 Task: Look for opportunities in accounting and finance.
Action: Mouse moved to (163, 279)
Screenshot: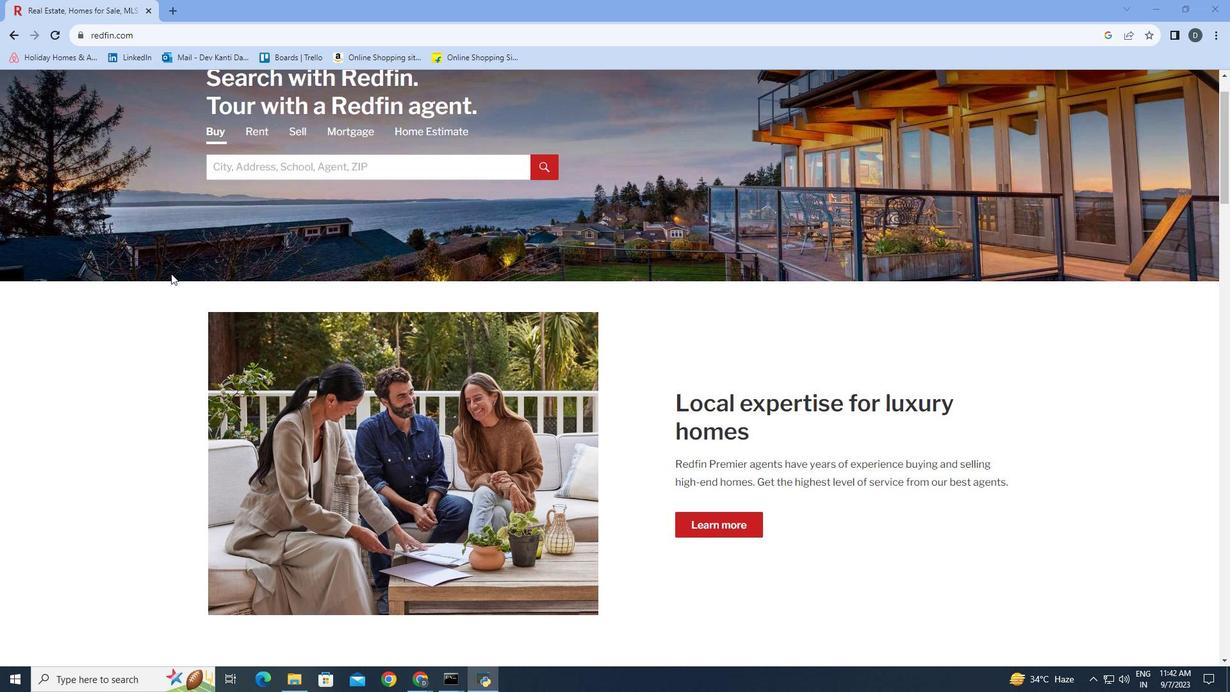 
Action: Mouse scrolled (163, 278) with delta (0, 0)
Screenshot: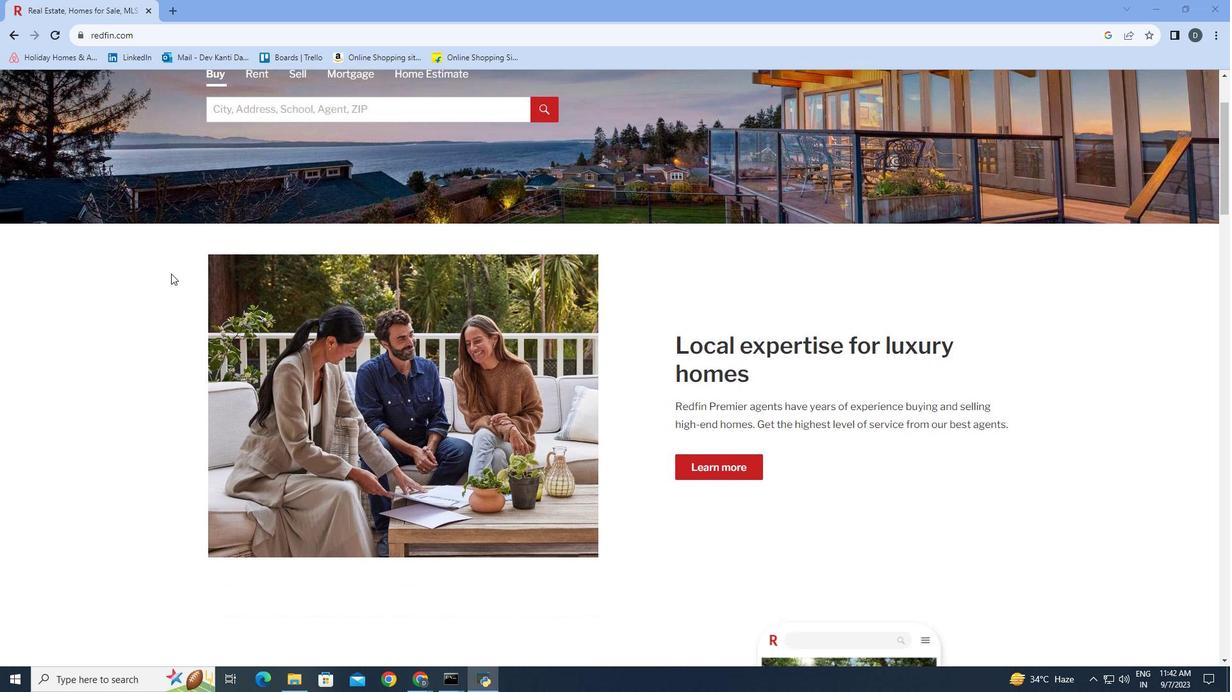 
Action: Mouse moved to (167, 280)
Screenshot: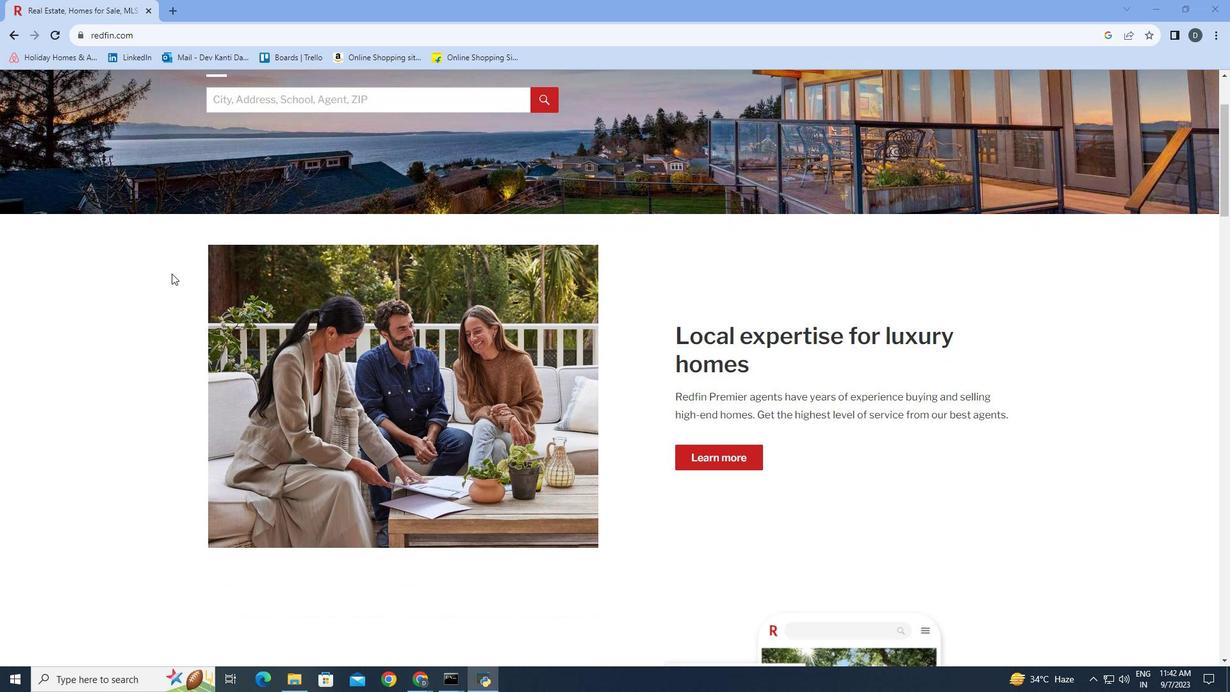 
Action: Mouse scrolled (167, 279) with delta (0, 0)
Screenshot: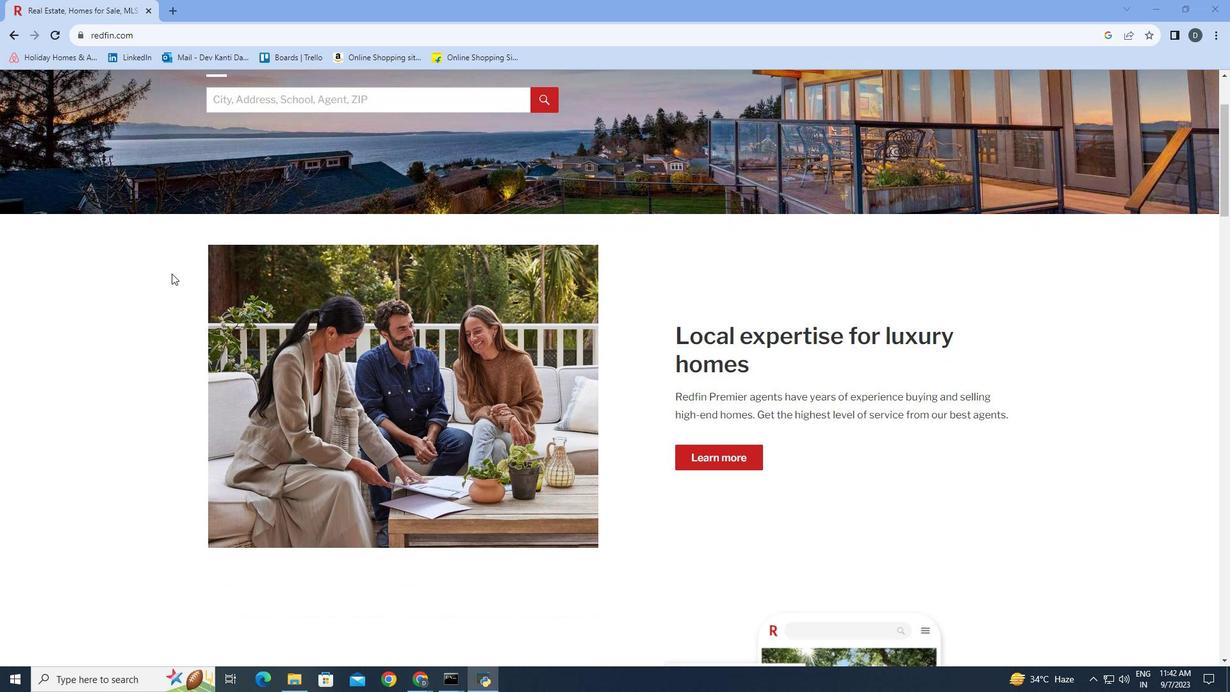 
Action: Mouse moved to (187, 274)
Screenshot: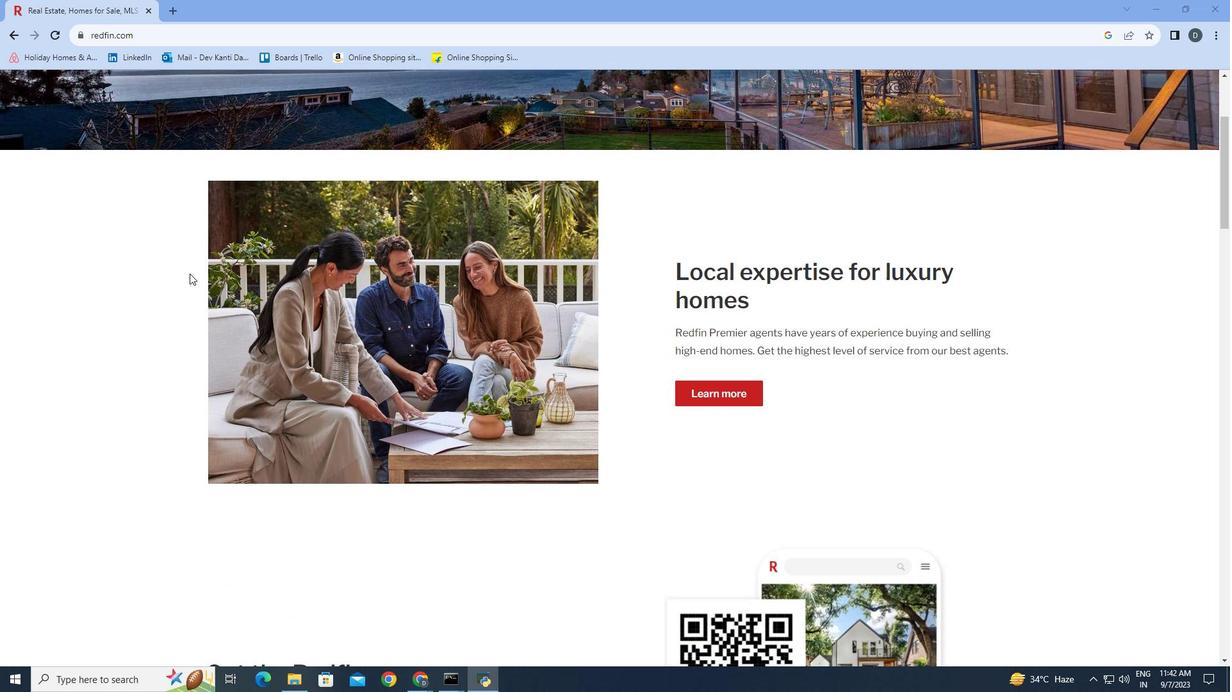 
Action: Mouse scrolled (187, 273) with delta (0, 0)
Screenshot: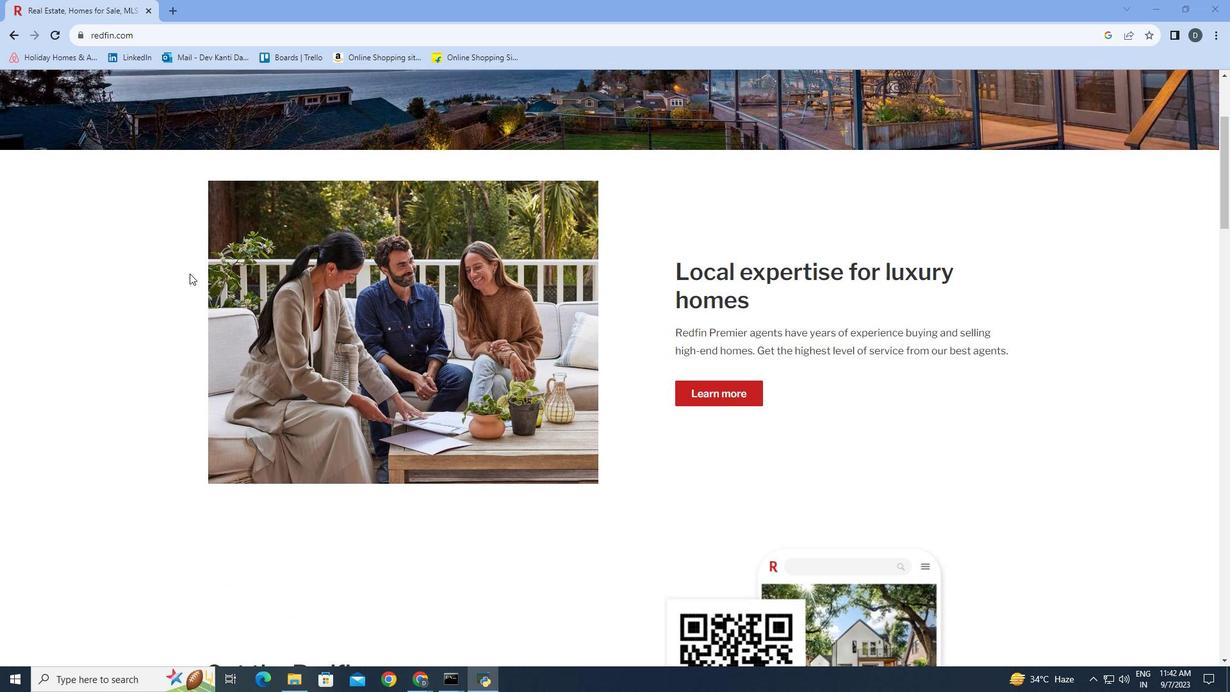 
Action: Mouse moved to (191, 274)
Screenshot: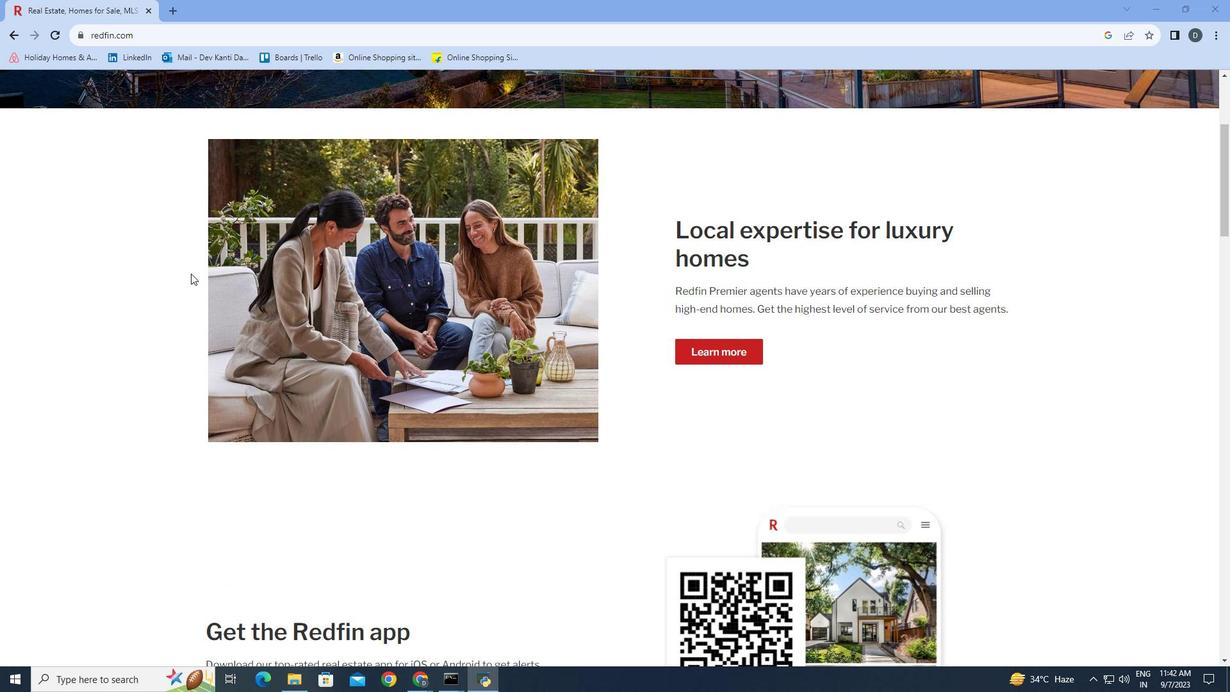 
Action: Mouse scrolled (191, 273) with delta (0, 0)
Screenshot: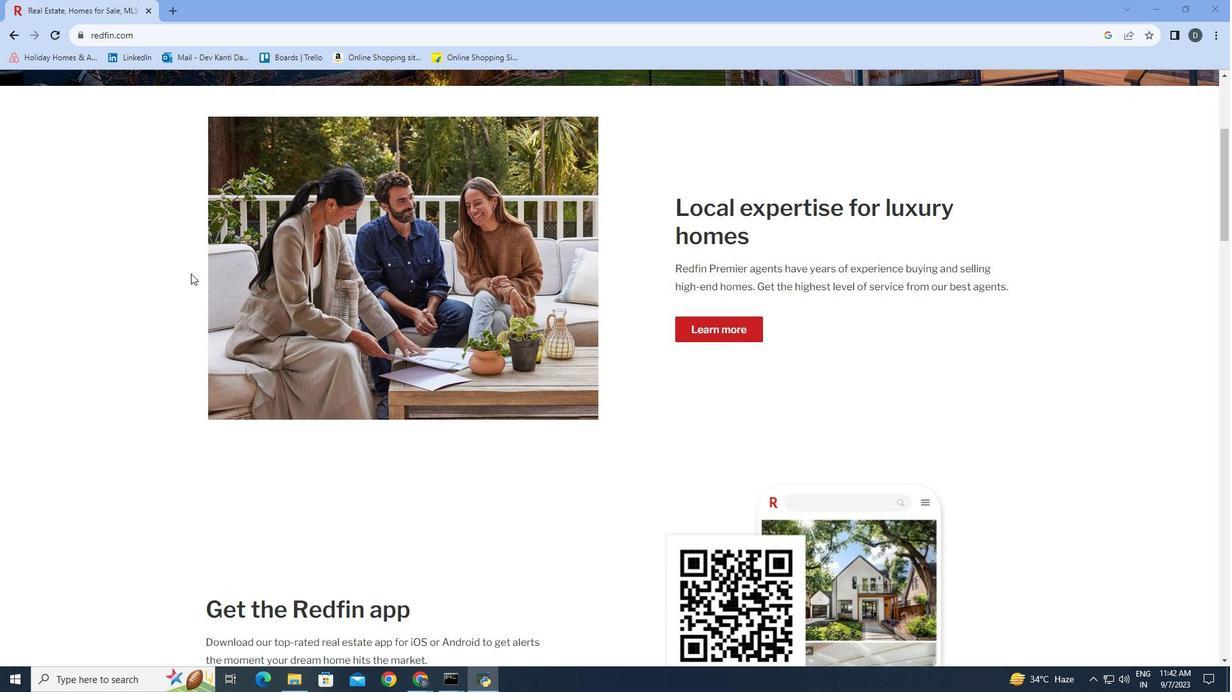 
Action: Mouse scrolled (191, 273) with delta (0, 0)
Screenshot: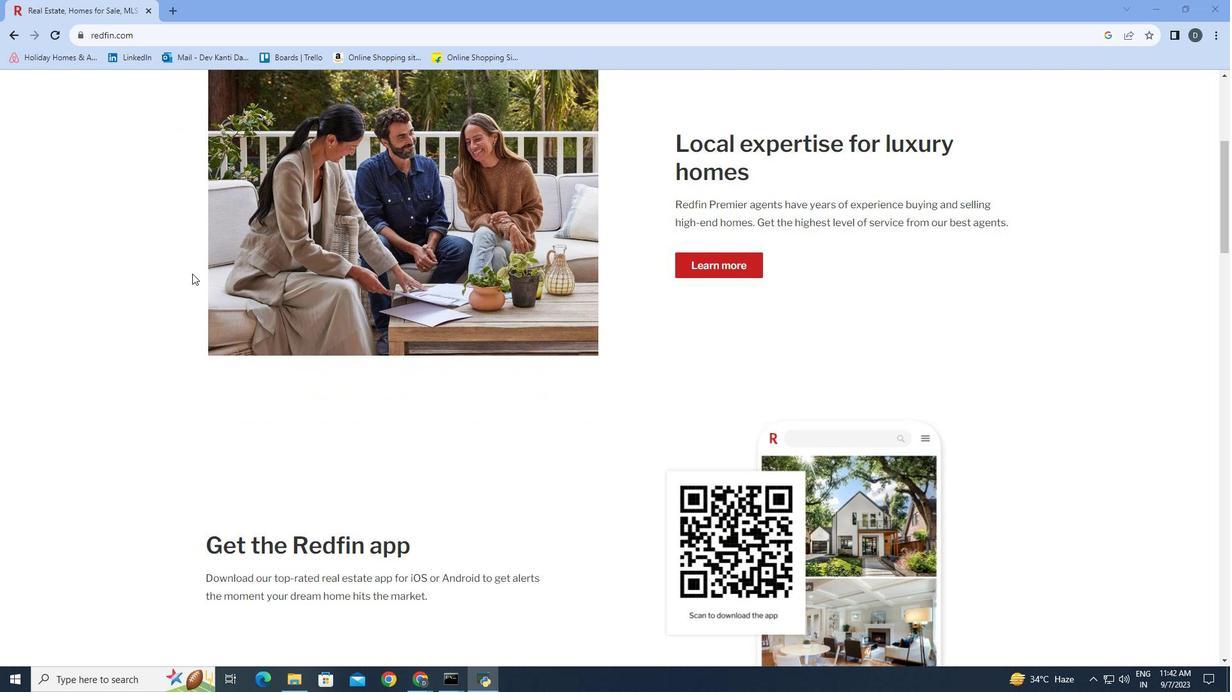 
Action: Mouse moved to (192, 274)
Screenshot: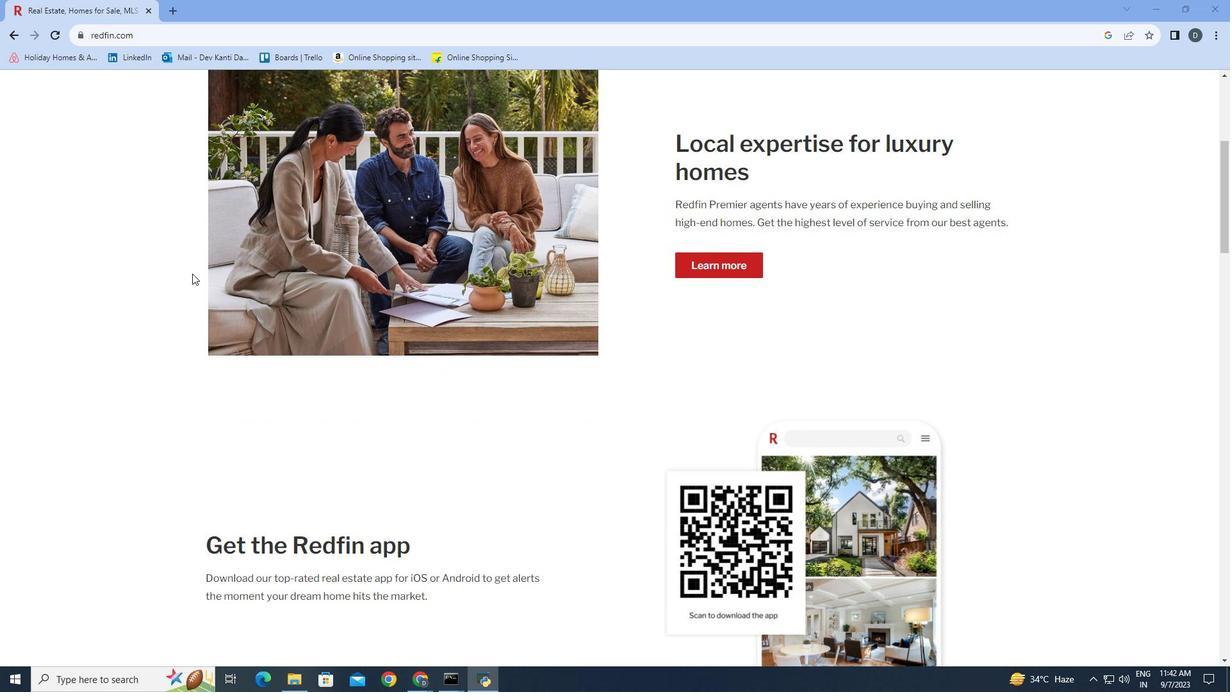 
Action: Mouse scrolled (192, 273) with delta (0, 0)
Screenshot: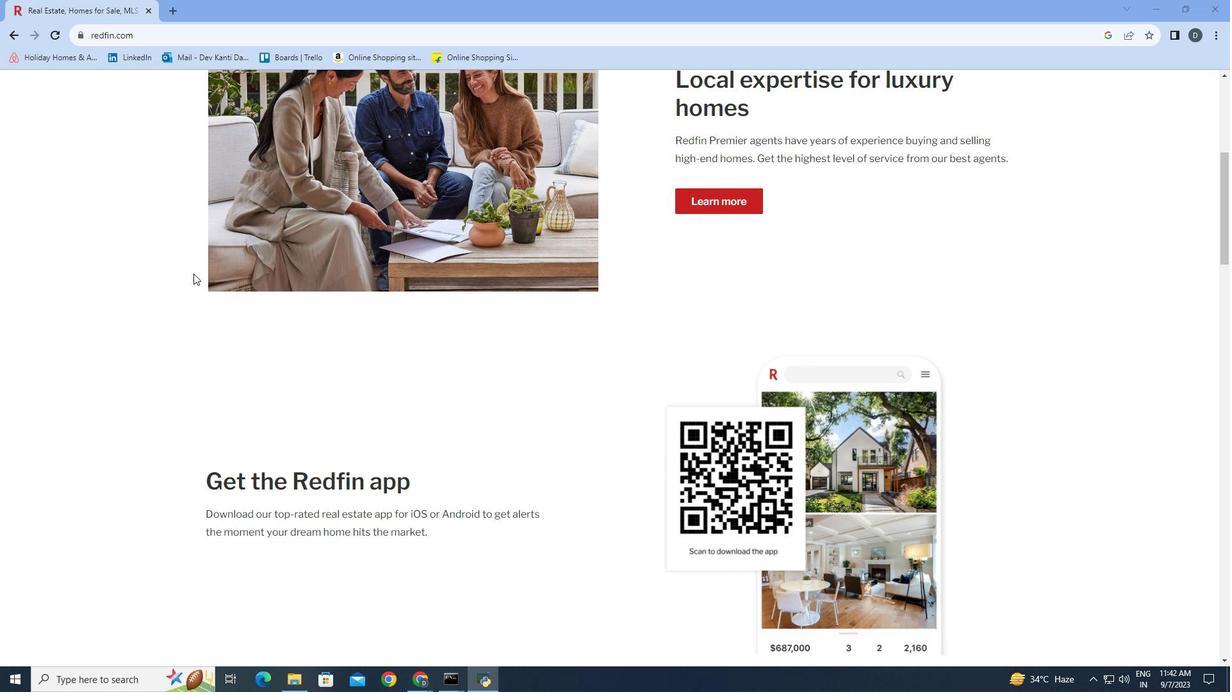 
Action: Mouse moved to (194, 274)
Screenshot: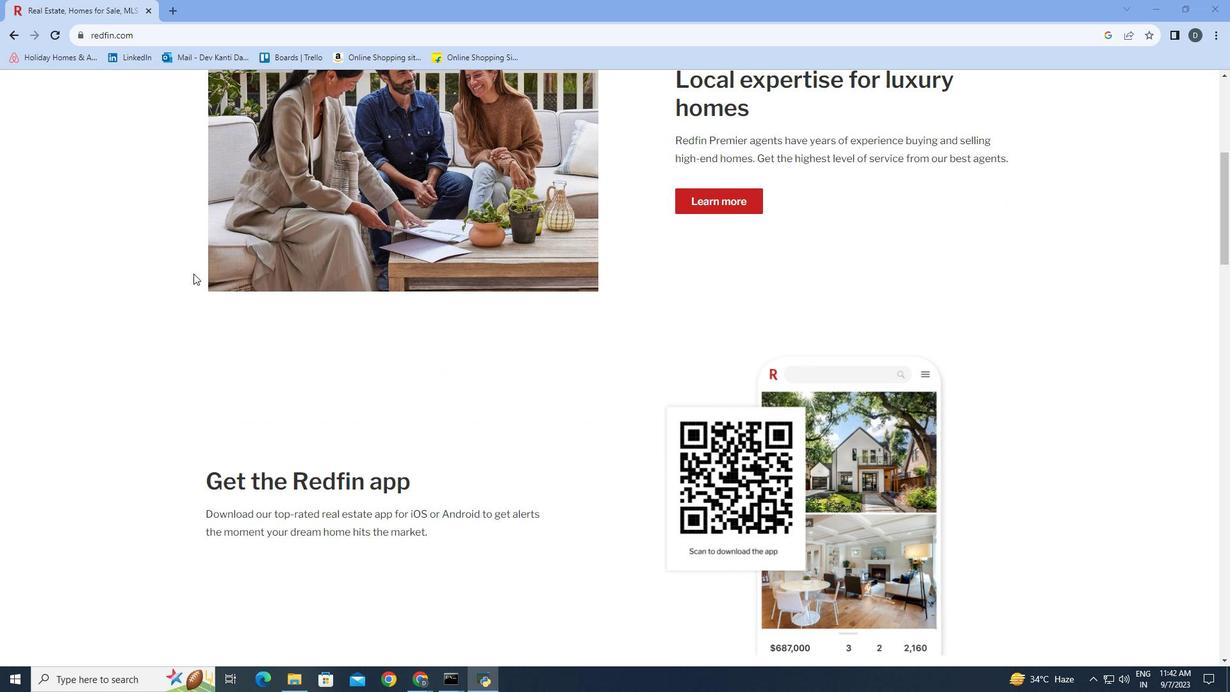 
Action: Mouse scrolled (194, 273) with delta (0, 0)
Screenshot: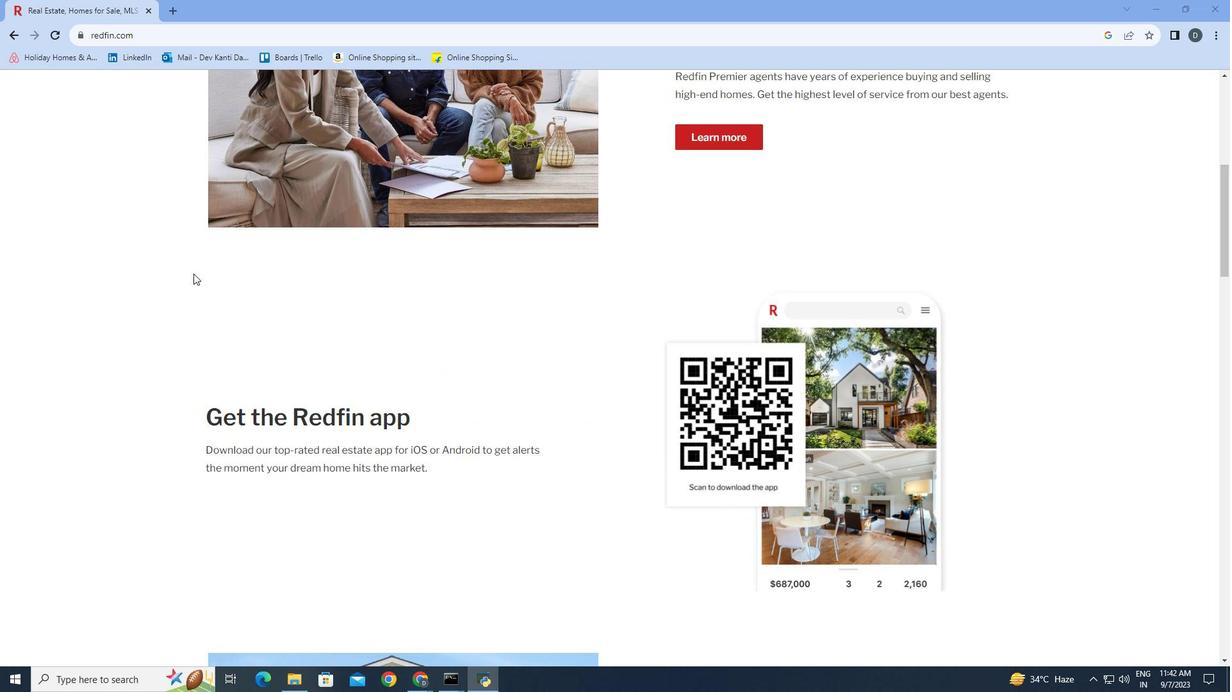 
Action: Mouse scrolled (194, 273) with delta (0, 0)
Screenshot: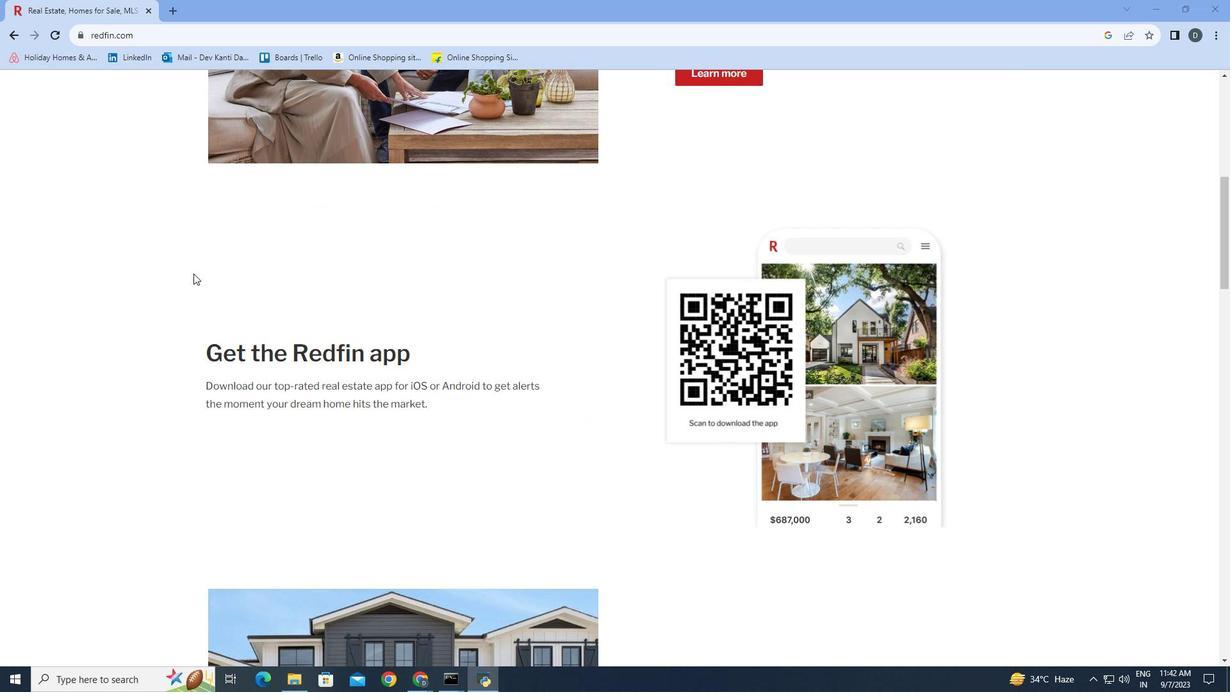 
Action: Mouse scrolled (194, 273) with delta (0, 0)
Screenshot: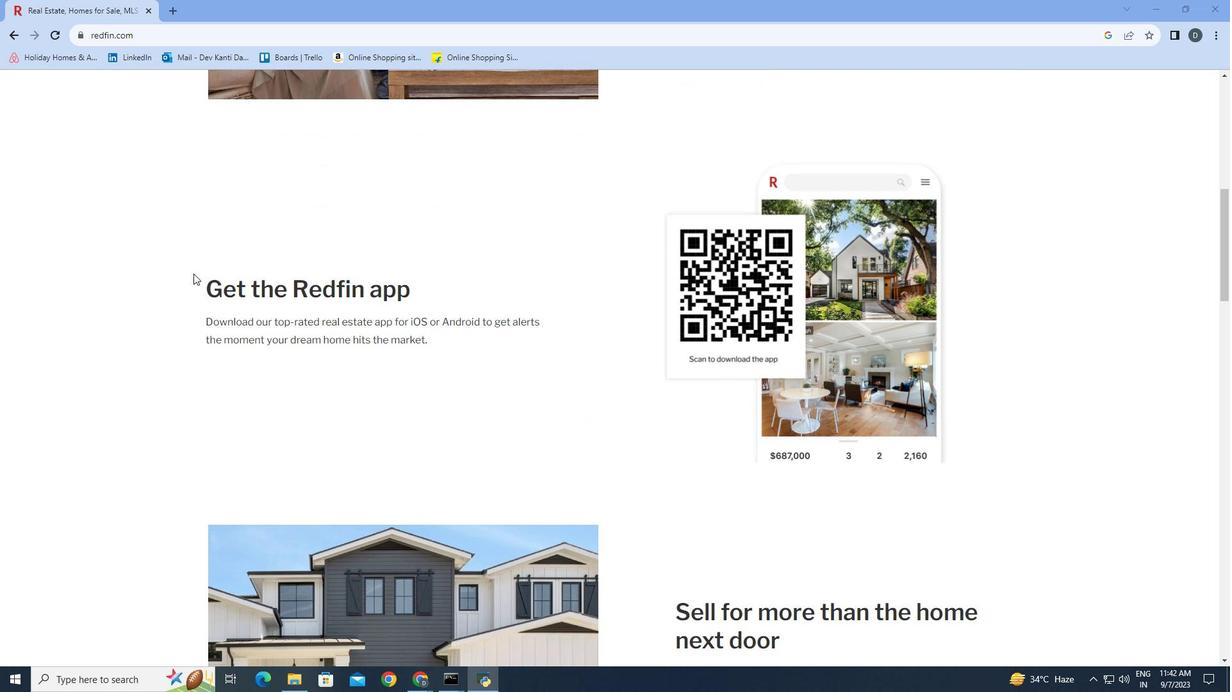 
Action: Mouse scrolled (194, 273) with delta (0, 0)
Screenshot: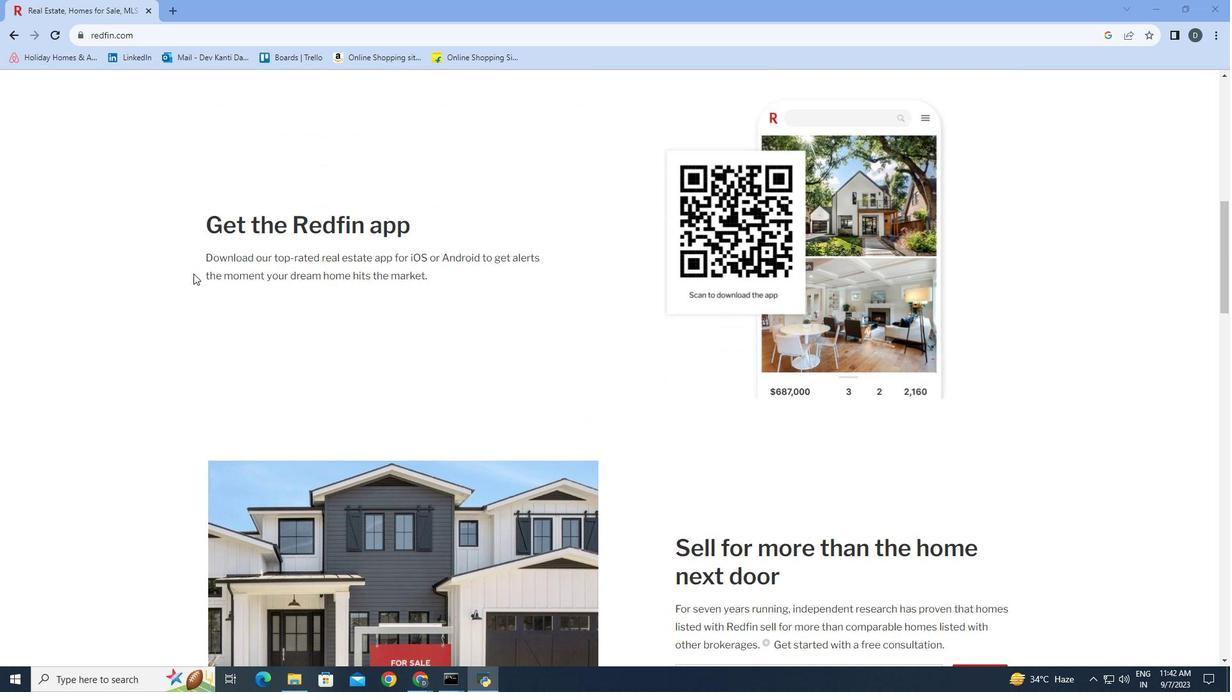 
Action: Mouse scrolled (194, 273) with delta (0, 0)
Screenshot: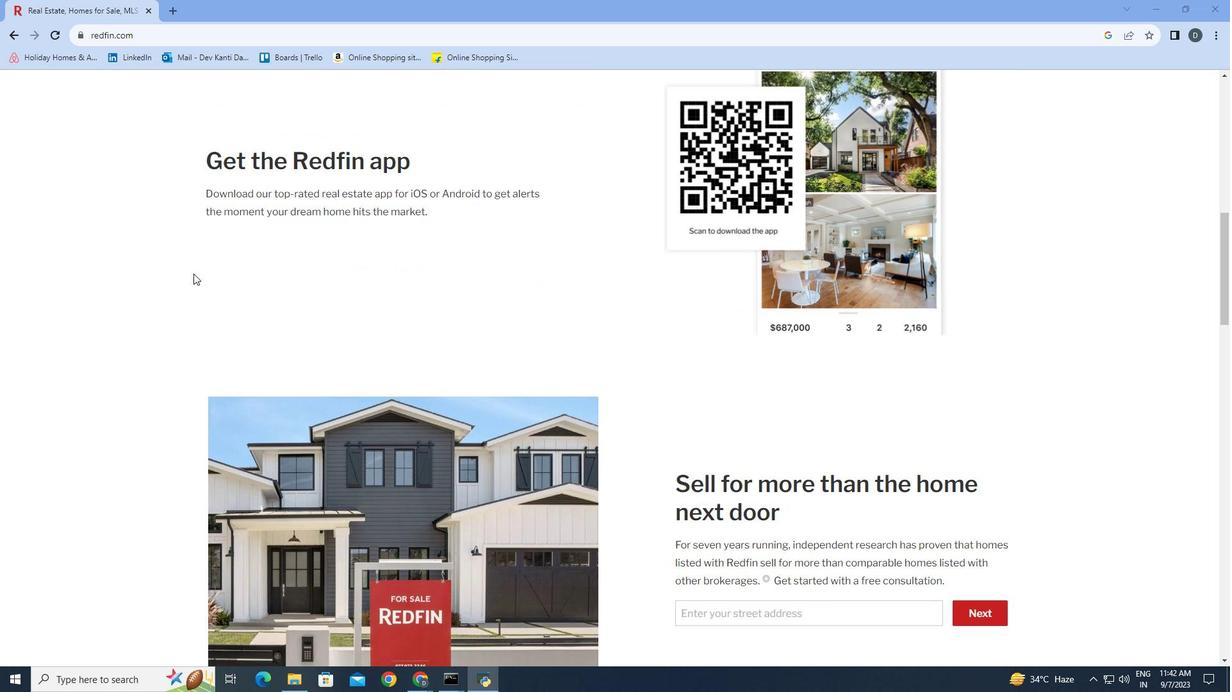 
Action: Mouse scrolled (194, 273) with delta (0, 0)
Screenshot: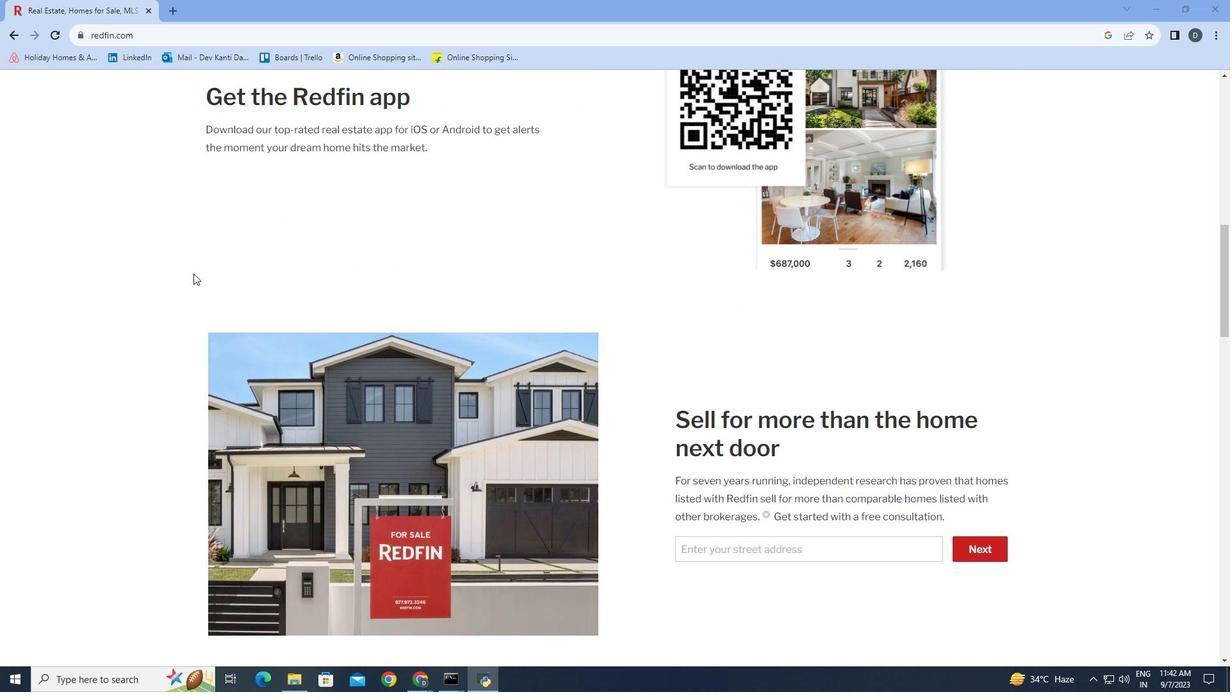 
Action: Mouse scrolled (194, 273) with delta (0, 0)
Screenshot: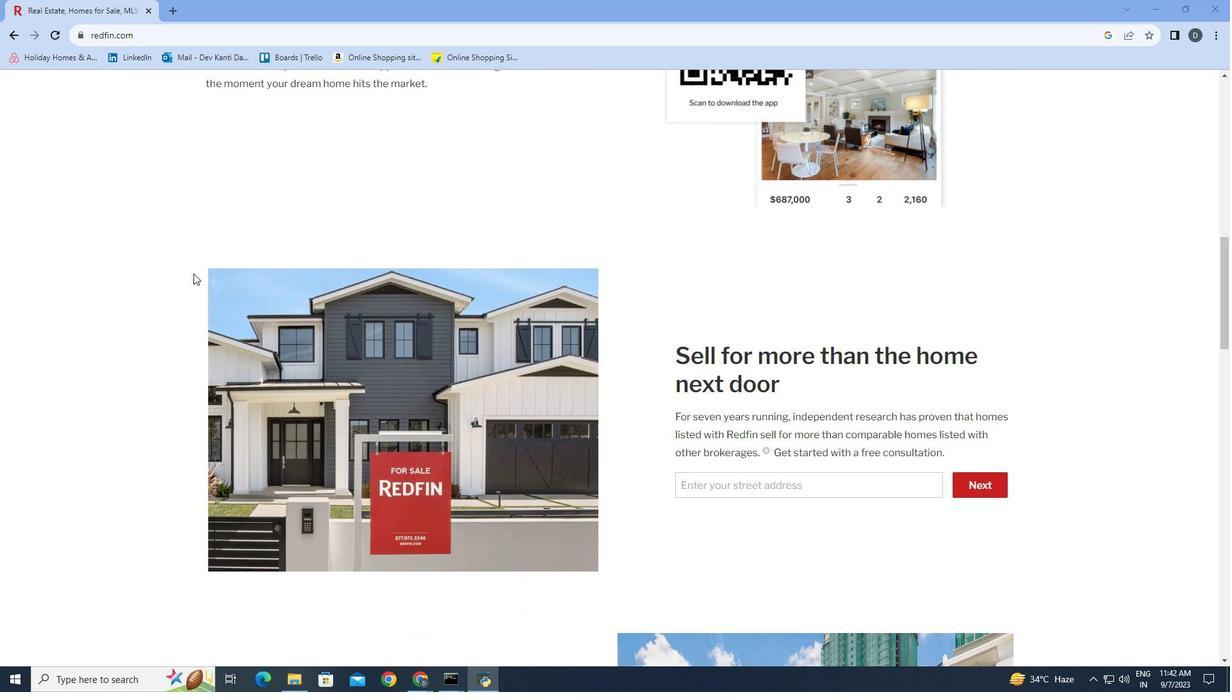 
Action: Mouse scrolled (194, 273) with delta (0, 0)
Screenshot: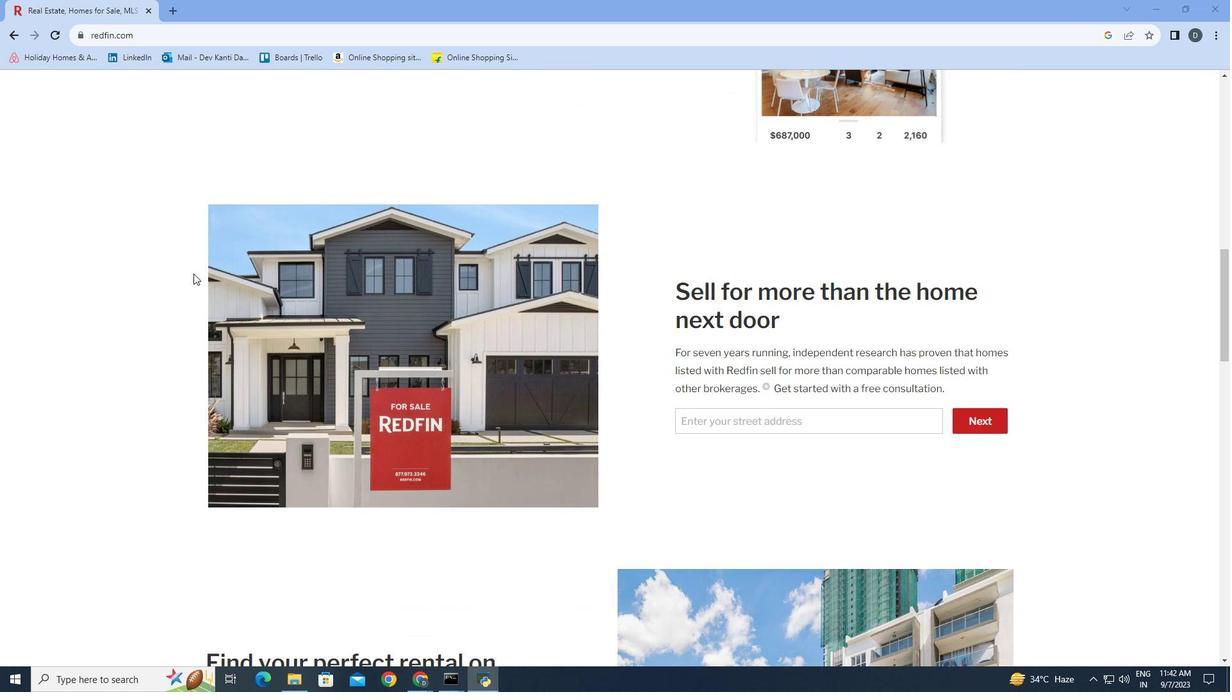 
Action: Mouse scrolled (194, 273) with delta (0, 0)
Screenshot: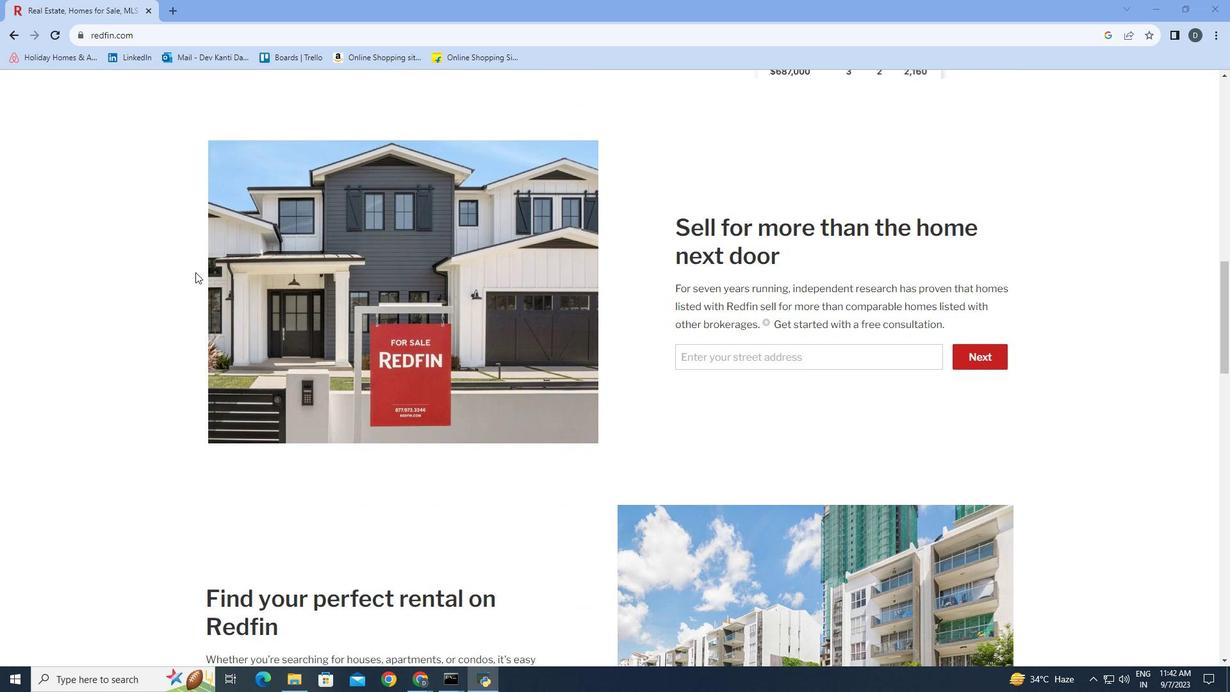 
Action: Mouse moved to (196, 273)
Screenshot: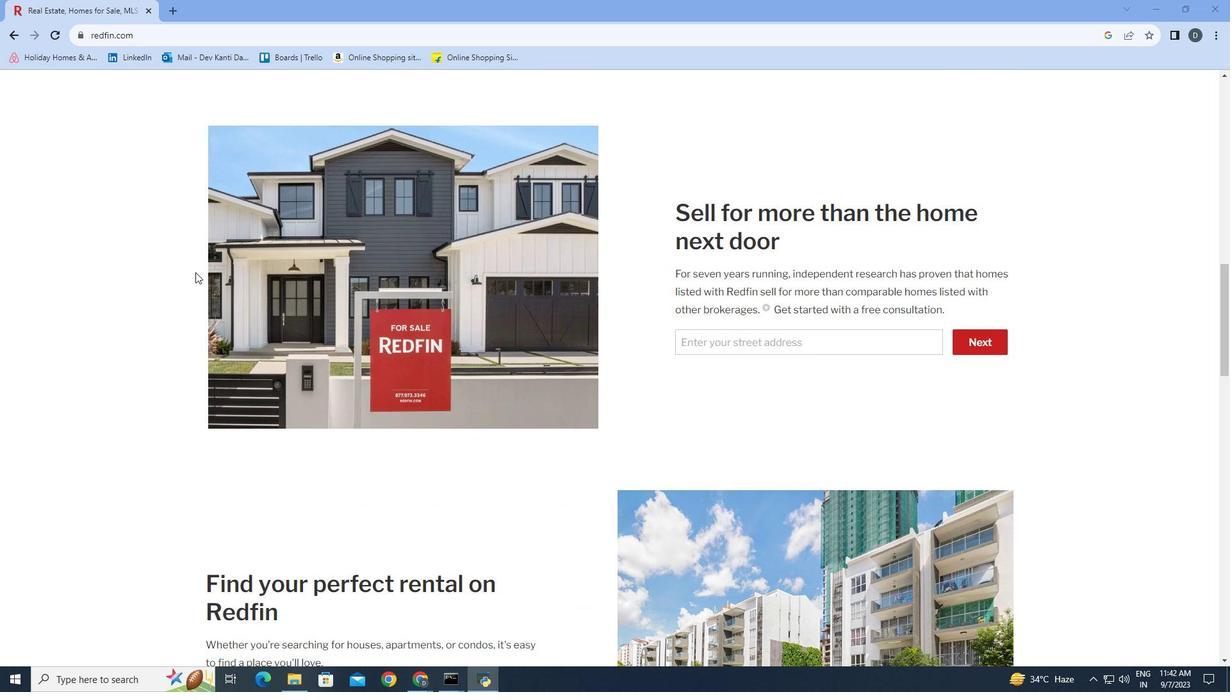 
Action: Mouse scrolled (196, 272) with delta (0, 0)
Screenshot: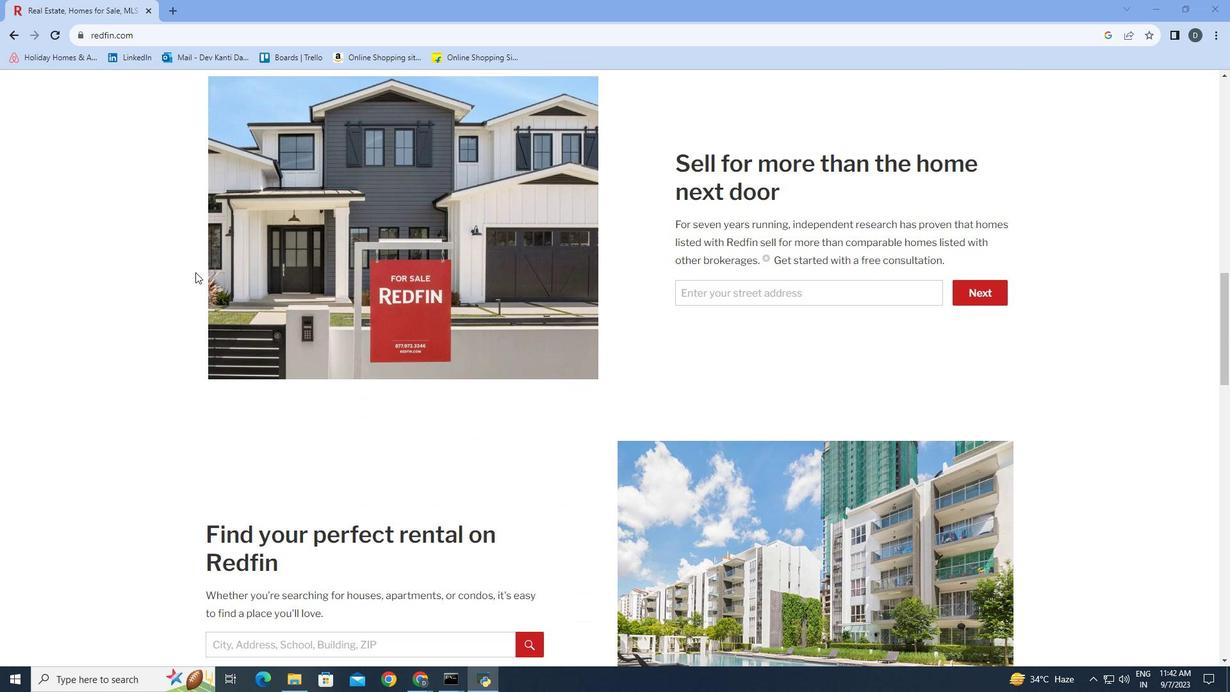 
Action: Mouse scrolled (196, 272) with delta (0, 0)
Screenshot: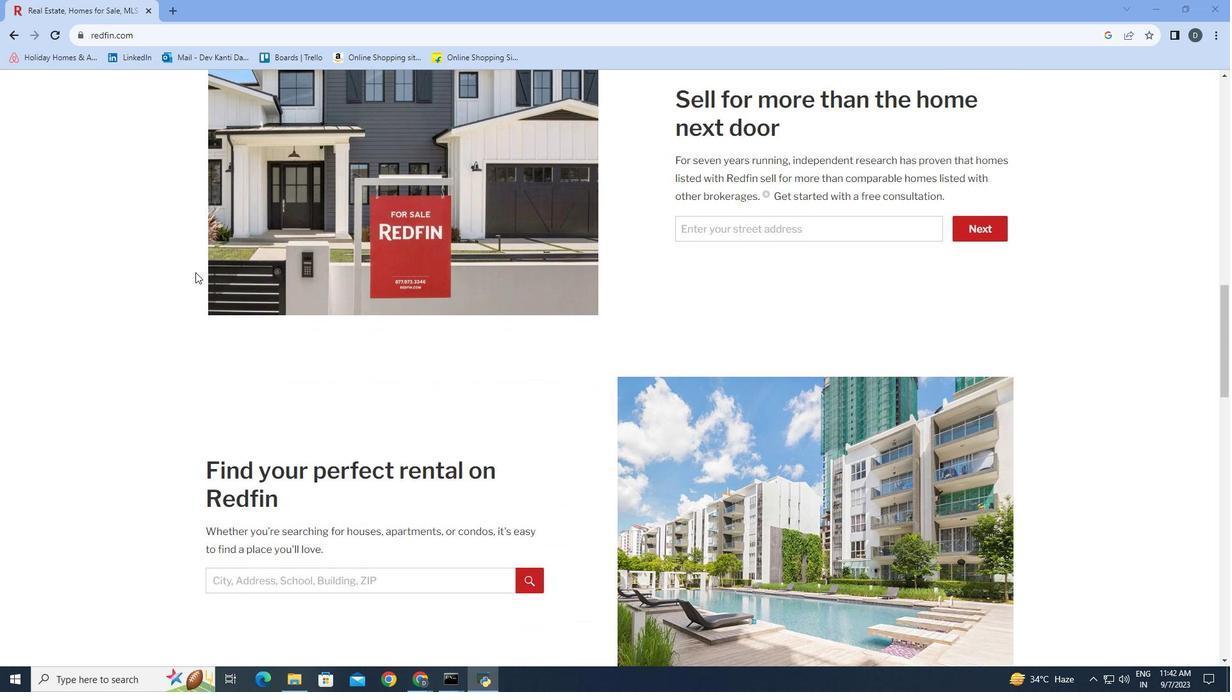 
Action: Mouse scrolled (196, 272) with delta (0, 0)
Screenshot: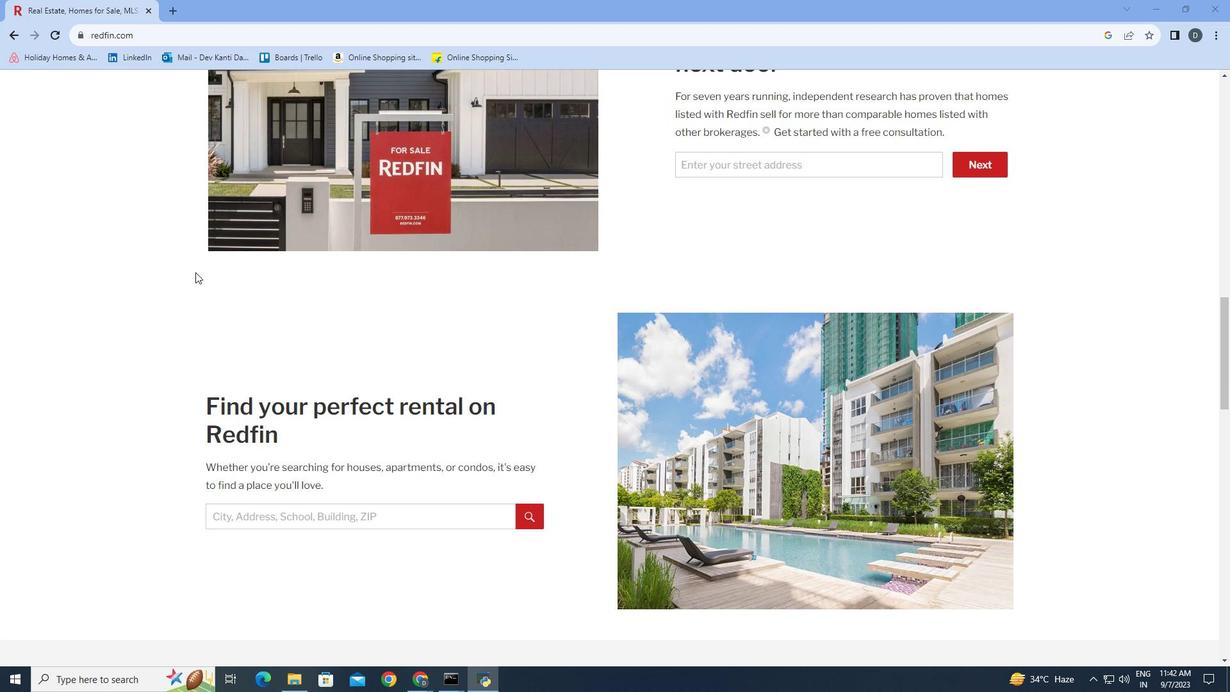 
Action: Mouse scrolled (196, 272) with delta (0, 0)
Screenshot: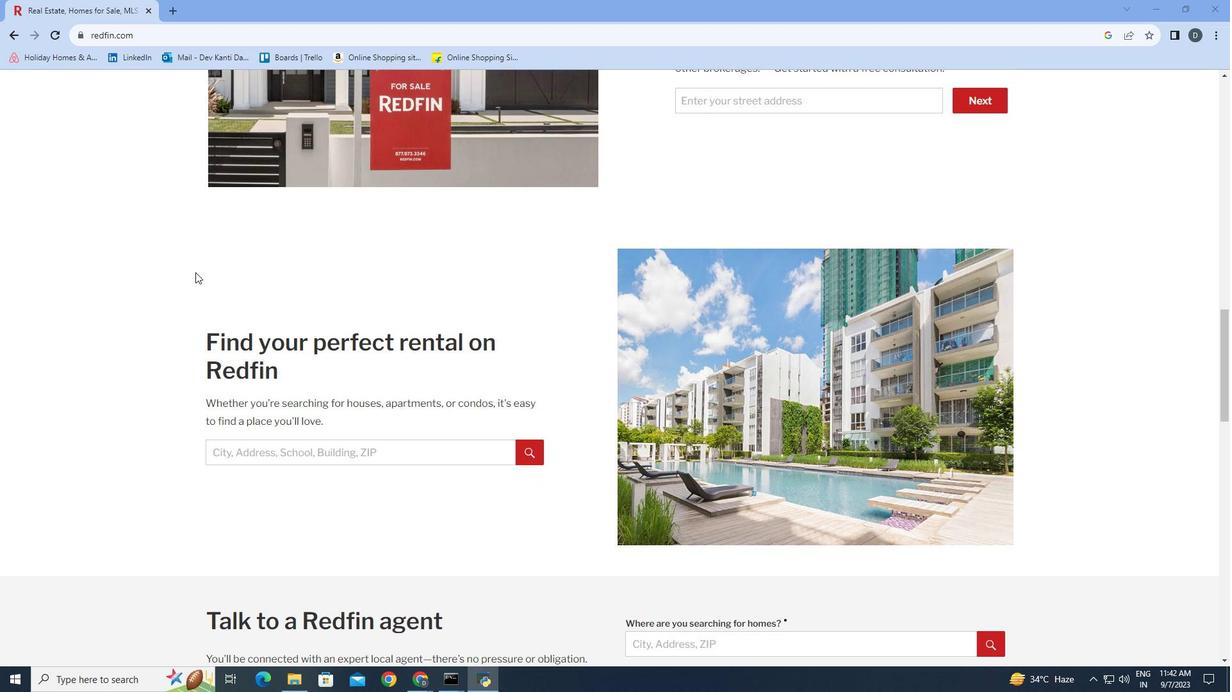 
Action: Mouse scrolled (196, 272) with delta (0, 0)
Screenshot: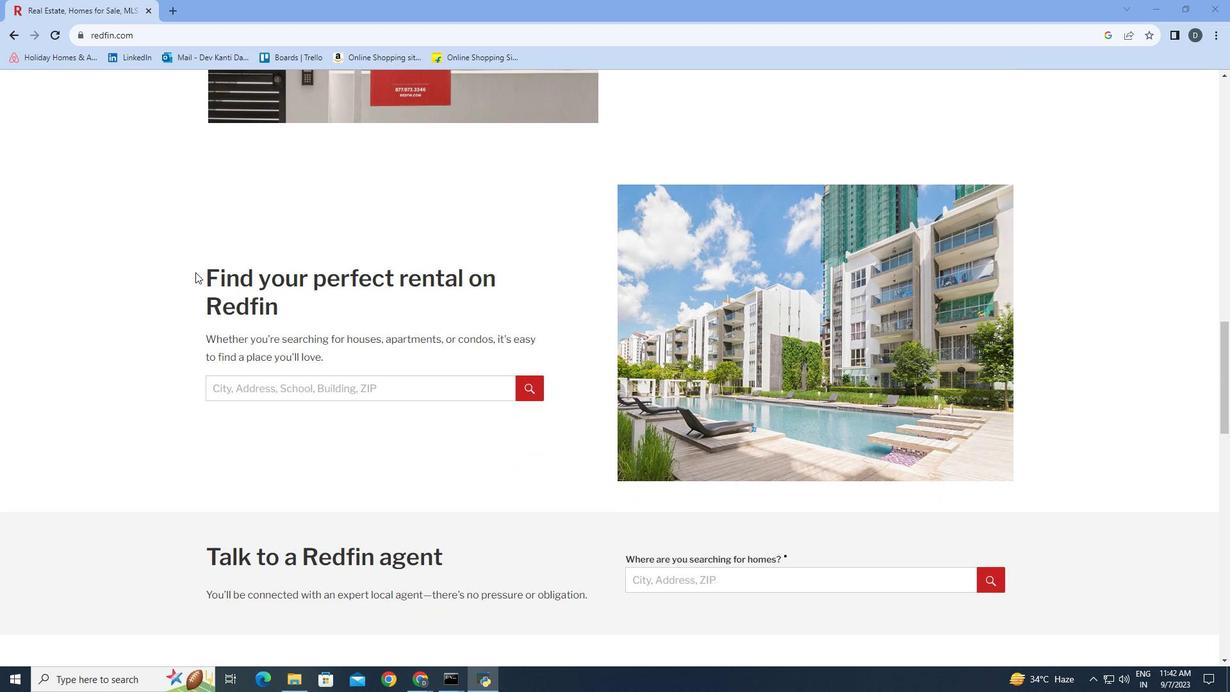 
Action: Mouse moved to (196, 273)
Screenshot: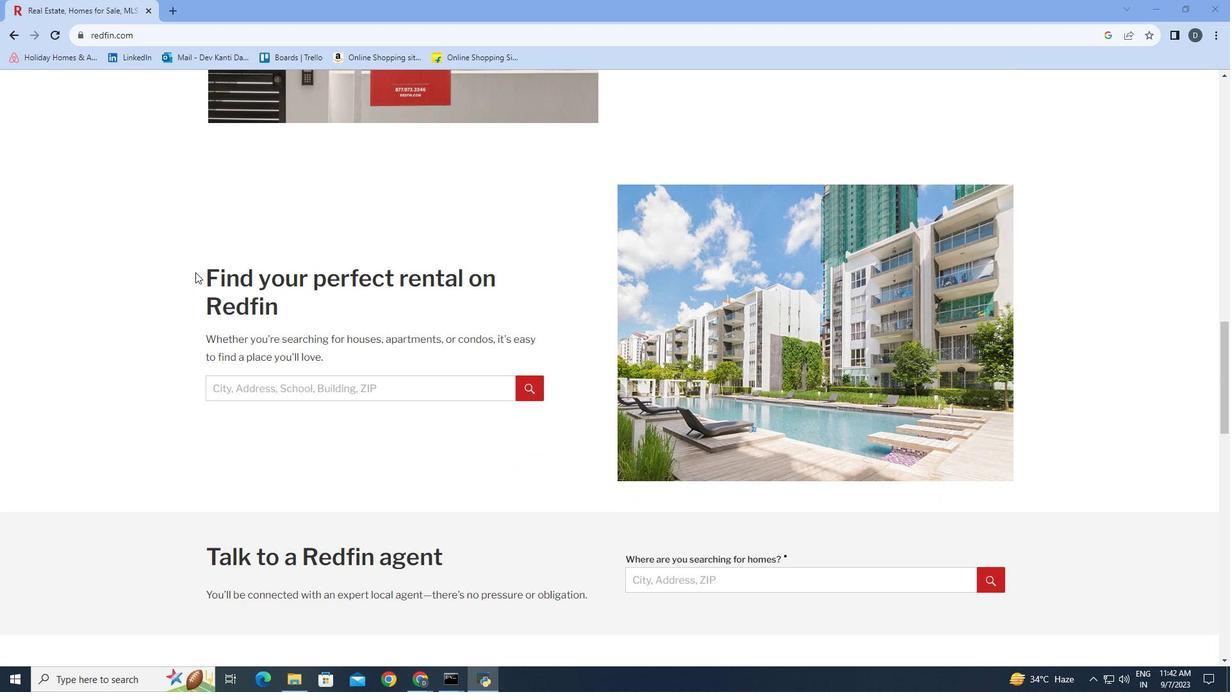 
Action: Mouse scrolled (196, 272) with delta (0, 0)
Screenshot: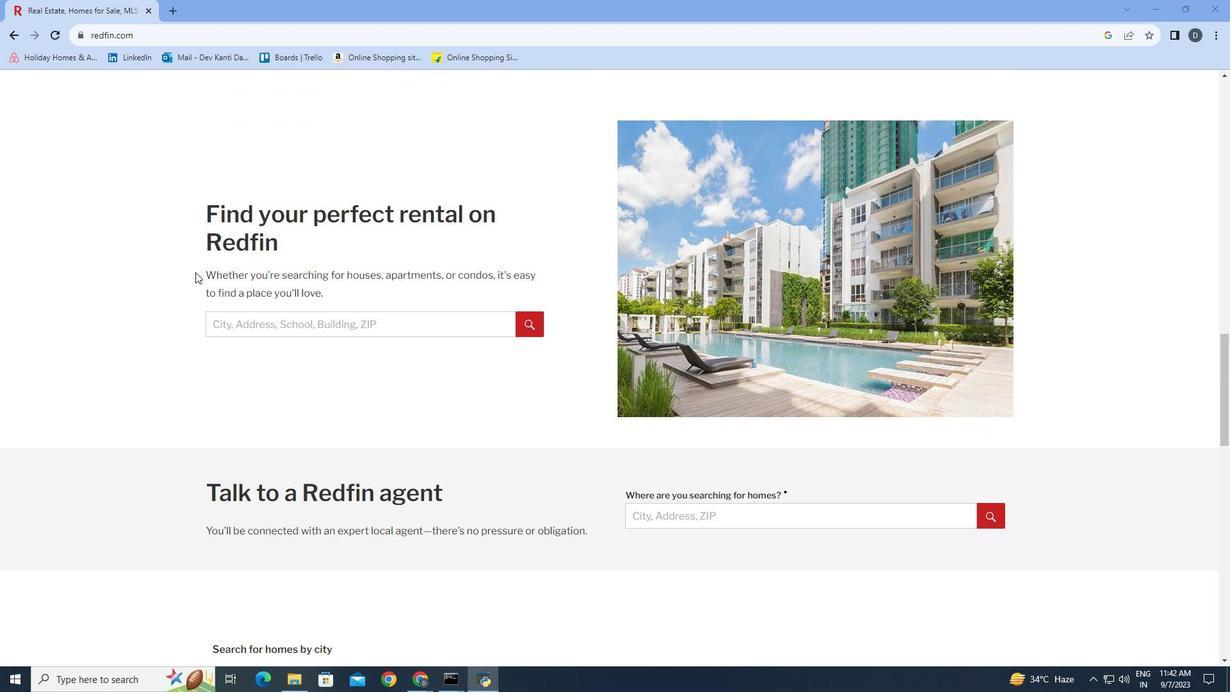 
Action: Mouse scrolled (196, 272) with delta (0, 0)
Screenshot: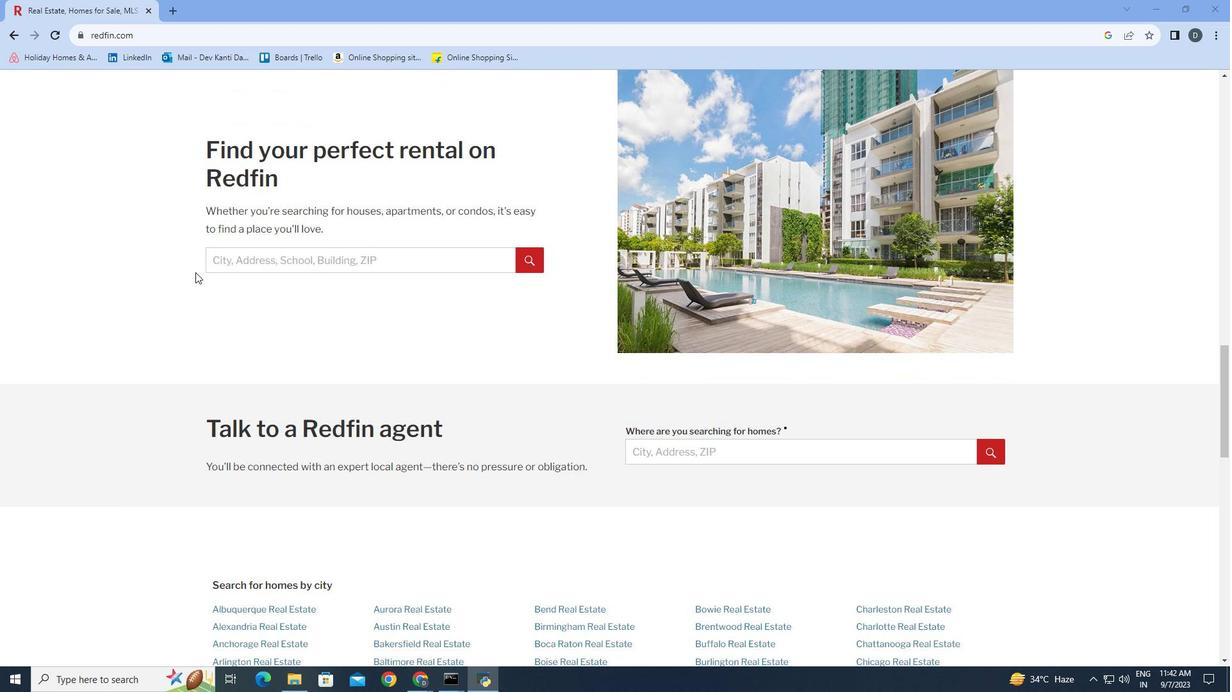 
Action: Mouse scrolled (196, 272) with delta (0, 0)
Screenshot: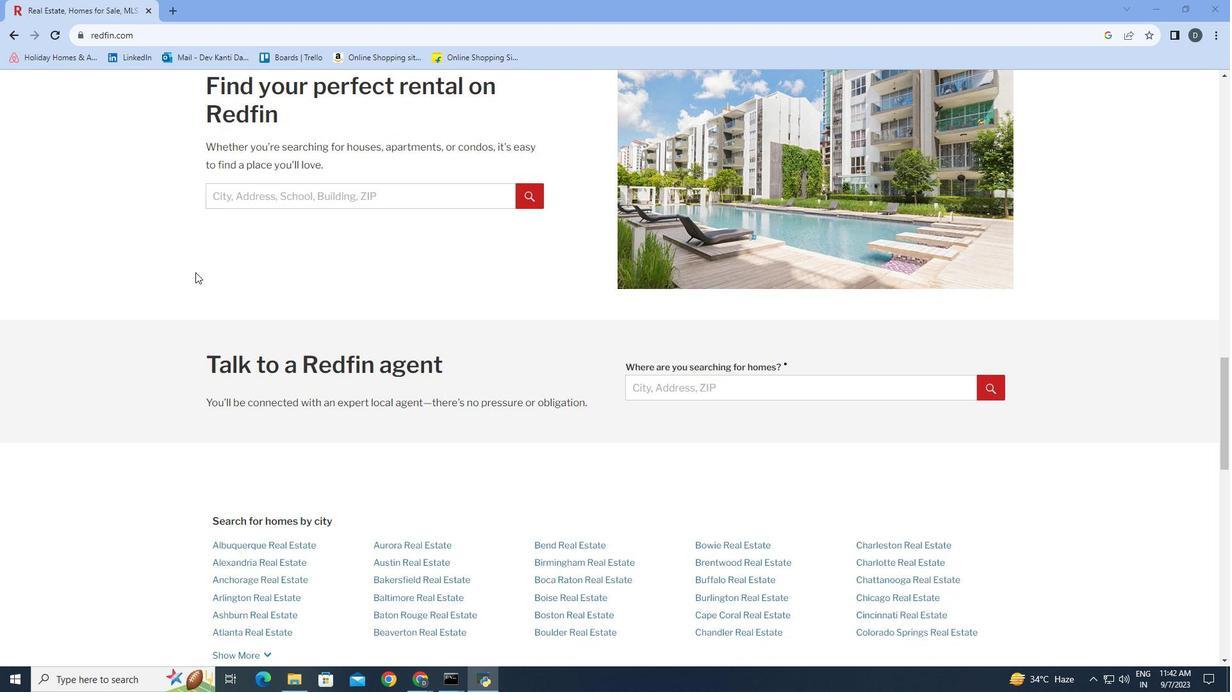 
Action: Mouse scrolled (196, 272) with delta (0, 0)
Screenshot: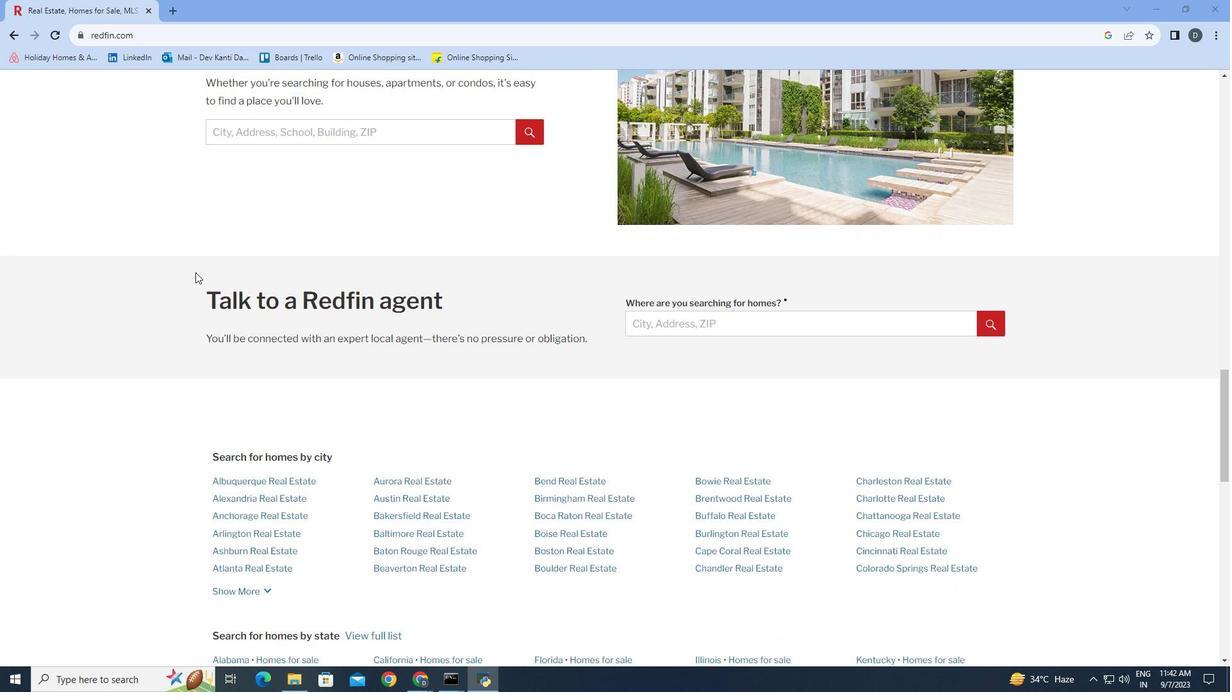 
Action: Mouse scrolled (196, 272) with delta (0, 0)
Screenshot: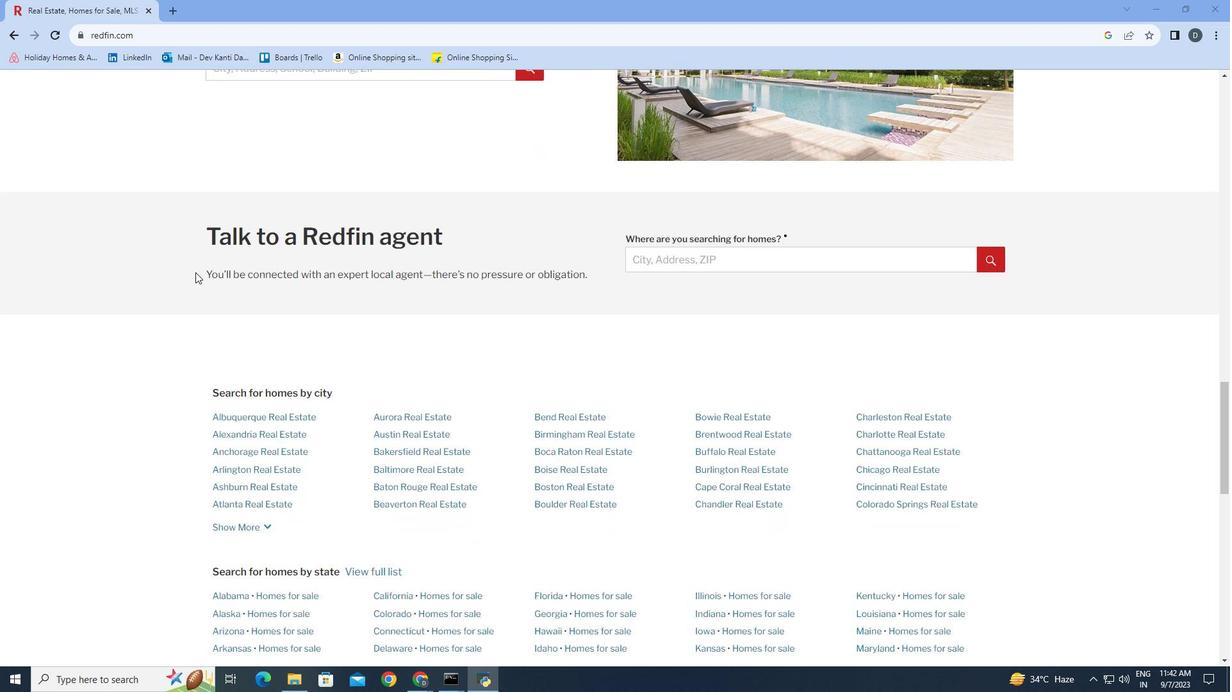 
Action: Mouse scrolled (196, 272) with delta (0, 0)
Screenshot: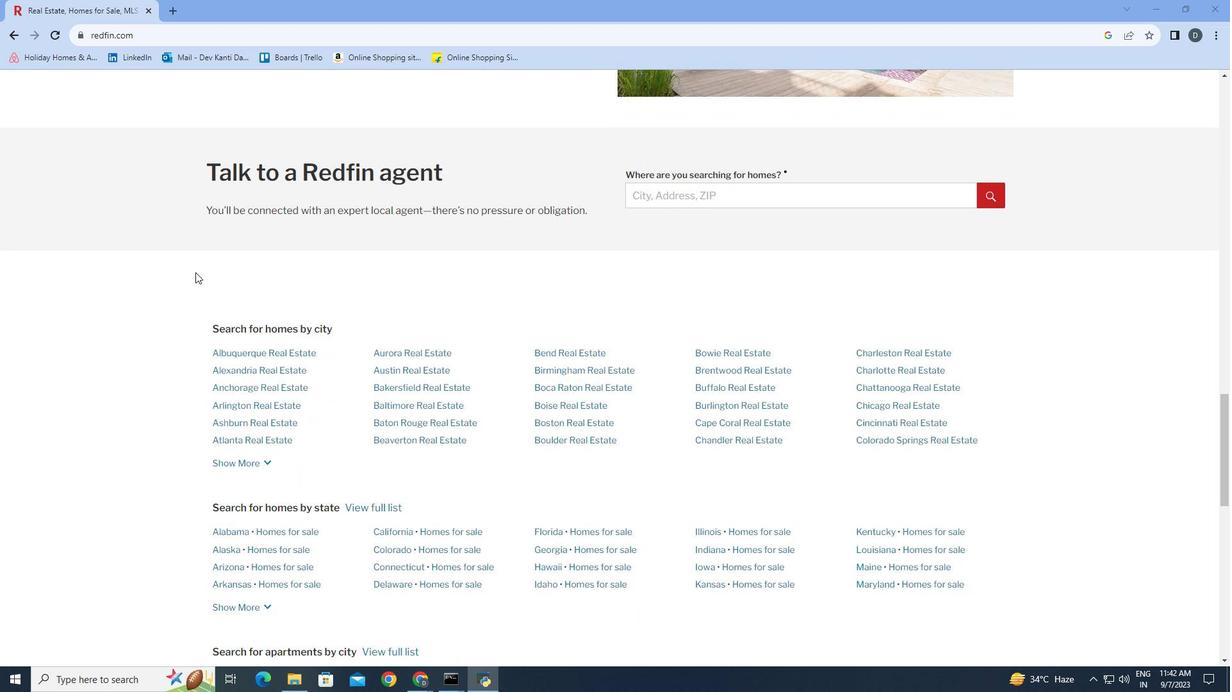 
Action: Mouse scrolled (196, 272) with delta (0, 0)
Screenshot: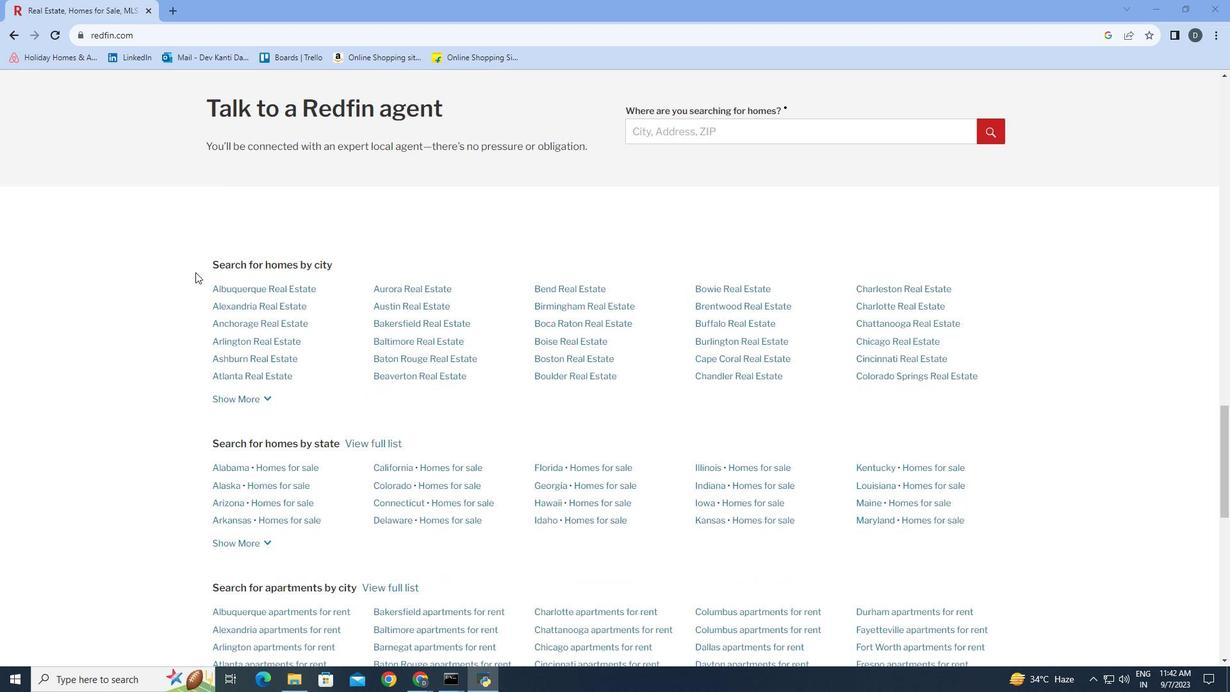 
Action: Mouse scrolled (196, 272) with delta (0, 0)
Screenshot: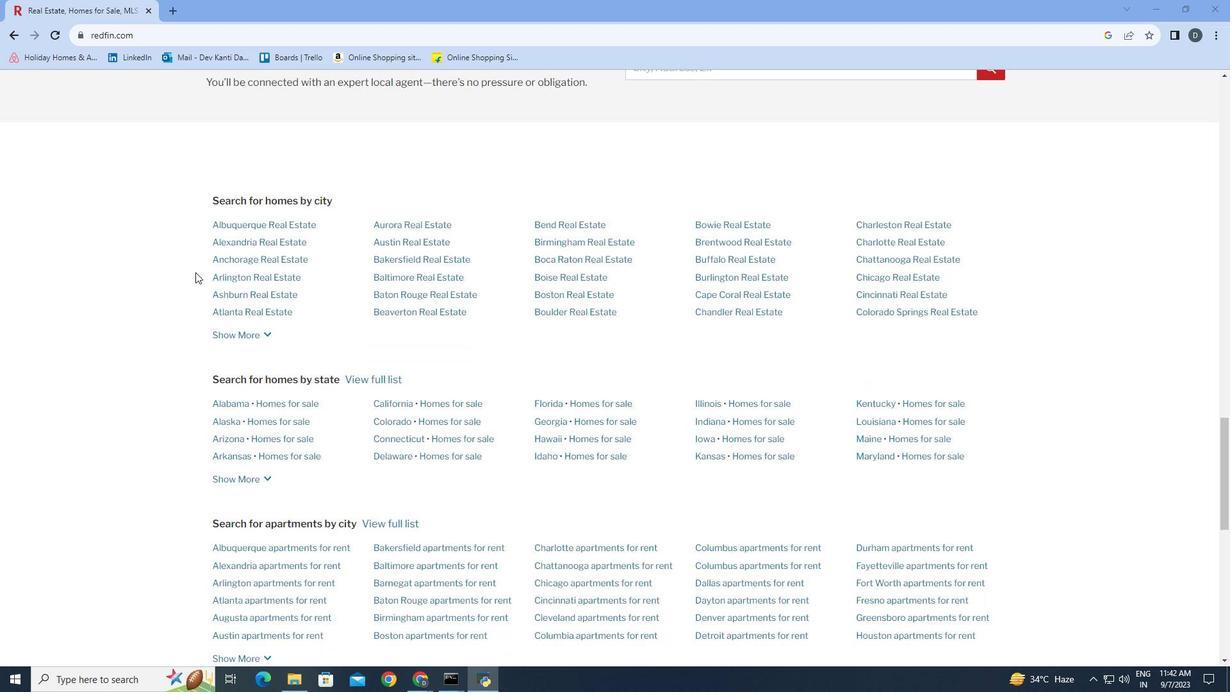 
Action: Mouse scrolled (196, 272) with delta (0, 0)
Screenshot: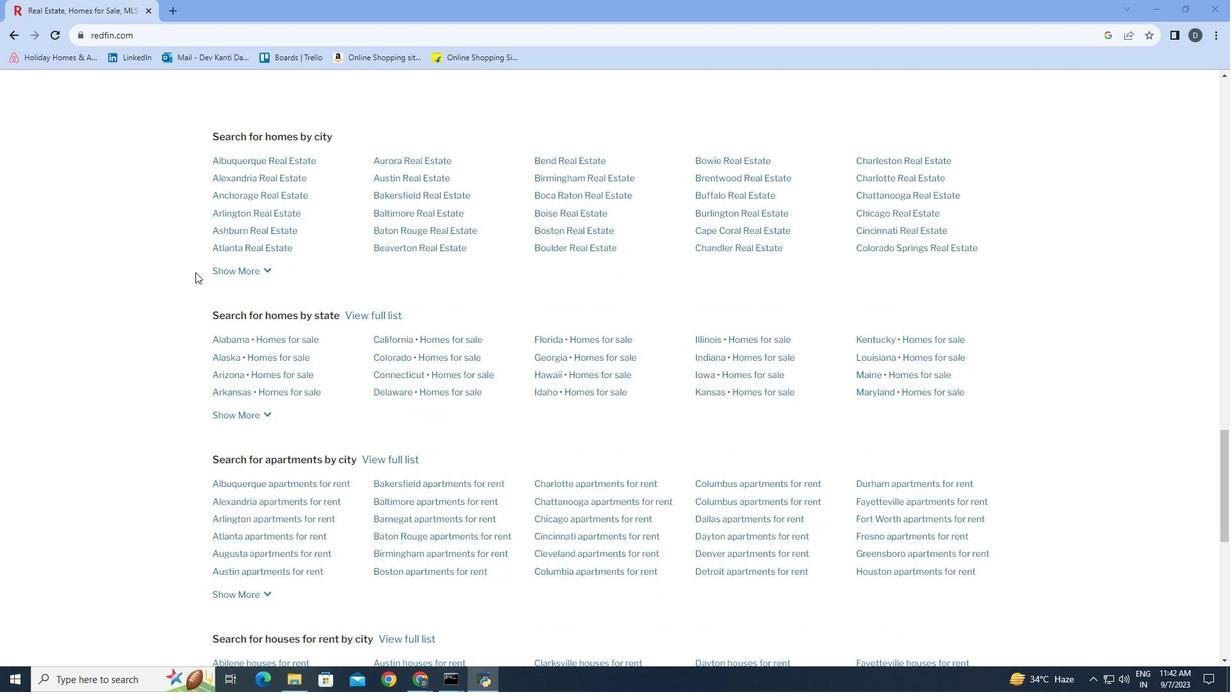 
Action: Mouse scrolled (196, 272) with delta (0, 0)
Screenshot: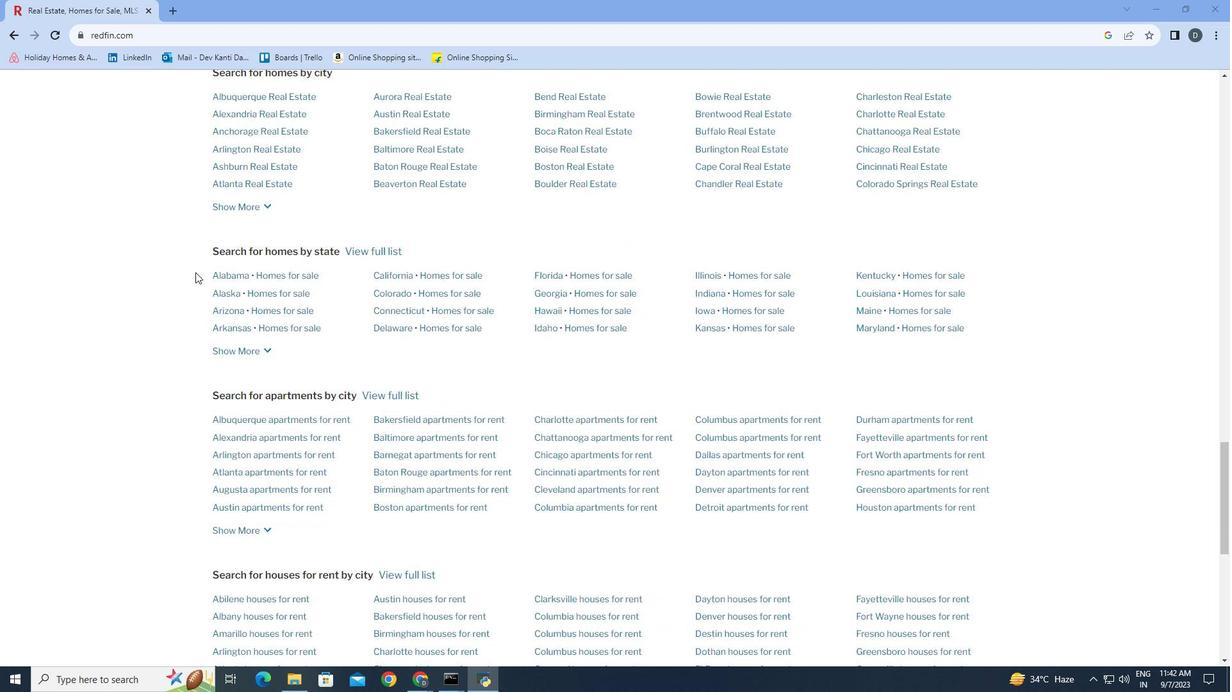 
Action: Mouse scrolled (196, 272) with delta (0, 0)
Screenshot: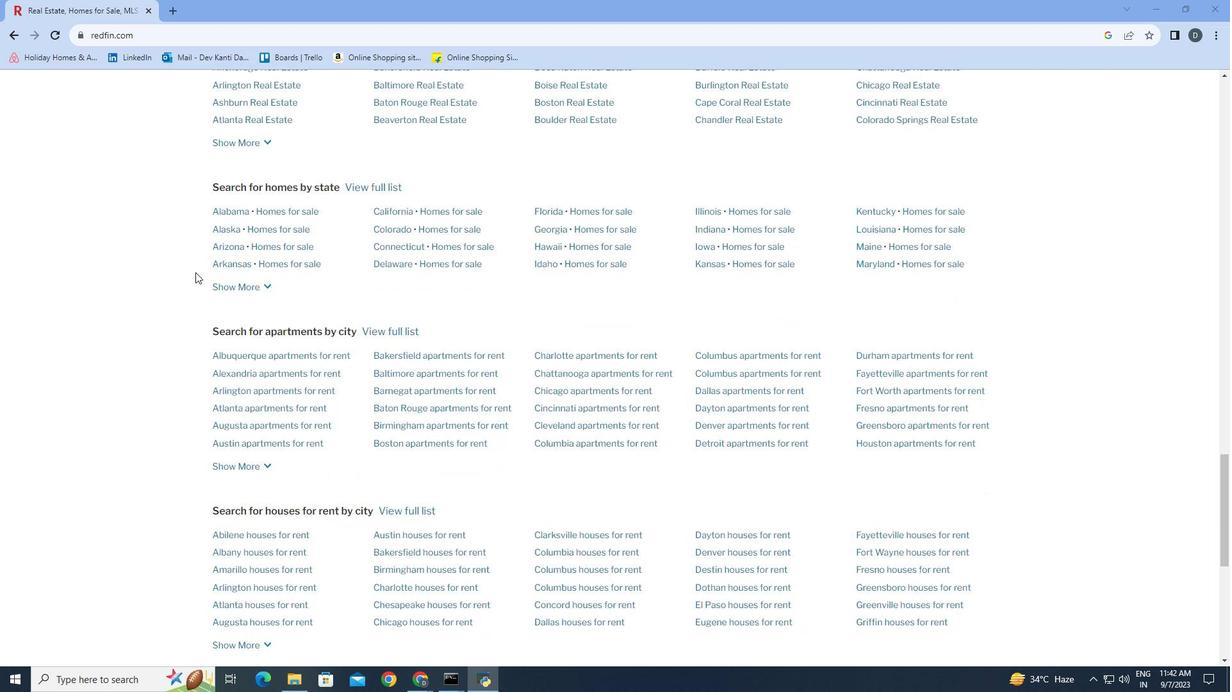 
Action: Mouse scrolled (196, 272) with delta (0, 0)
Screenshot: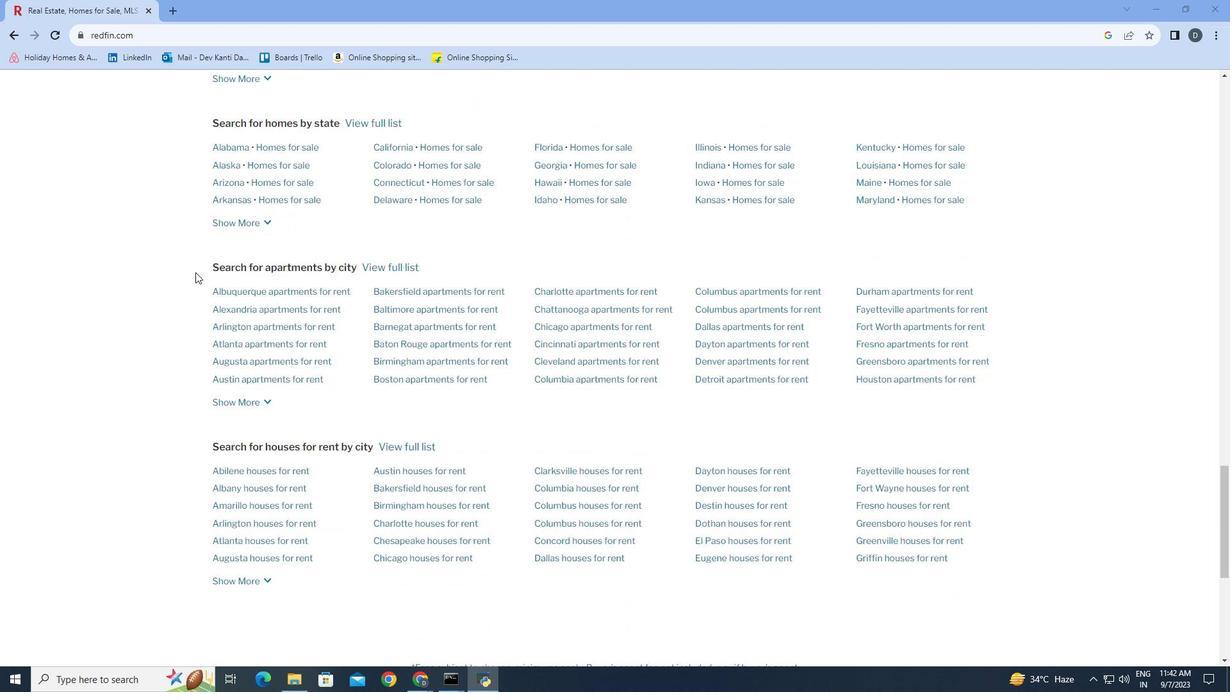 
Action: Mouse scrolled (196, 272) with delta (0, 0)
Screenshot: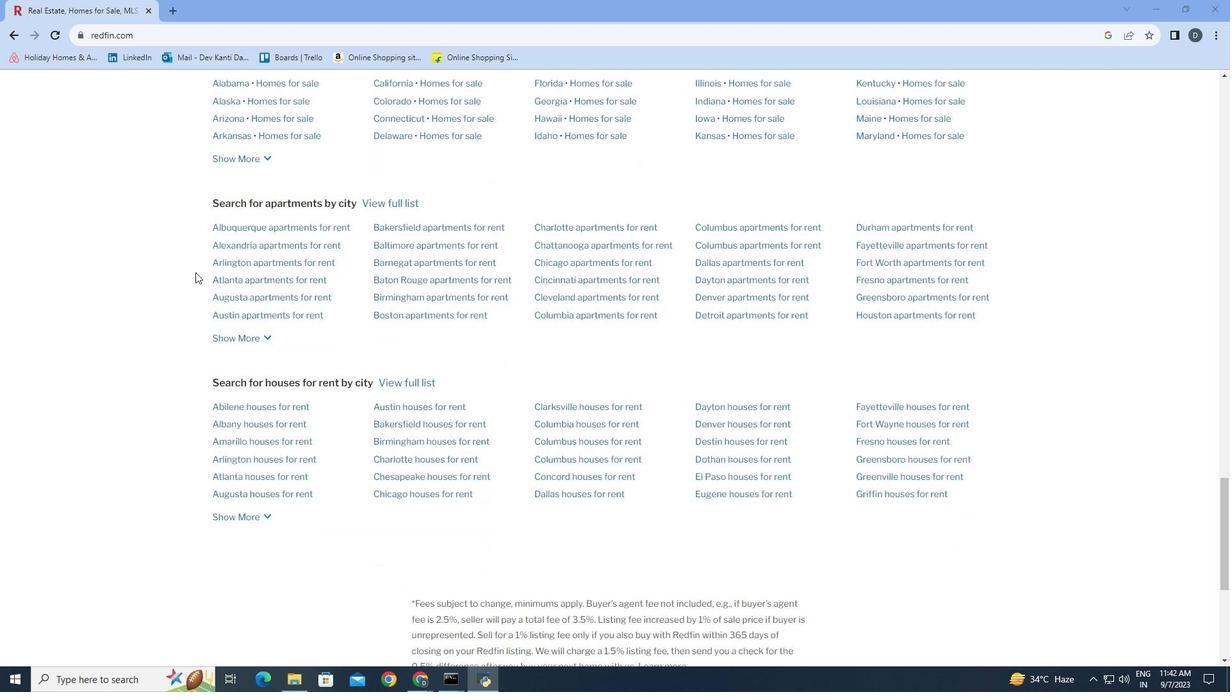 
Action: Mouse scrolled (196, 272) with delta (0, 0)
Screenshot: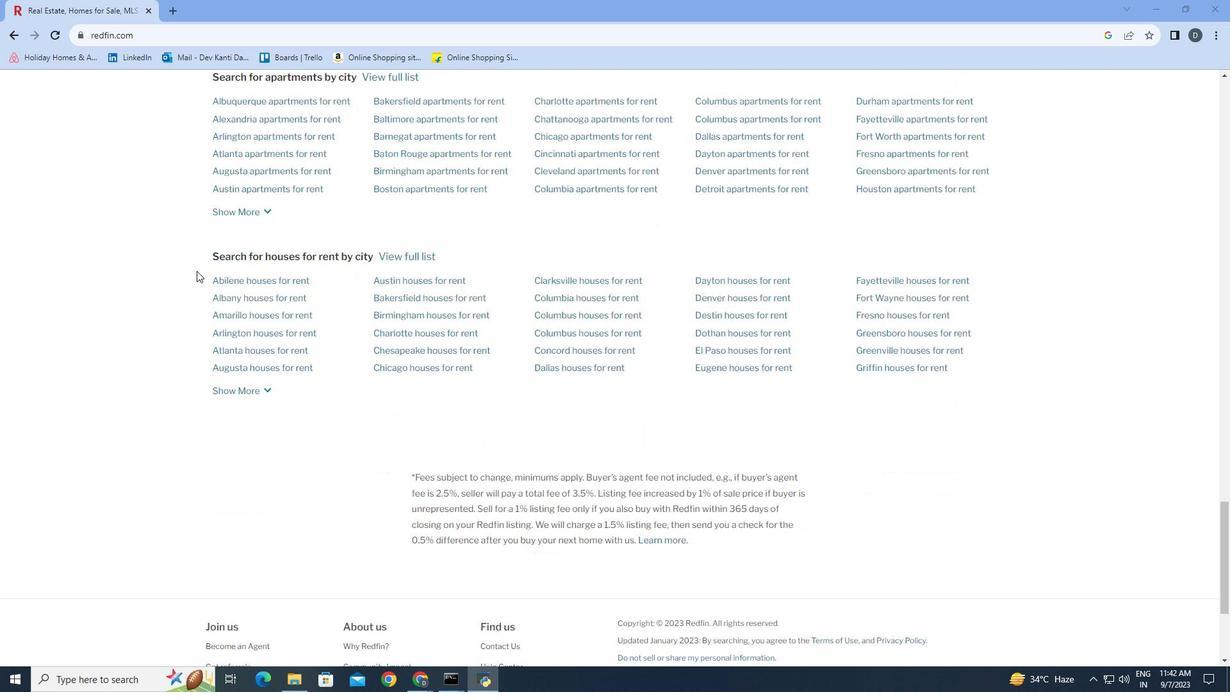 
Action: Mouse scrolled (196, 272) with delta (0, 0)
Screenshot: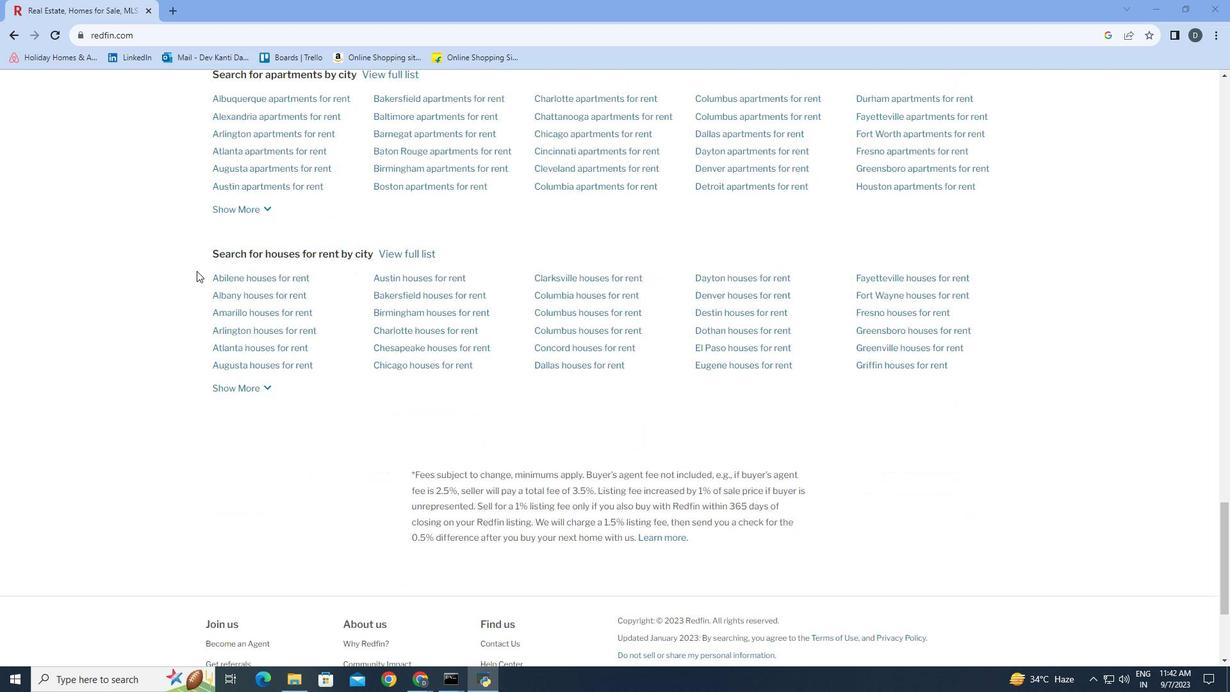 
Action: Mouse moved to (197, 271)
Screenshot: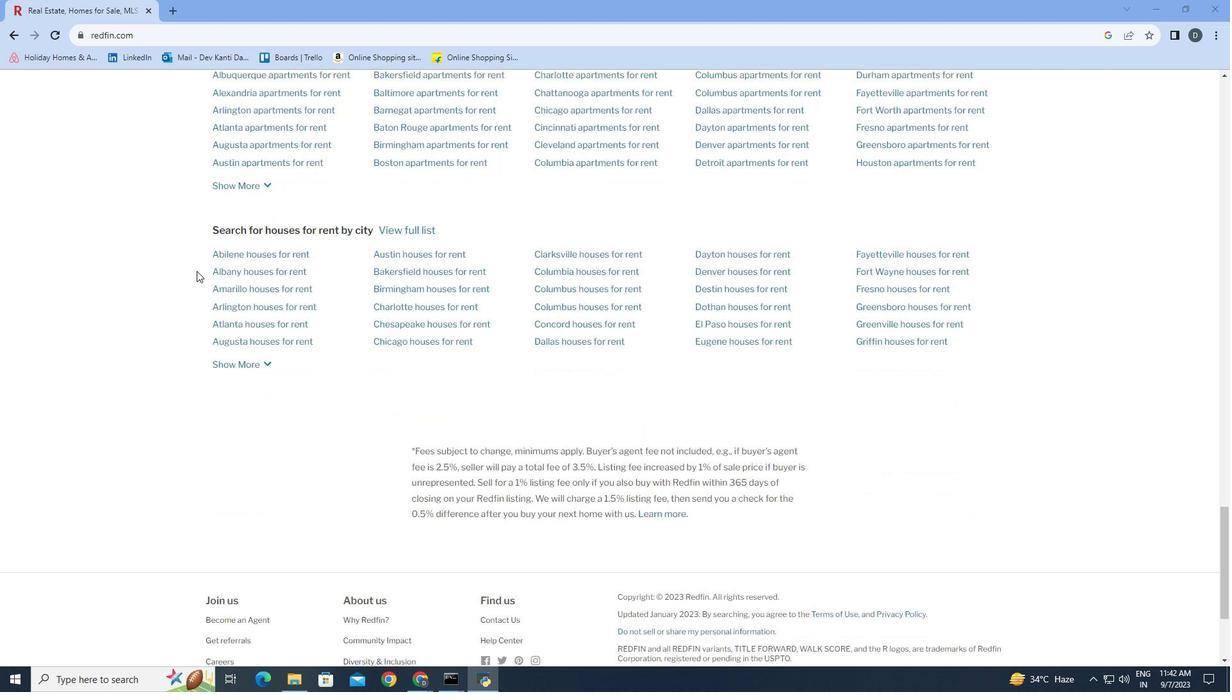 
Action: Mouse scrolled (197, 271) with delta (0, 0)
Screenshot: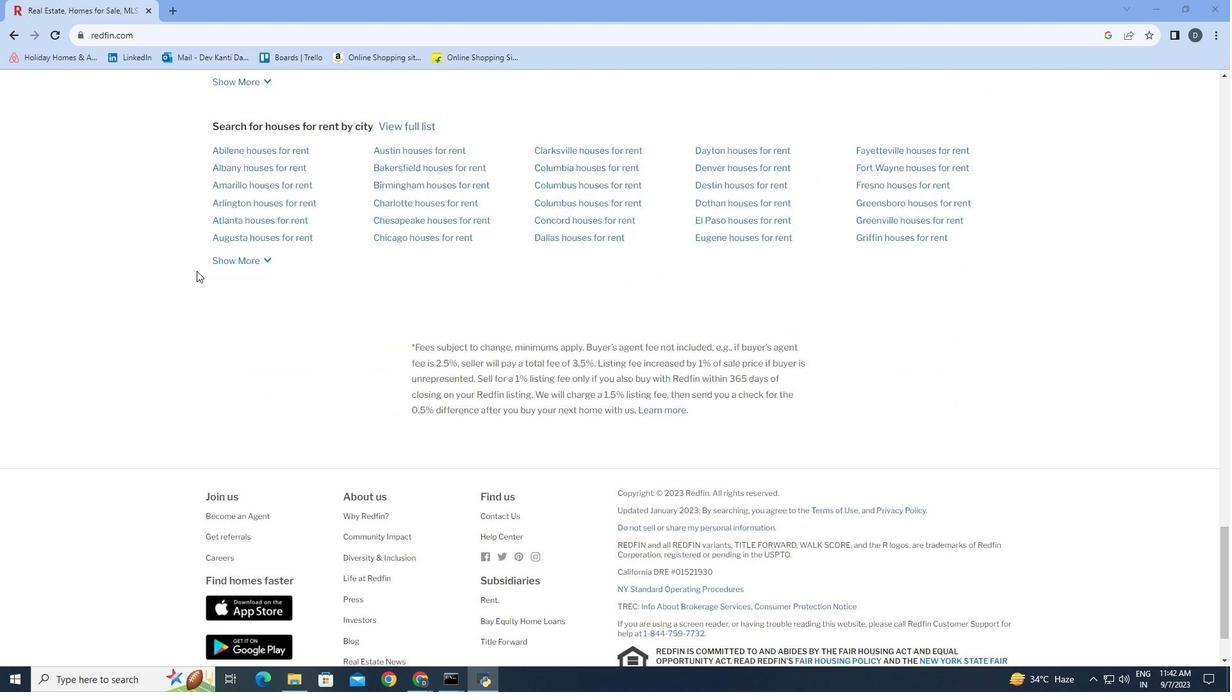 
Action: Mouse scrolled (197, 271) with delta (0, 0)
Screenshot: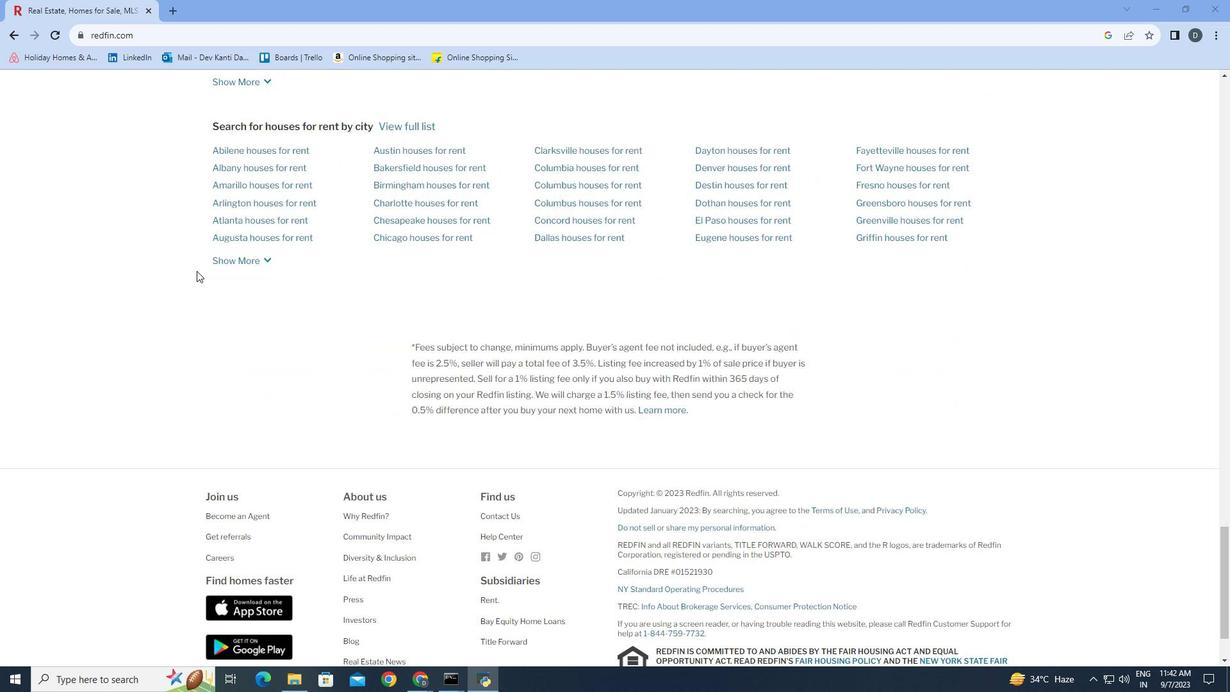 
Action: Mouse scrolled (197, 271) with delta (0, 0)
Screenshot: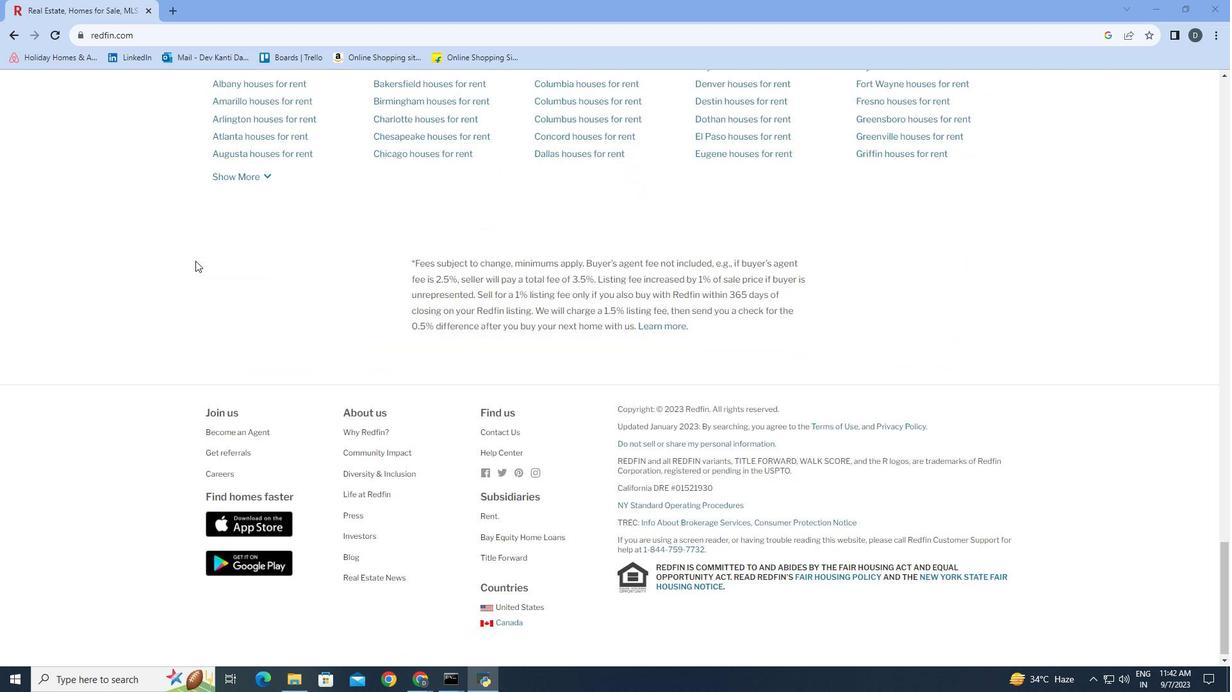 
Action: Mouse scrolled (197, 271) with delta (0, 0)
Screenshot: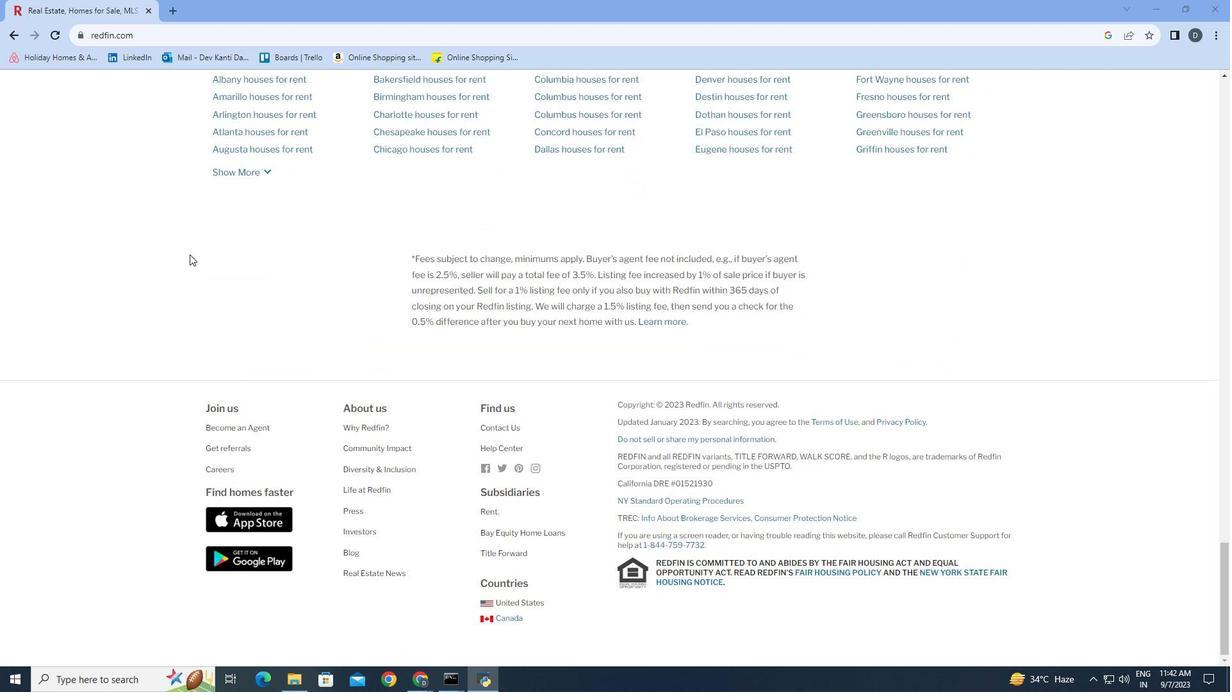 
Action: Mouse moved to (212, 471)
Screenshot: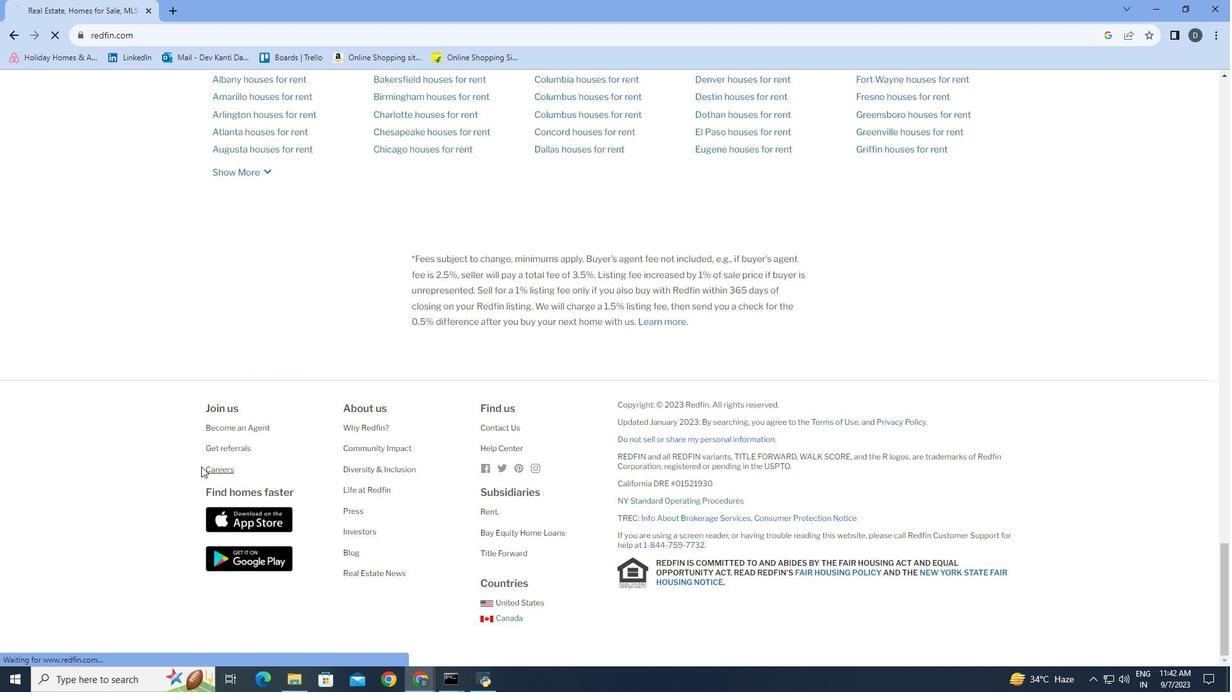 
Action: Mouse pressed left at (212, 471)
Screenshot: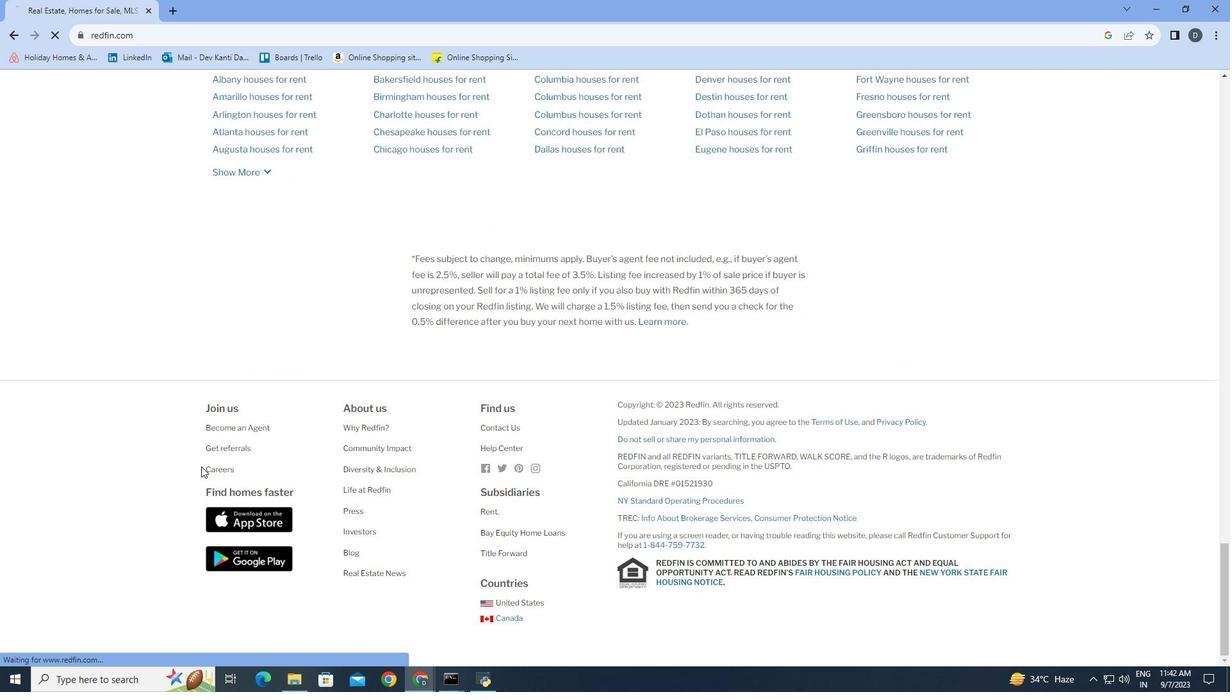 
Action: Mouse moved to (583, 372)
Screenshot: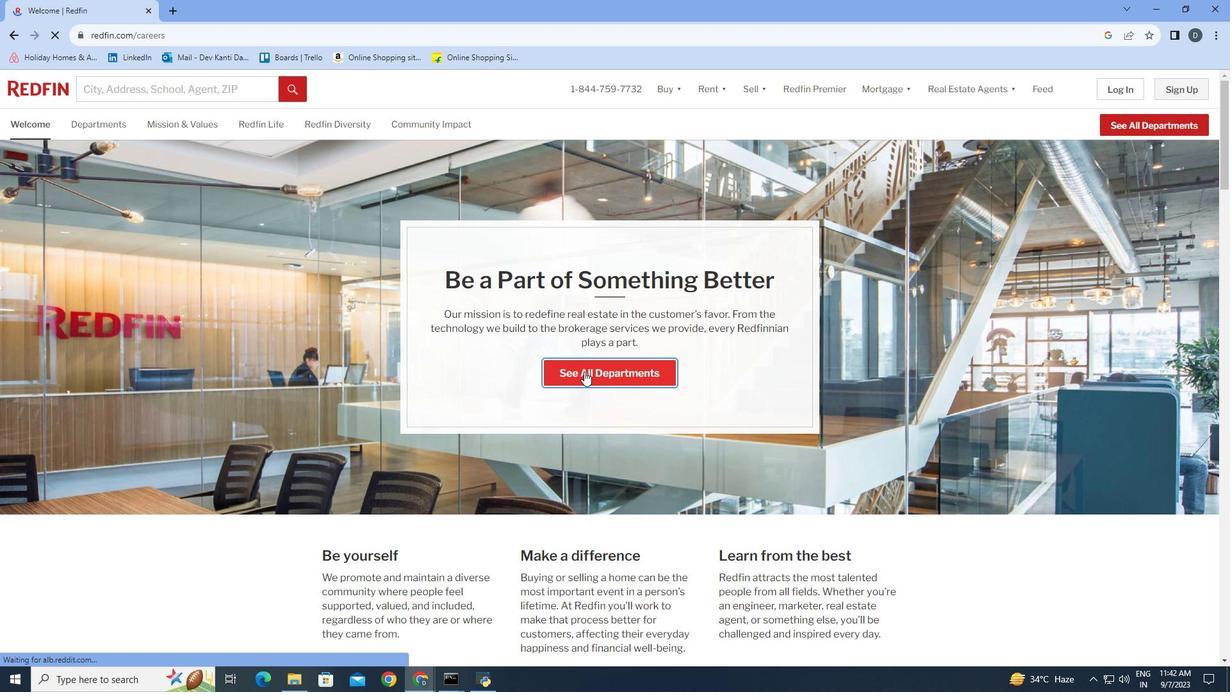 
Action: Mouse pressed left at (583, 372)
Screenshot: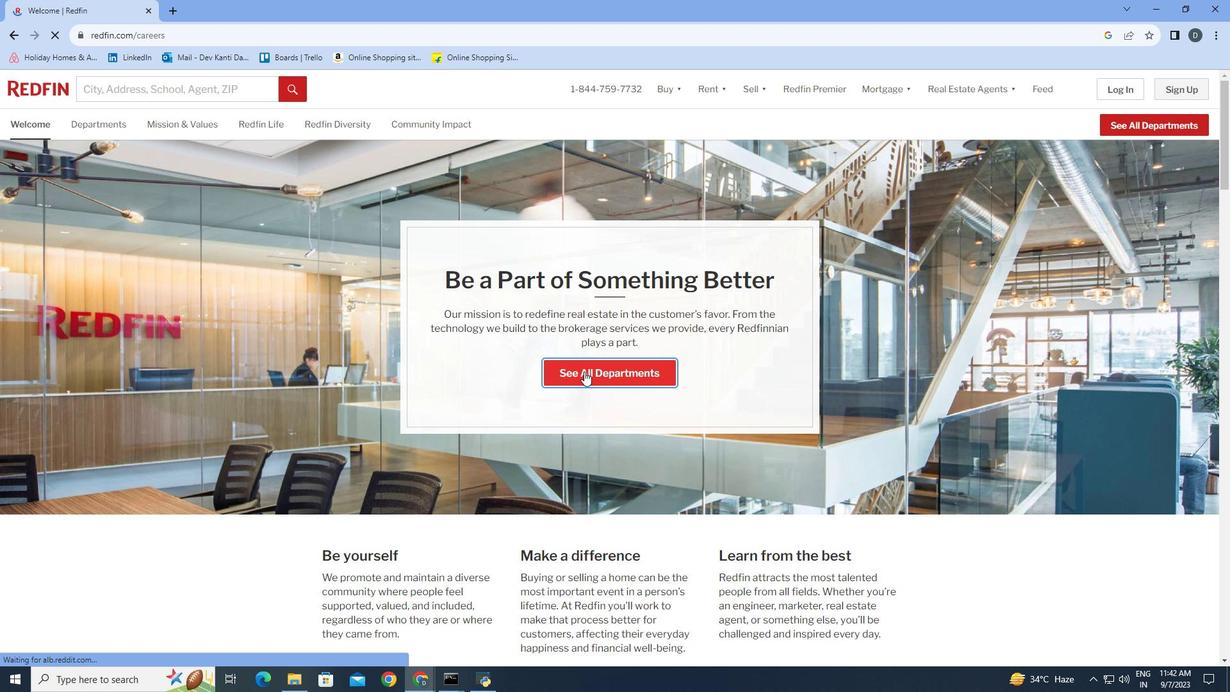 
Action: Mouse moved to (974, 355)
Screenshot: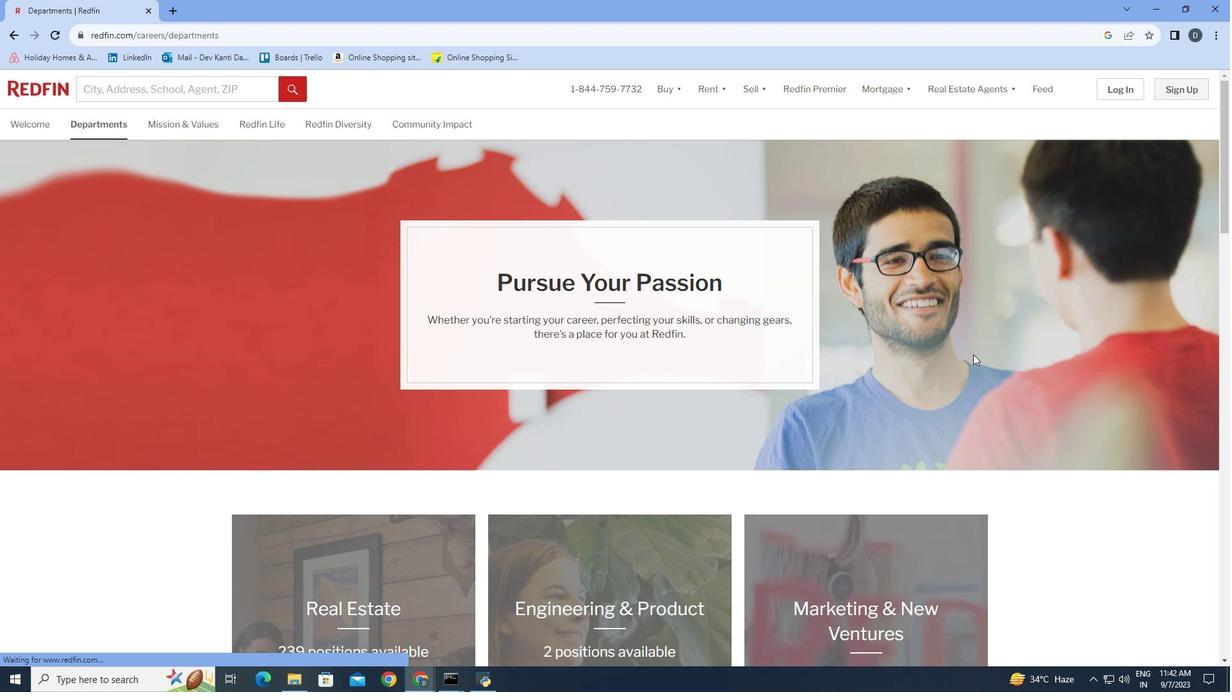 
Action: Mouse scrolled (974, 354) with delta (0, 0)
Screenshot: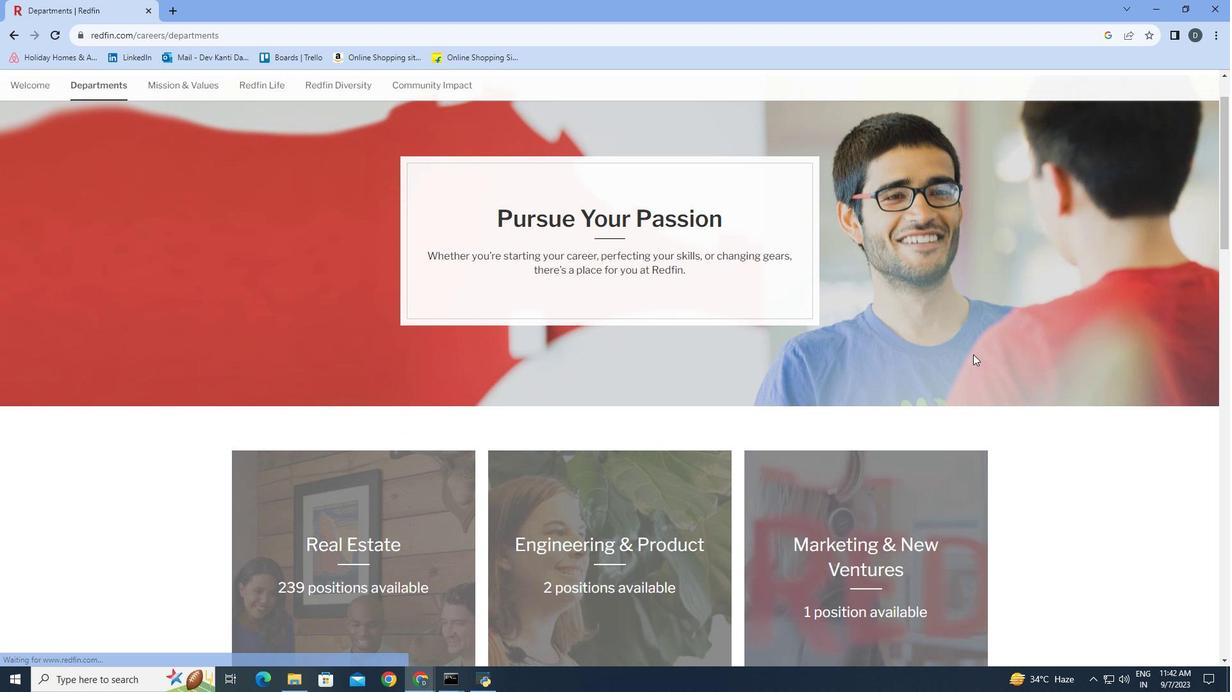
Action: Mouse moved to (974, 355)
Screenshot: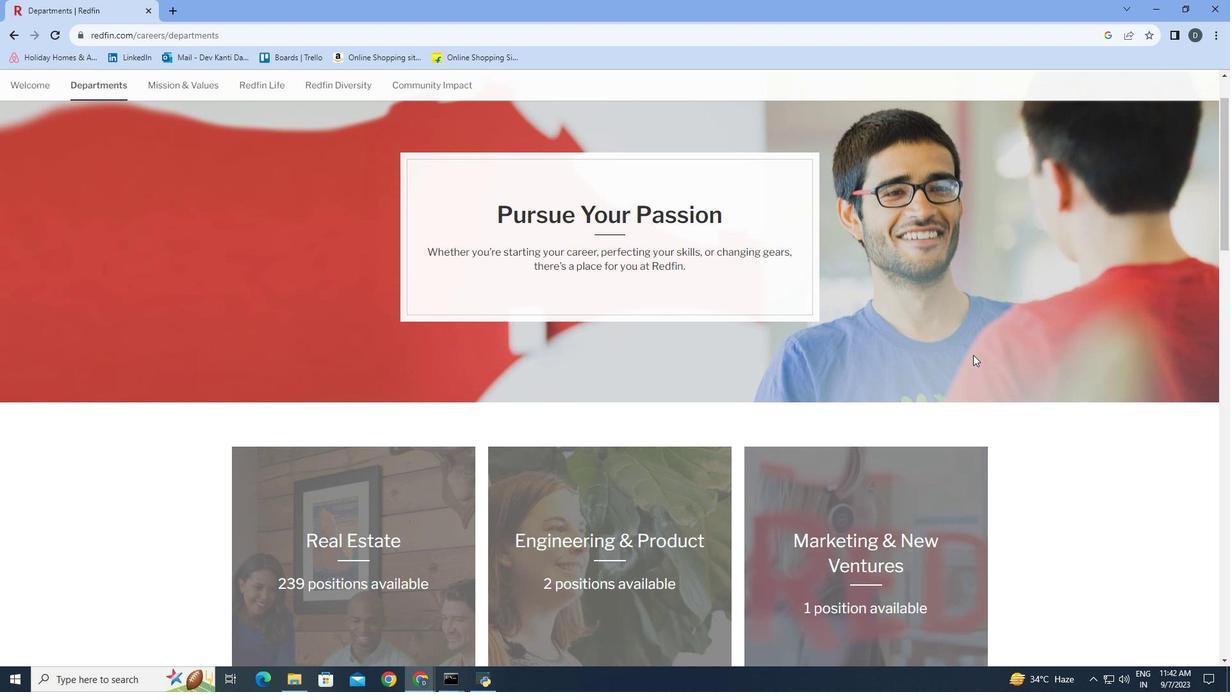 
Action: Mouse scrolled (974, 354) with delta (0, 0)
Screenshot: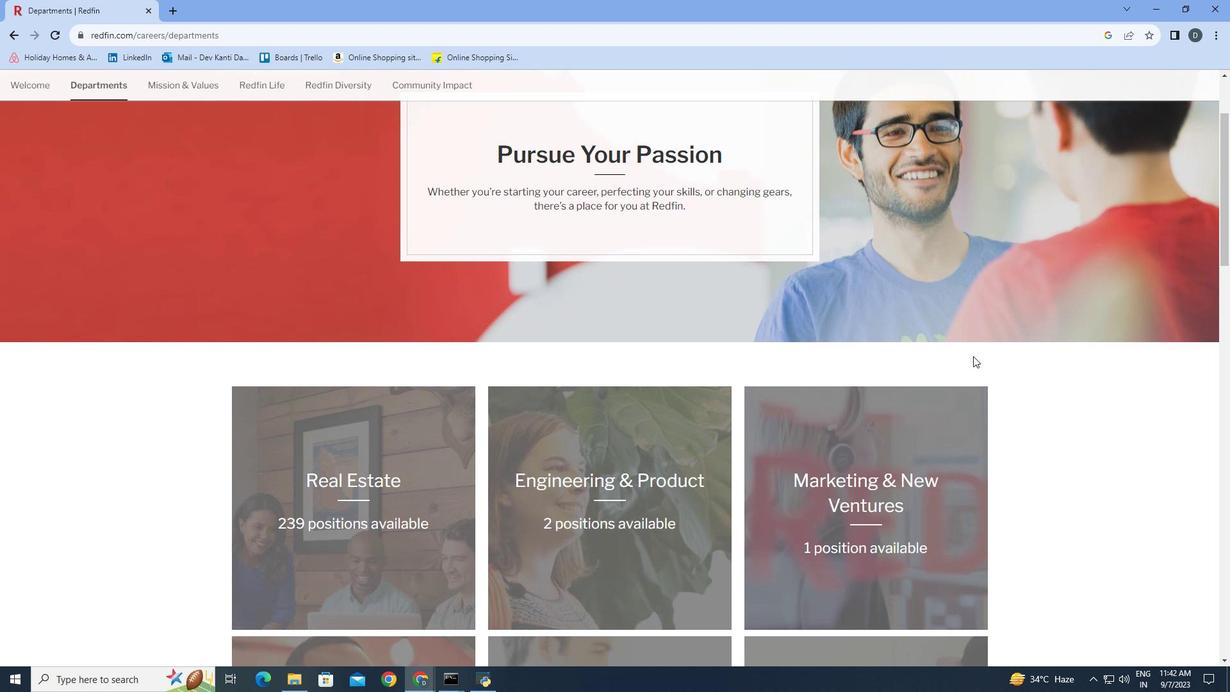 
Action: Mouse moved to (974, 357)
Screenshot: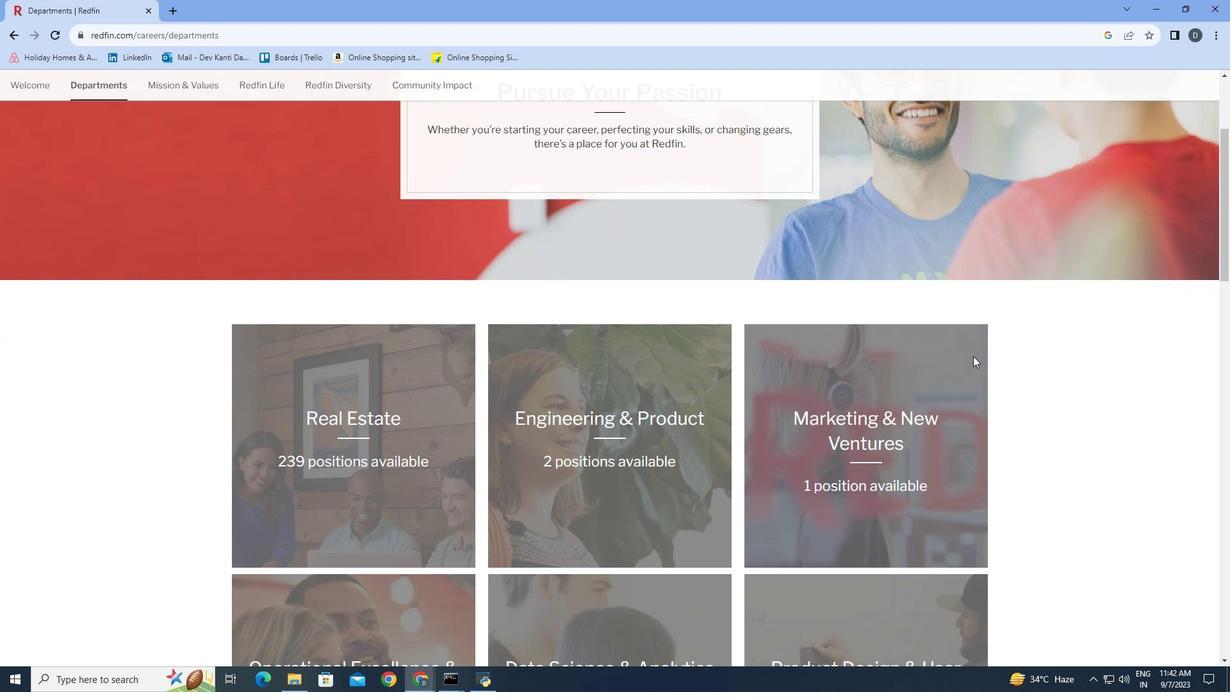 
Action: Mouse scrolled (974, 356) with delta (0, 0)
Screenshot: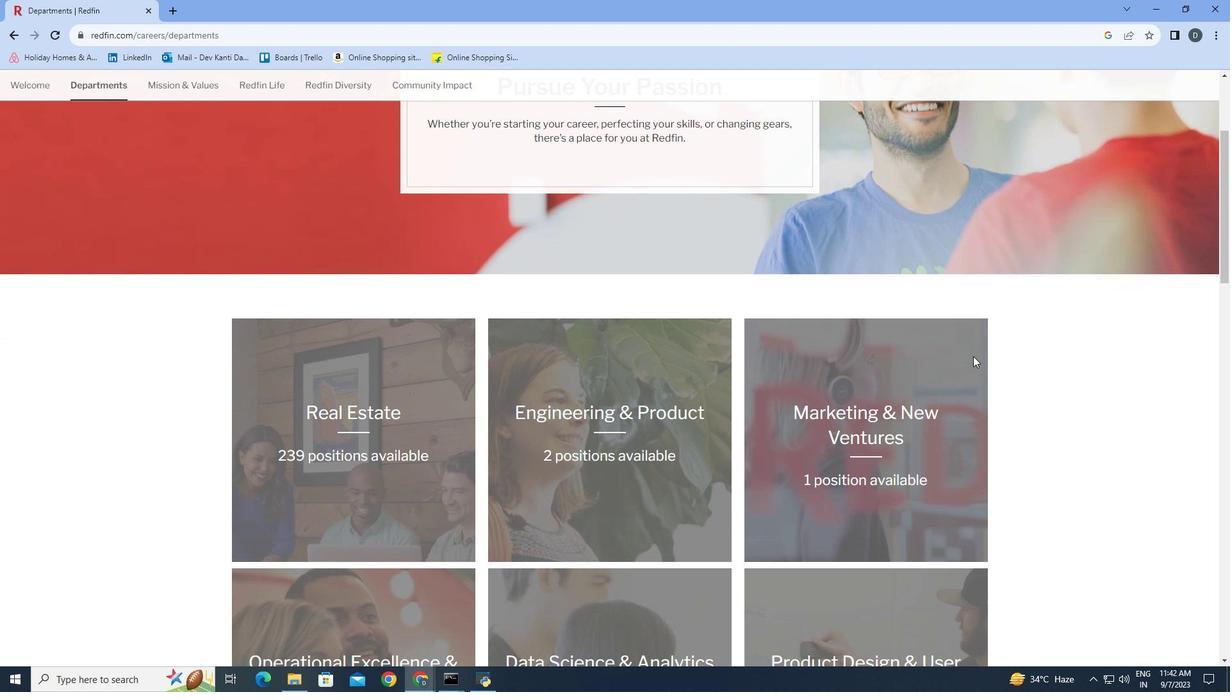 
Action: Mouse scrolled (974, 356) with delta (0, 0)
Screenshot: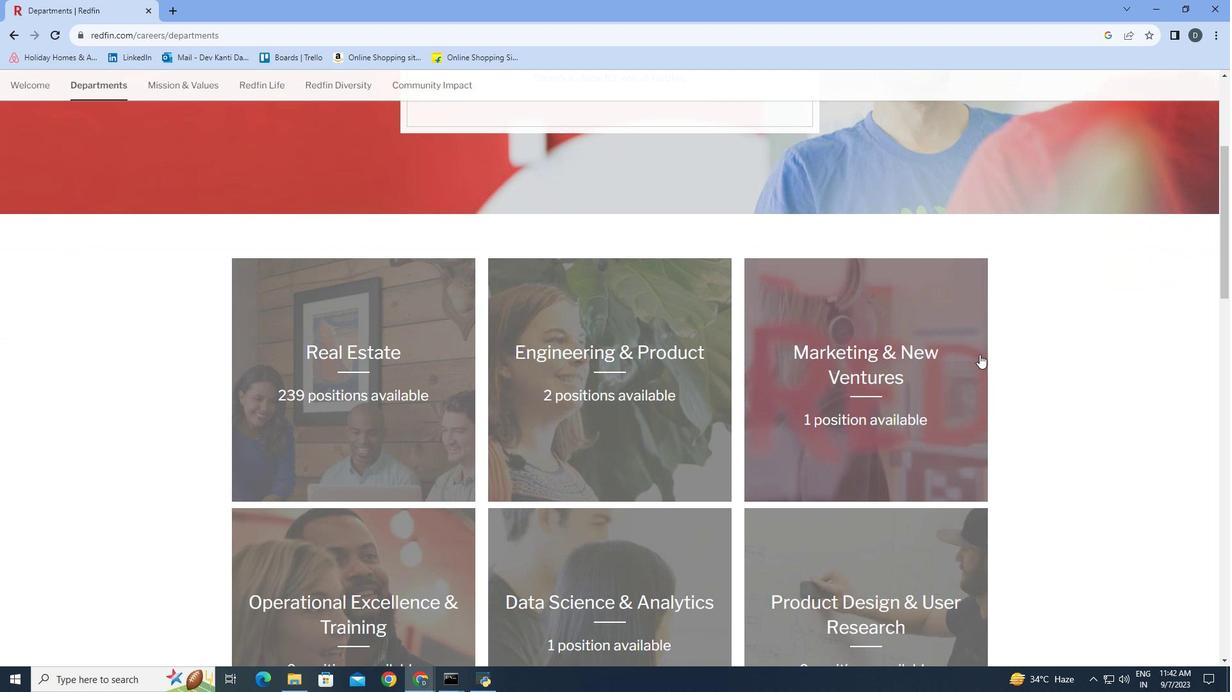 
Action: Mouse moved to (1023, 349)
Screenshot: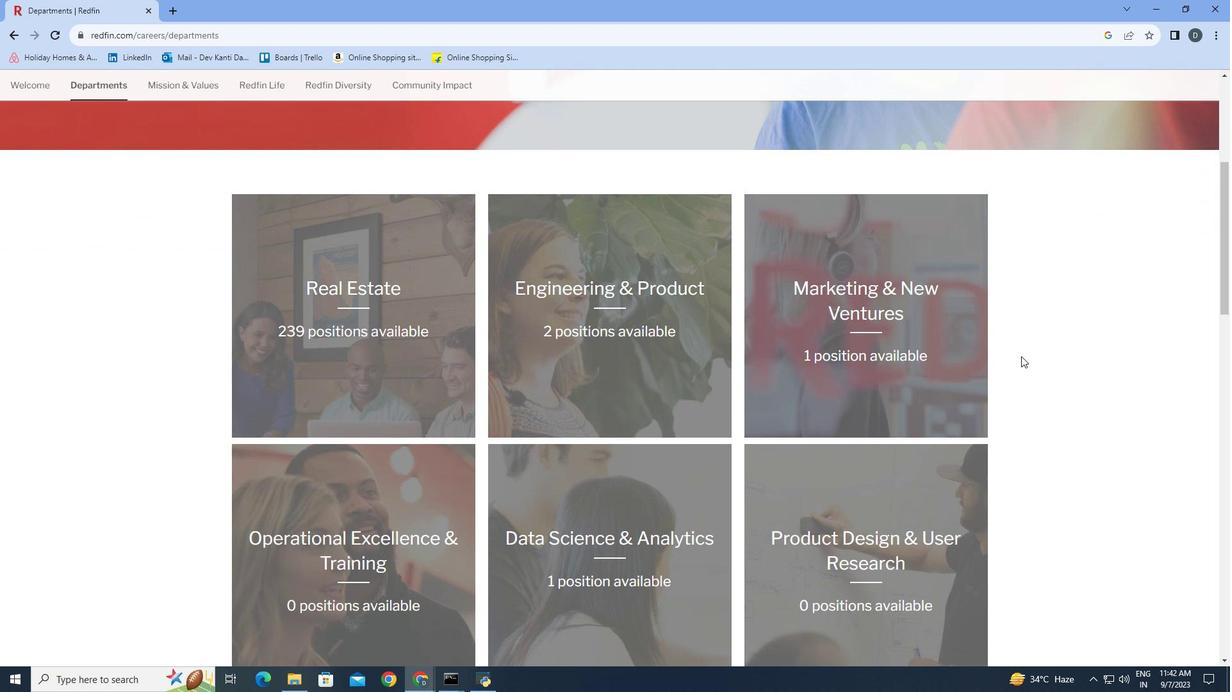 
Action: Mouse scrolled (1023, 348) with delta (0, 0)
Screenshot: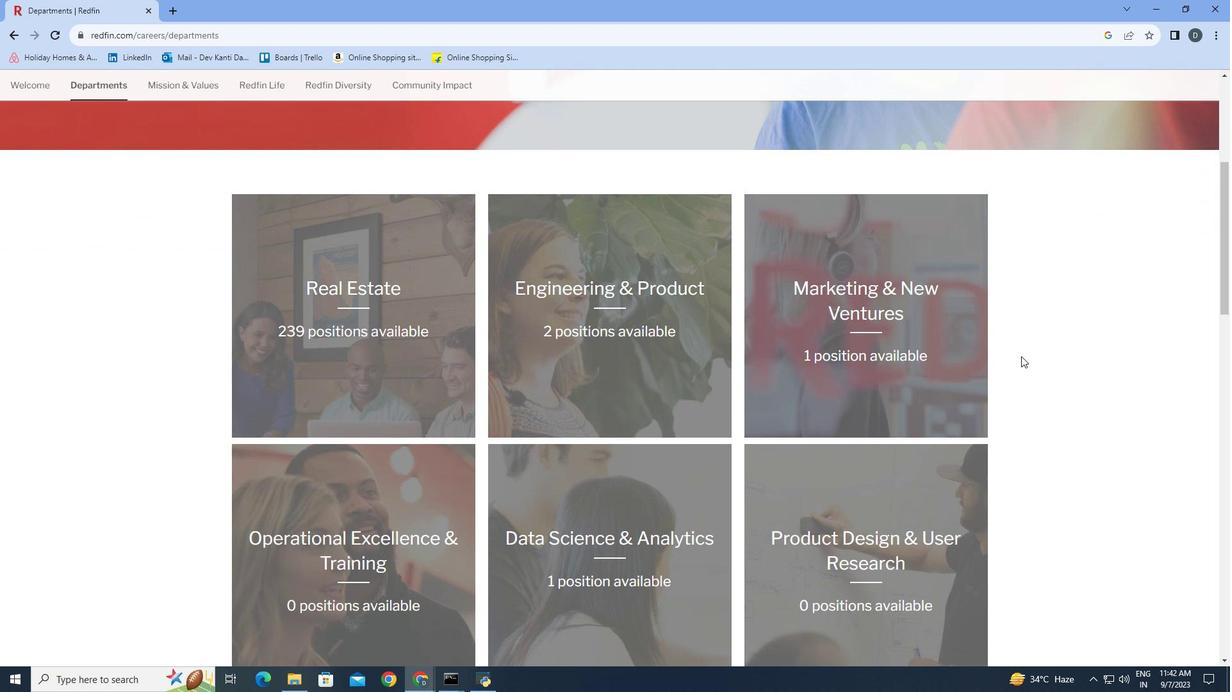 
Action: Mouse moved to (1018, 366)
Screenshot: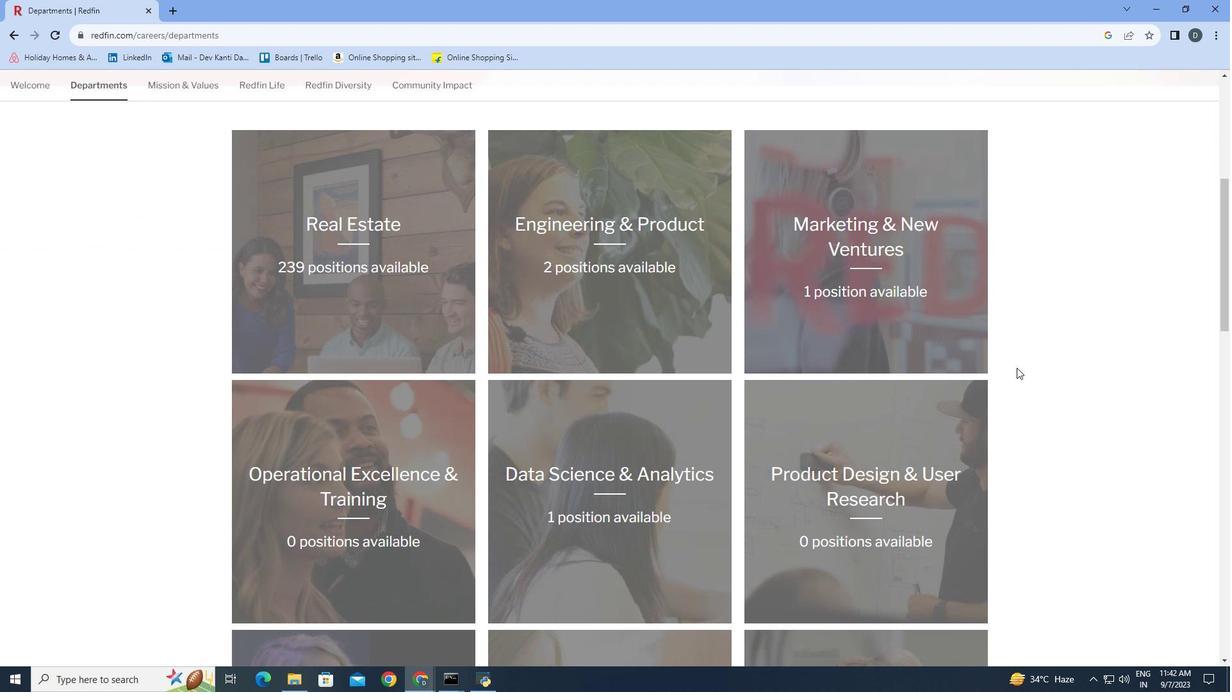 
Action: Mouse scrolled (1018, 365) with delta (0, 0)
Screenshot: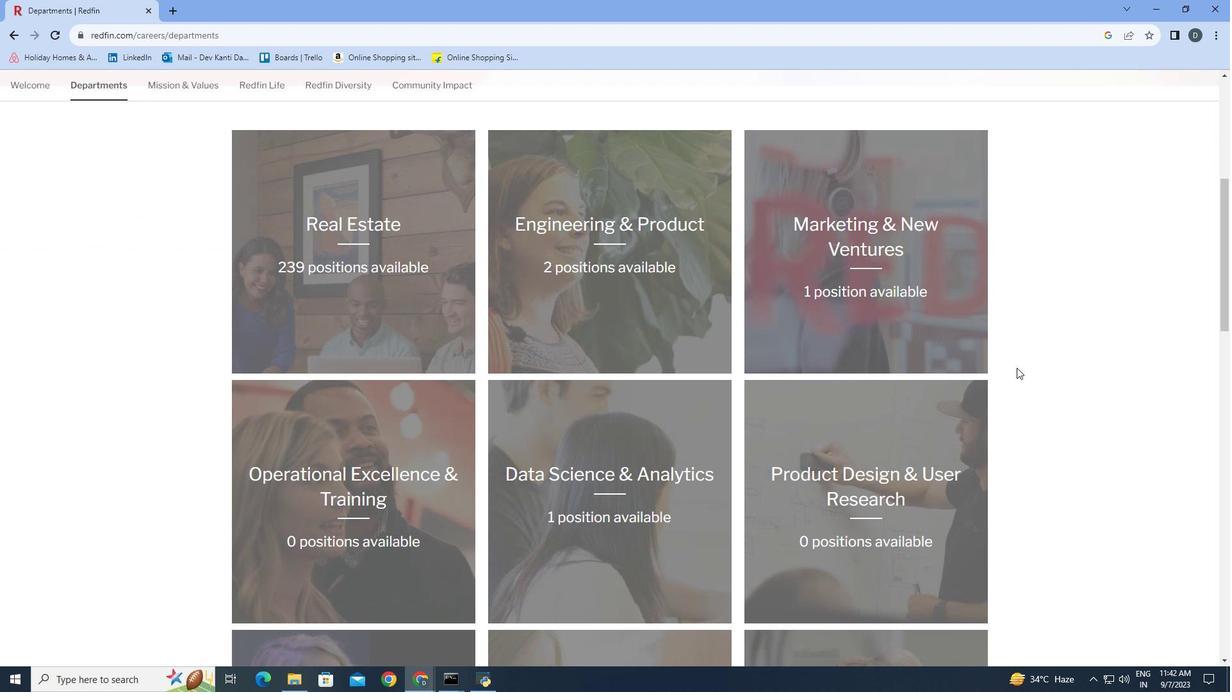 
Action: Mouse moved to (1016, 370)
Screenshot: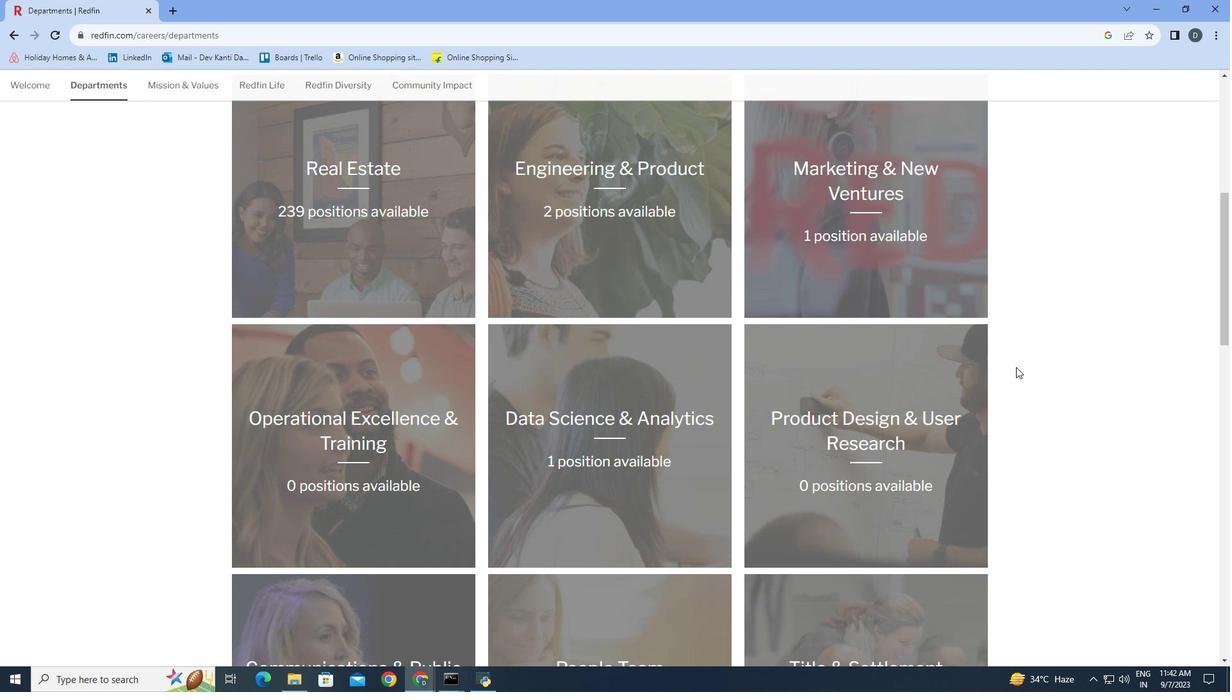 
Action: Mouse scrolled (1016, 369) with delta (0, 0)
Screenshot: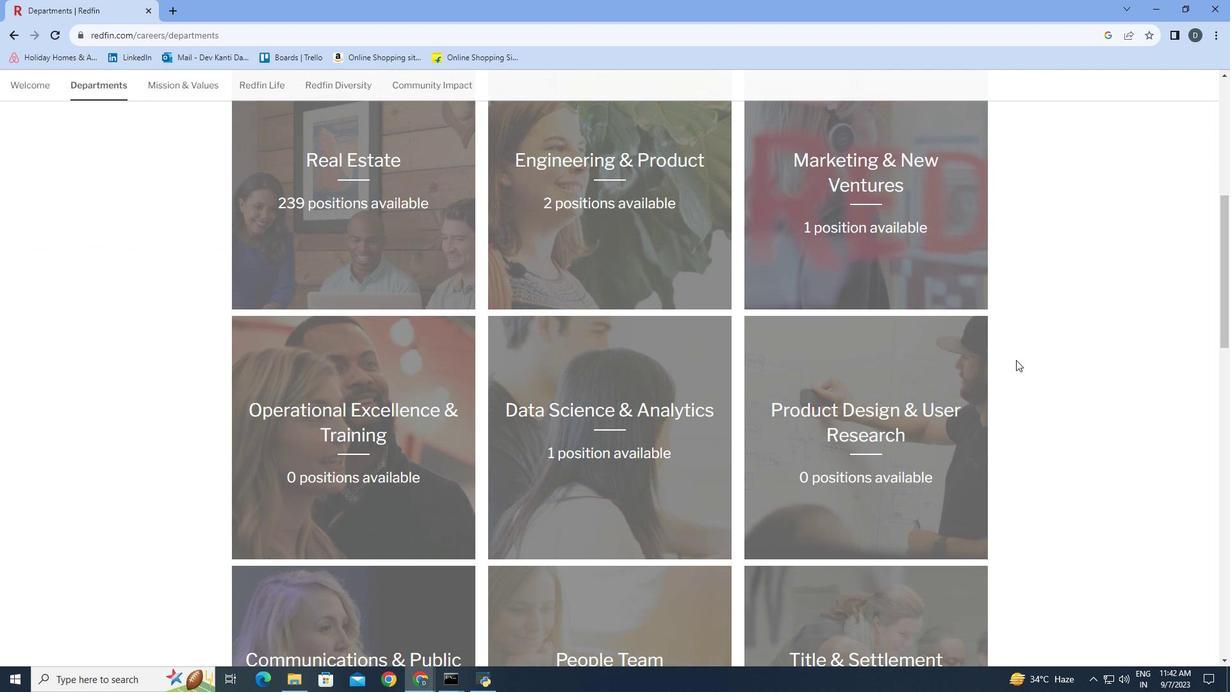 
Action: Mouse moved to (1028, 319)
Screenshot: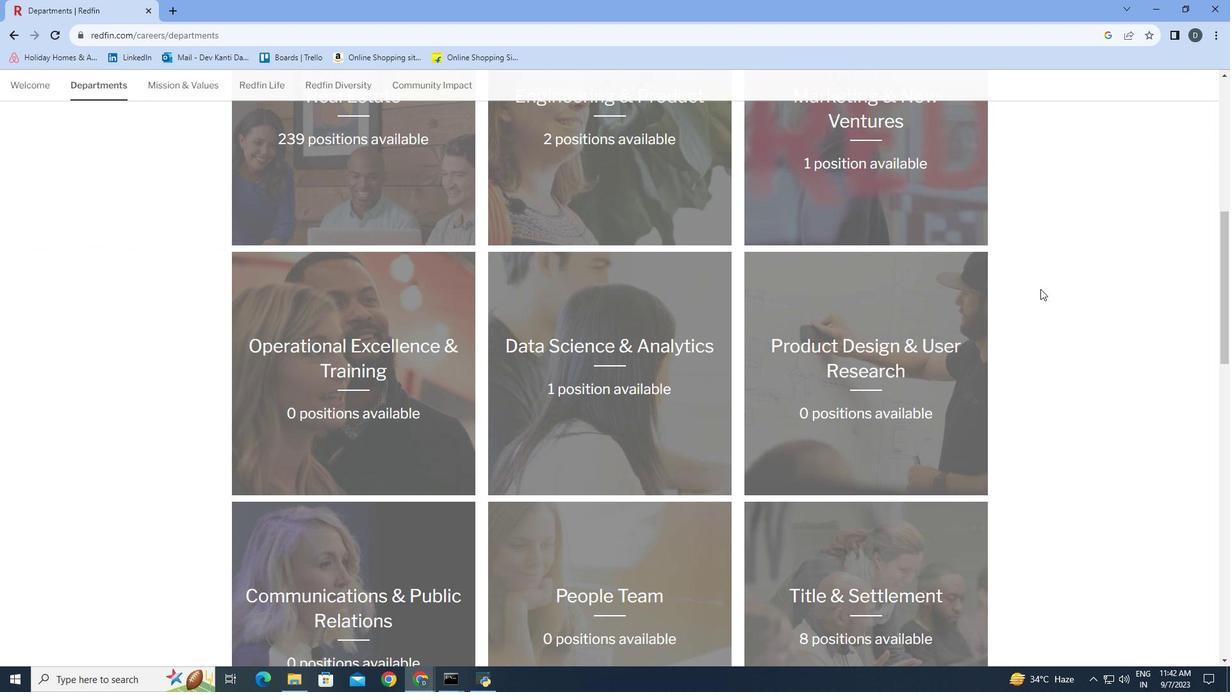 
Action: Mouse scrolled (1028, 318) with delta (0, 0)
Screenshot: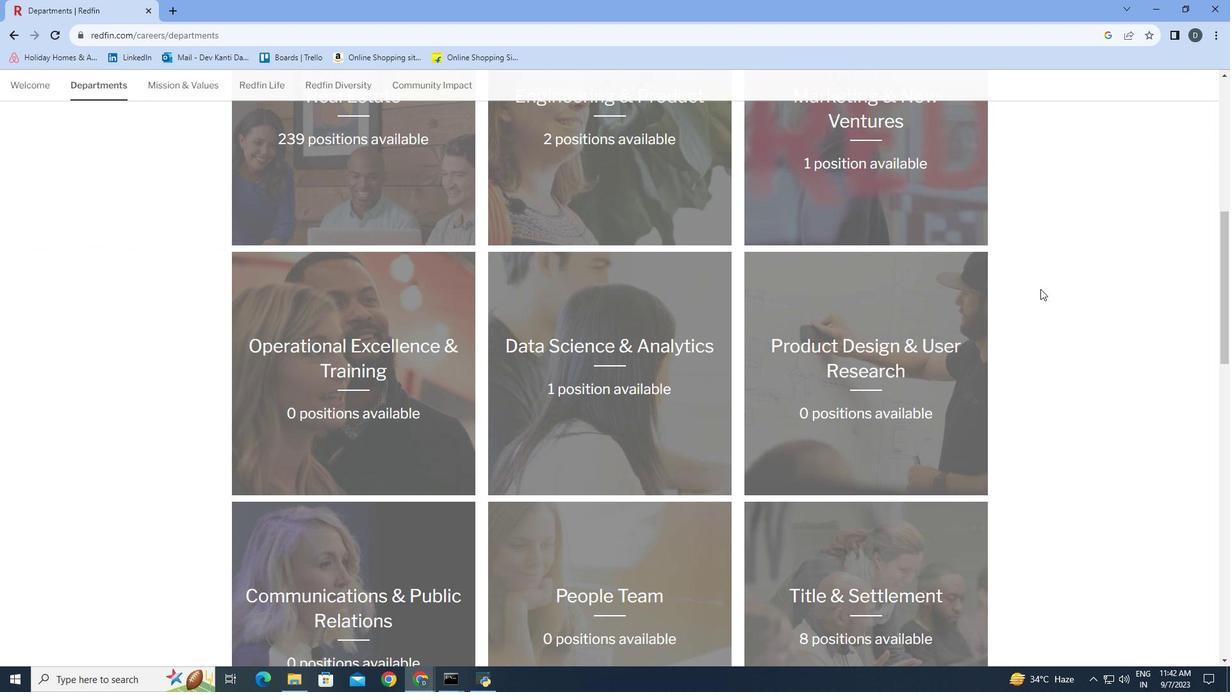 
Action: Mouse moved to (1041, 289)
Screenshot: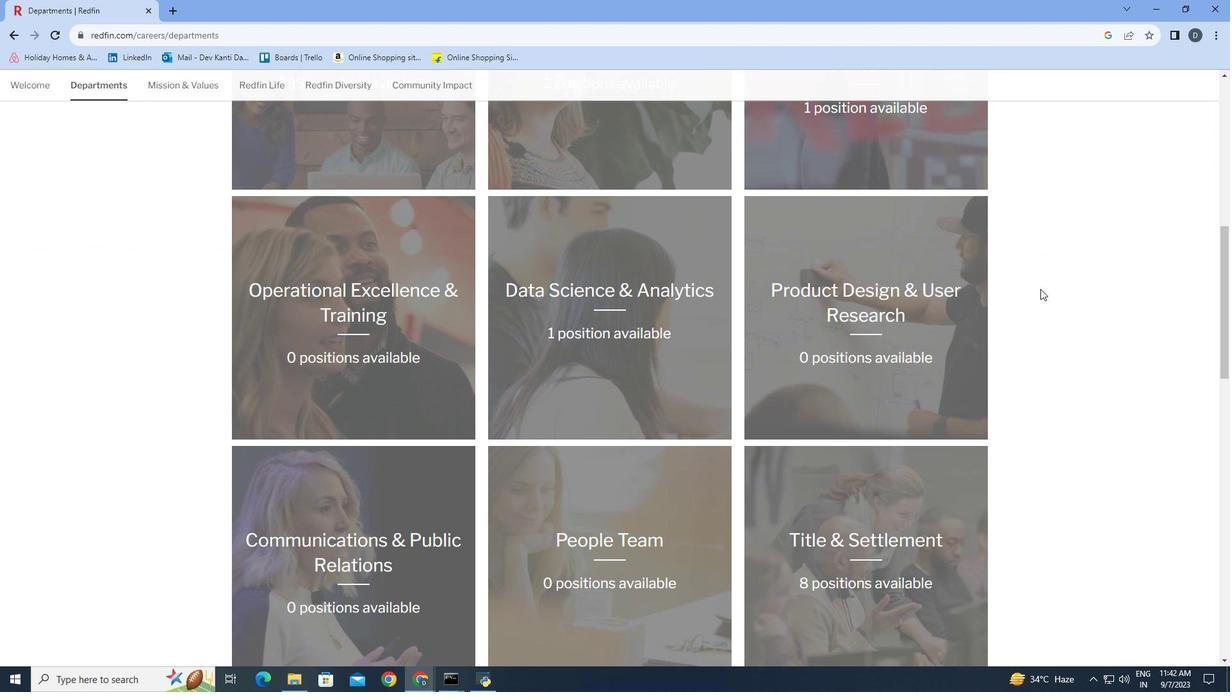 
Action: Mouse scrolled (1041, 289) with delta (0, 0)
Screenshot: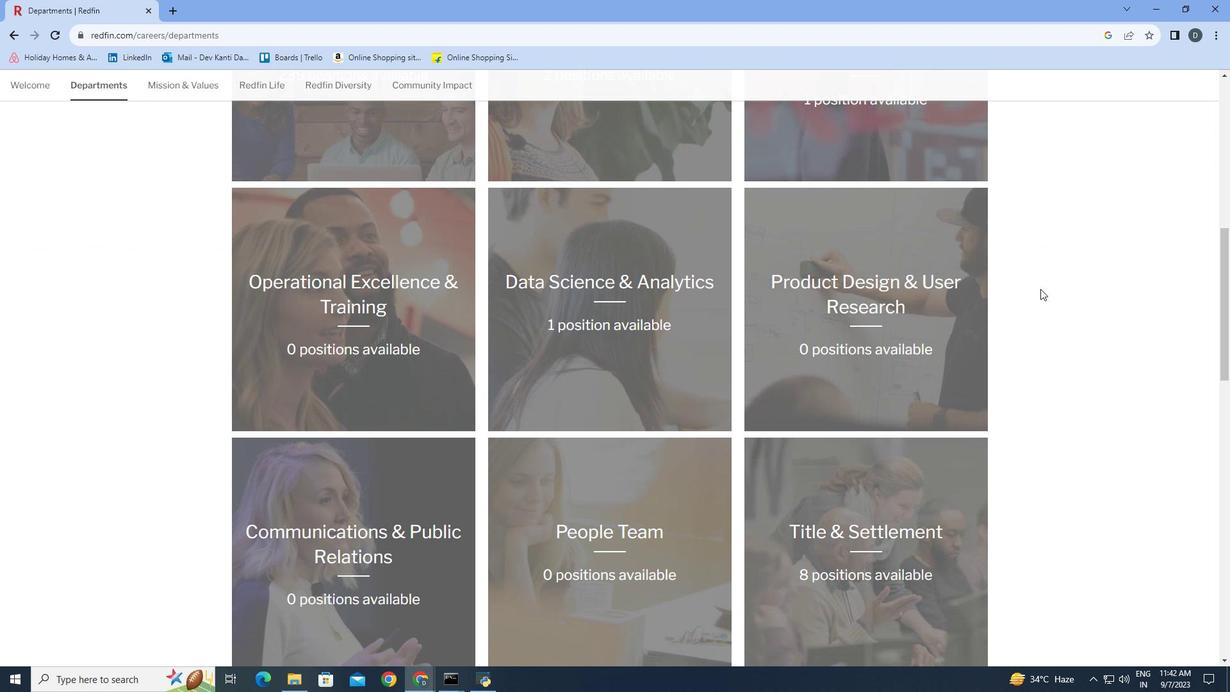
Action: Mouse scrolled (1041, 289) with delta (0, 0)
Screenshot: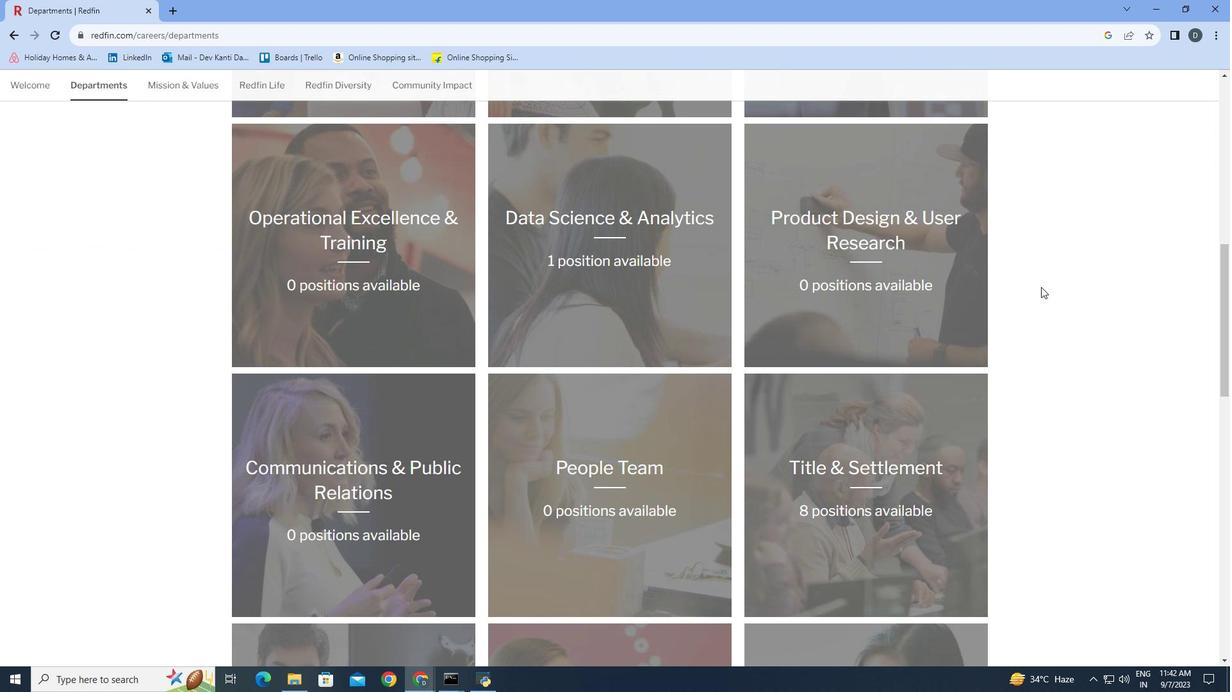 
Action: Mouse moved to (1042, 287)
Screenshot: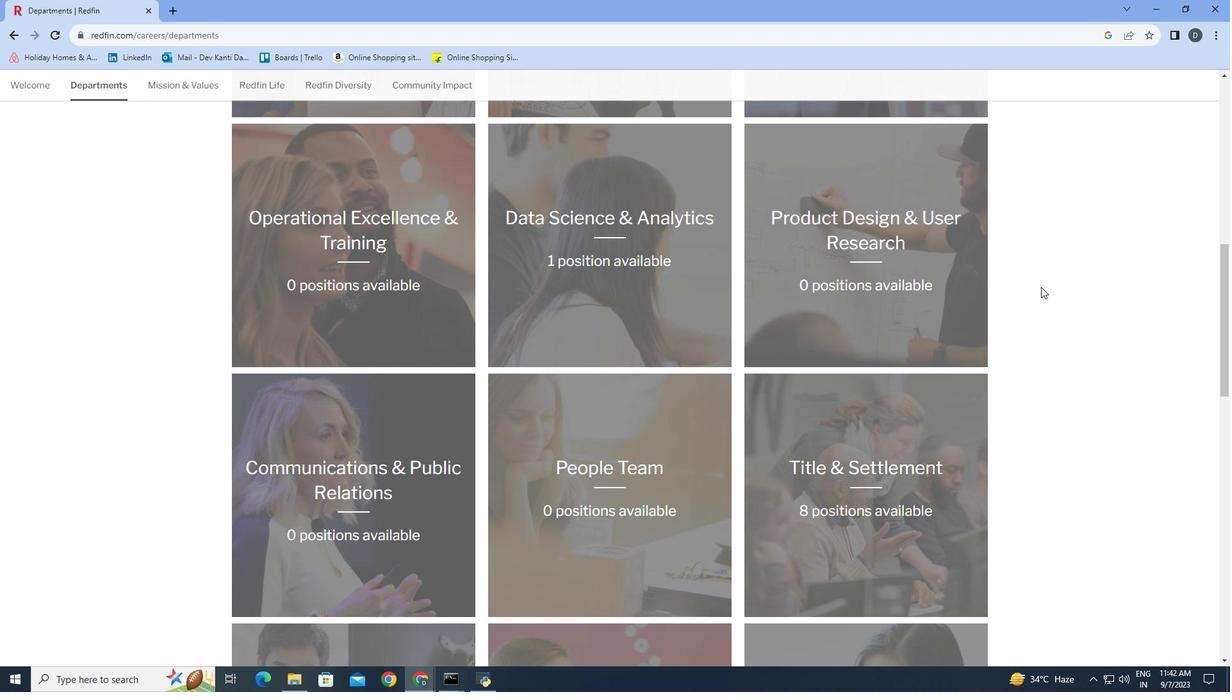 
Action: Mouse scrolled (1042, 287) with delta (0, 0)
Screenshot: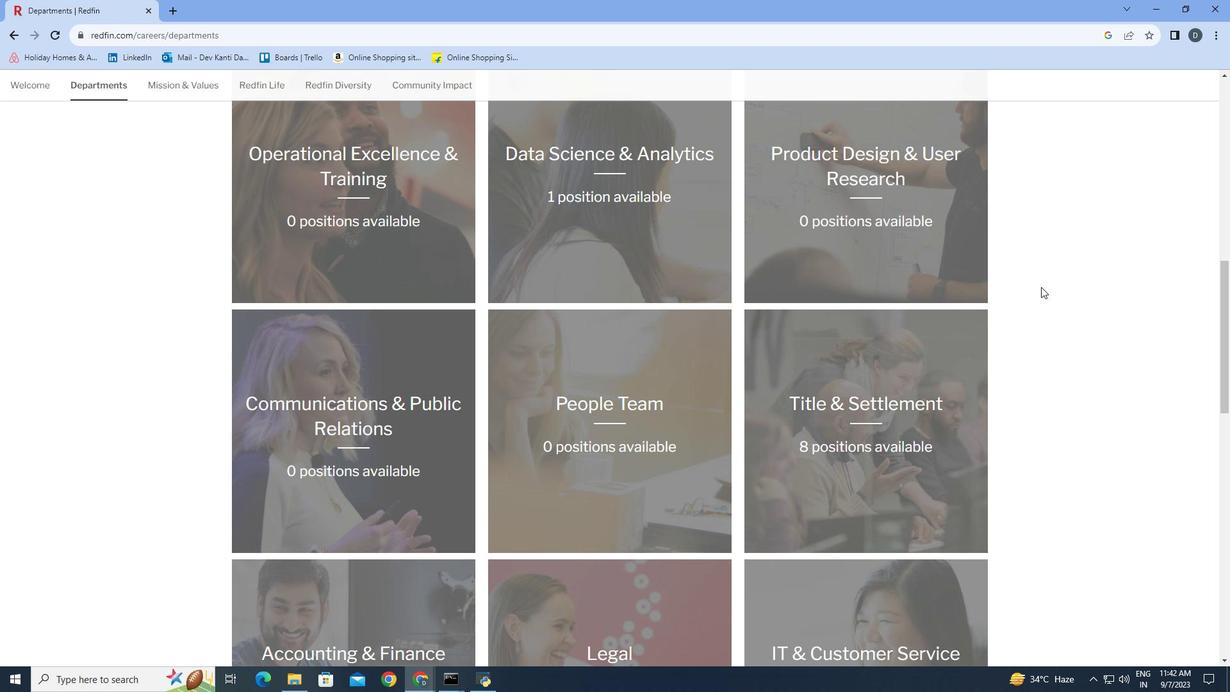 
Action: Mouse scrolled (1042, 287) with delta (0, 0)
Screenshot: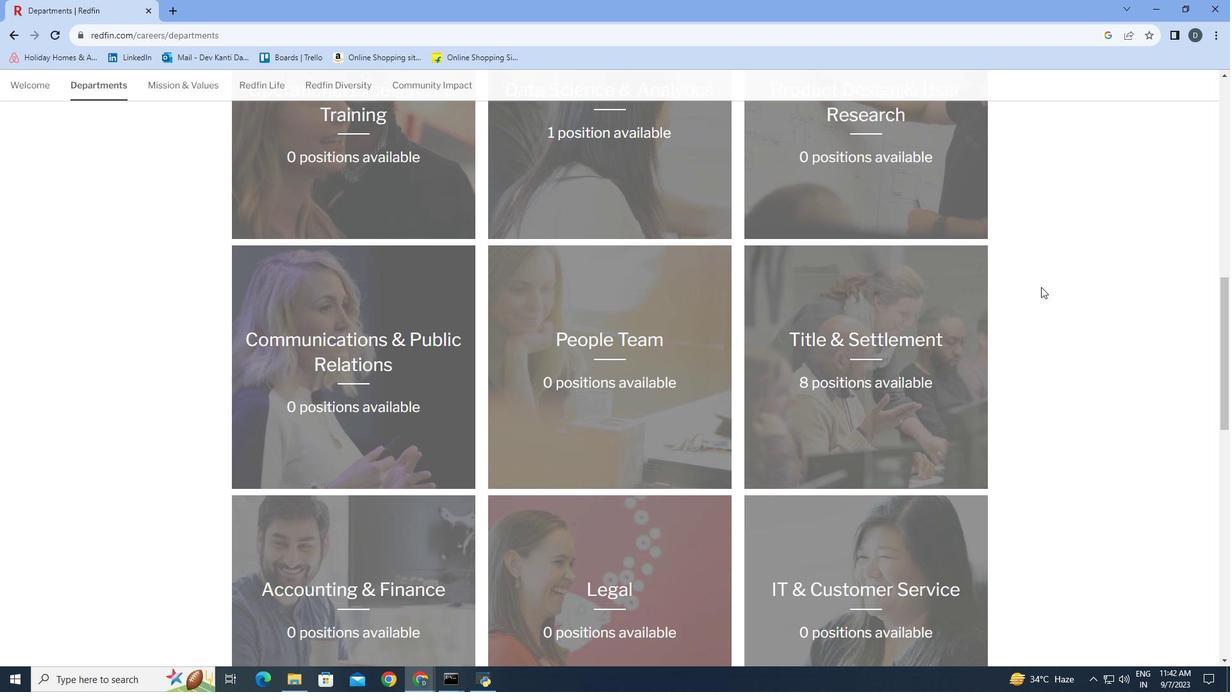 
Action: Mouse scrolled (1042, 287) with delta (0, 0)
Screenshot: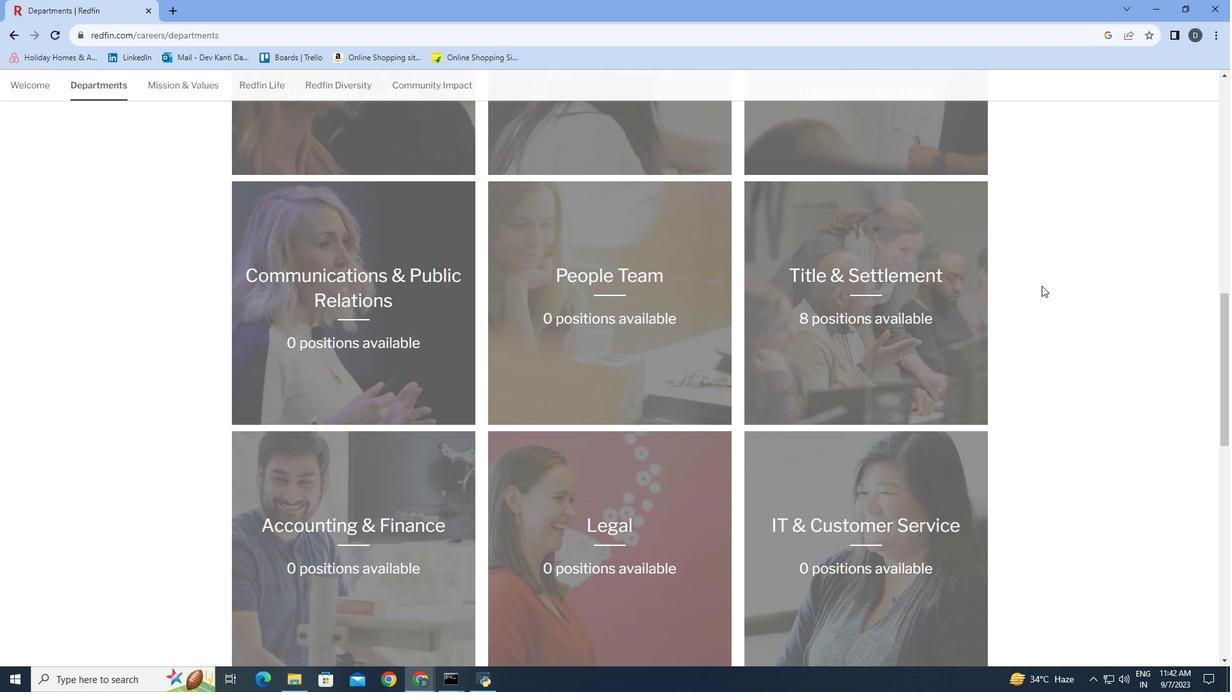 
Action: Mouse moved to (389, 475)
Screenshot: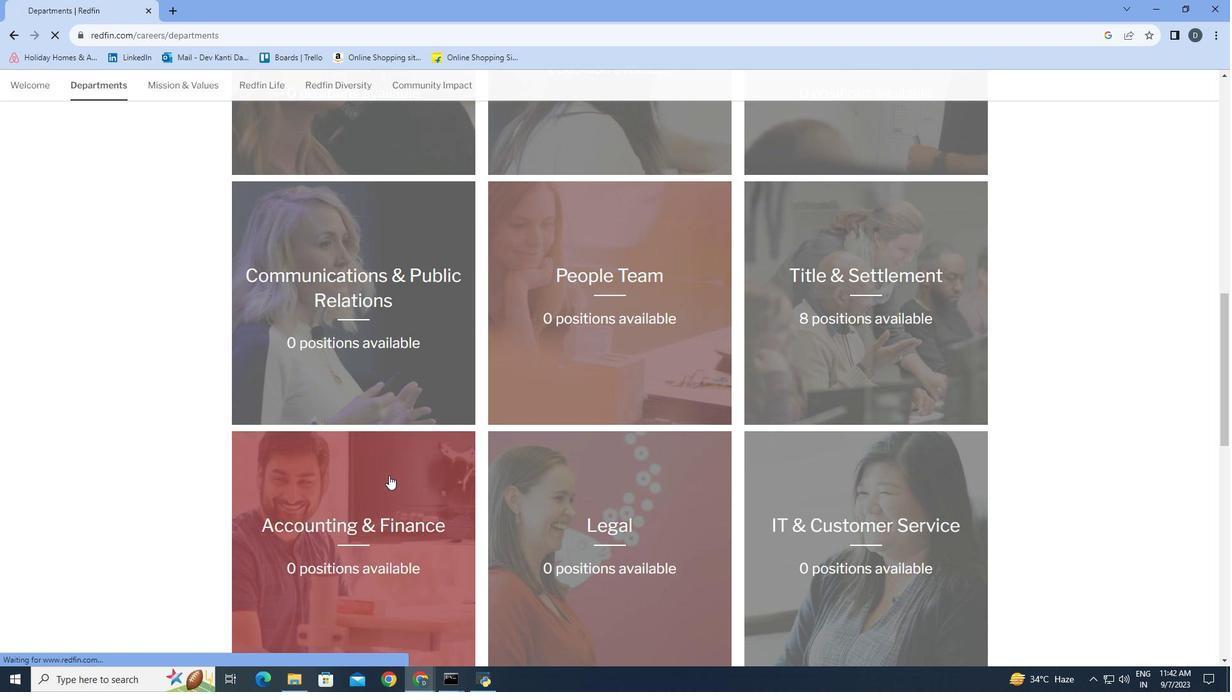 
Action: Mouse pressed left at (389, 475)
Screenshot: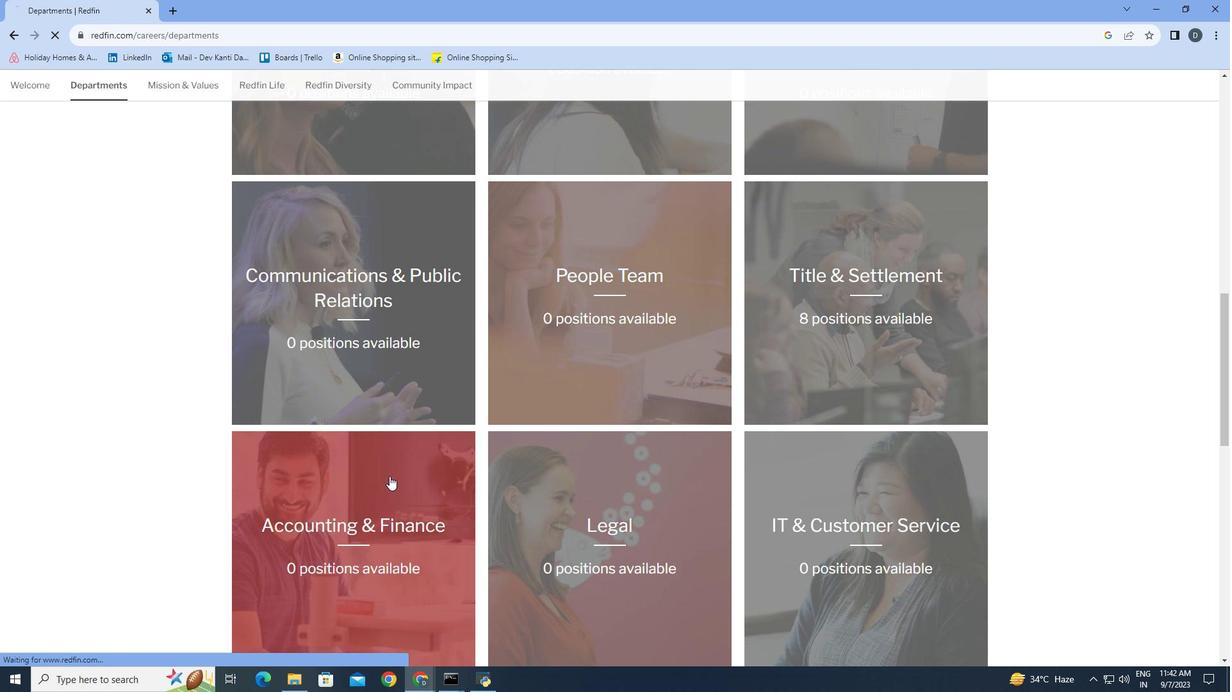 
Action: Mouse moved to (391, 476)
Screenshot: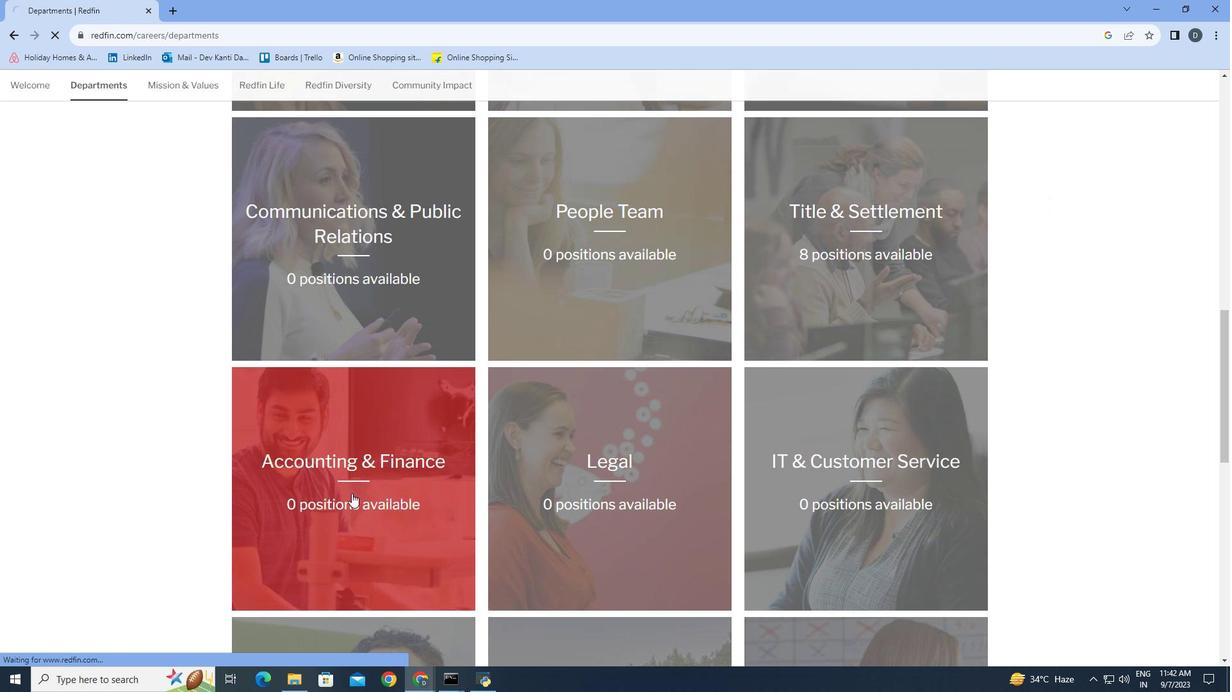 
Action: Mouse scrolled (391, 476) with delta (0, 0)
Screenshot: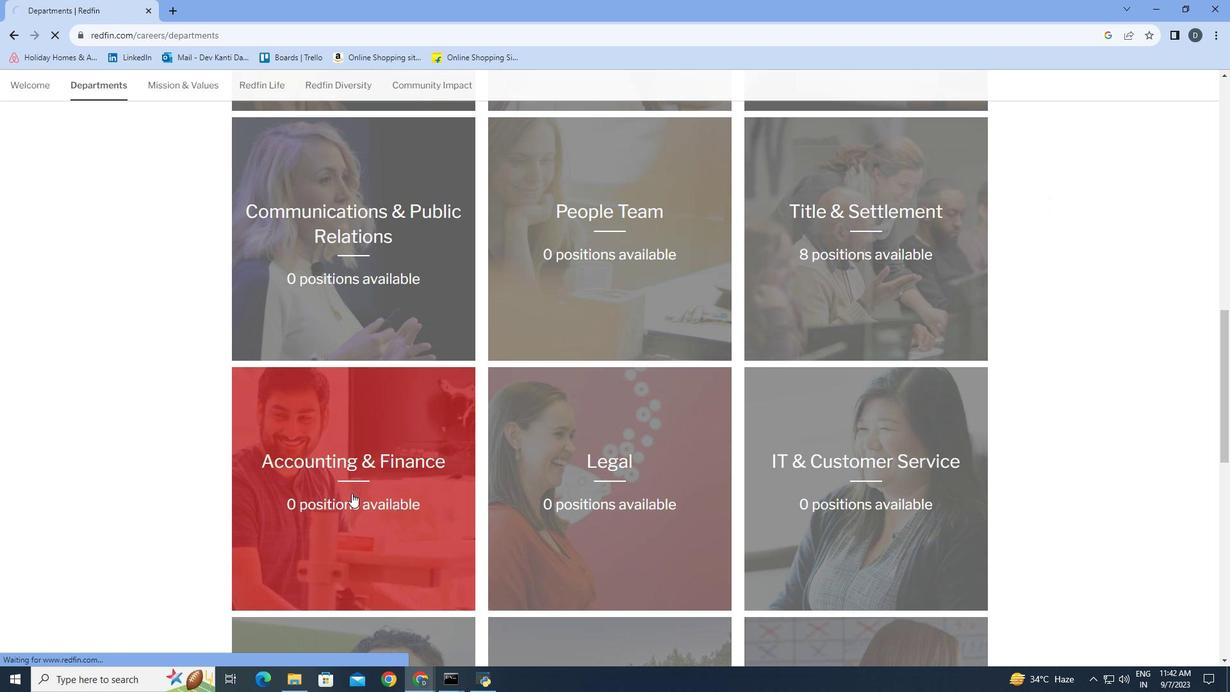 
Action: Mouse moved to (1068, 286)
Screenshot: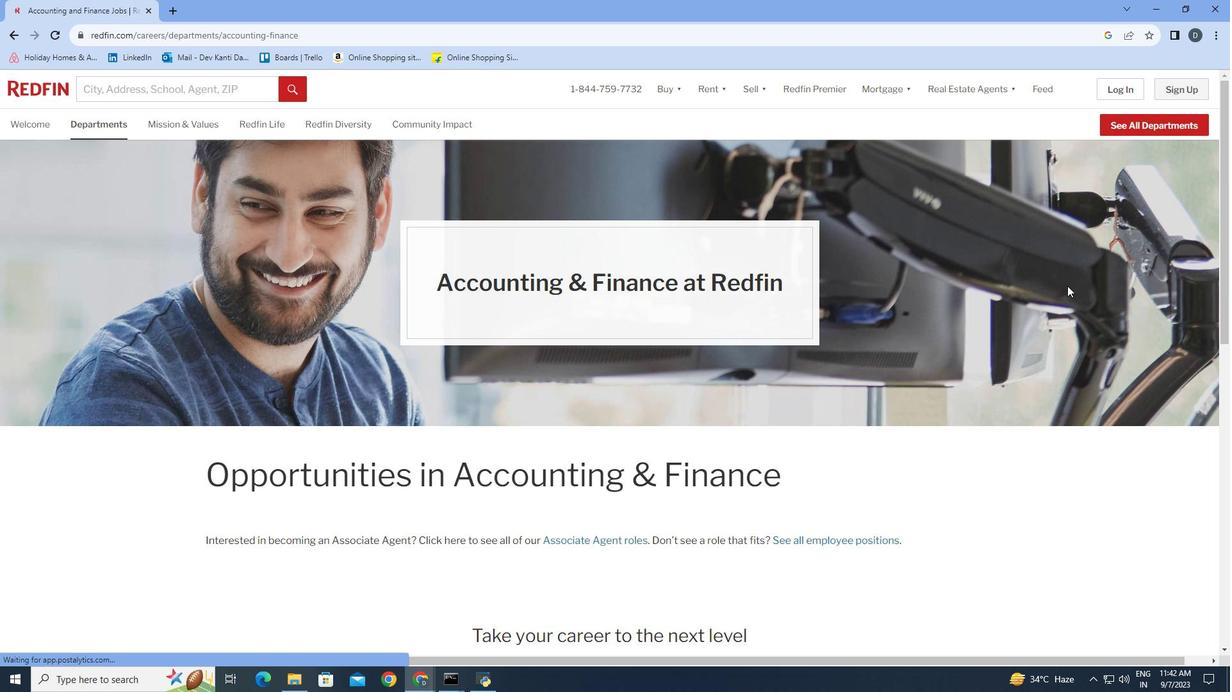 
Action: Mouse scrolled (1068, 285) with delta (0, 0)
Screenshot: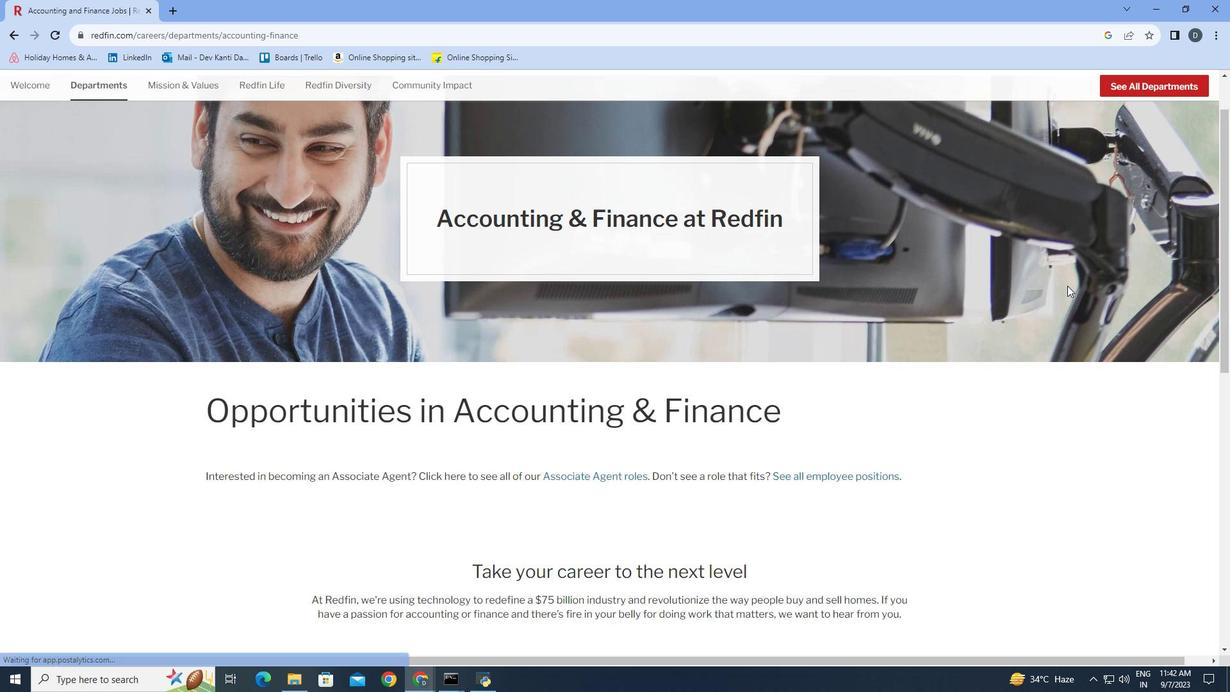 
Action: Mouse scrolled (1068, 285) with delta (0, 0)
Screenshot: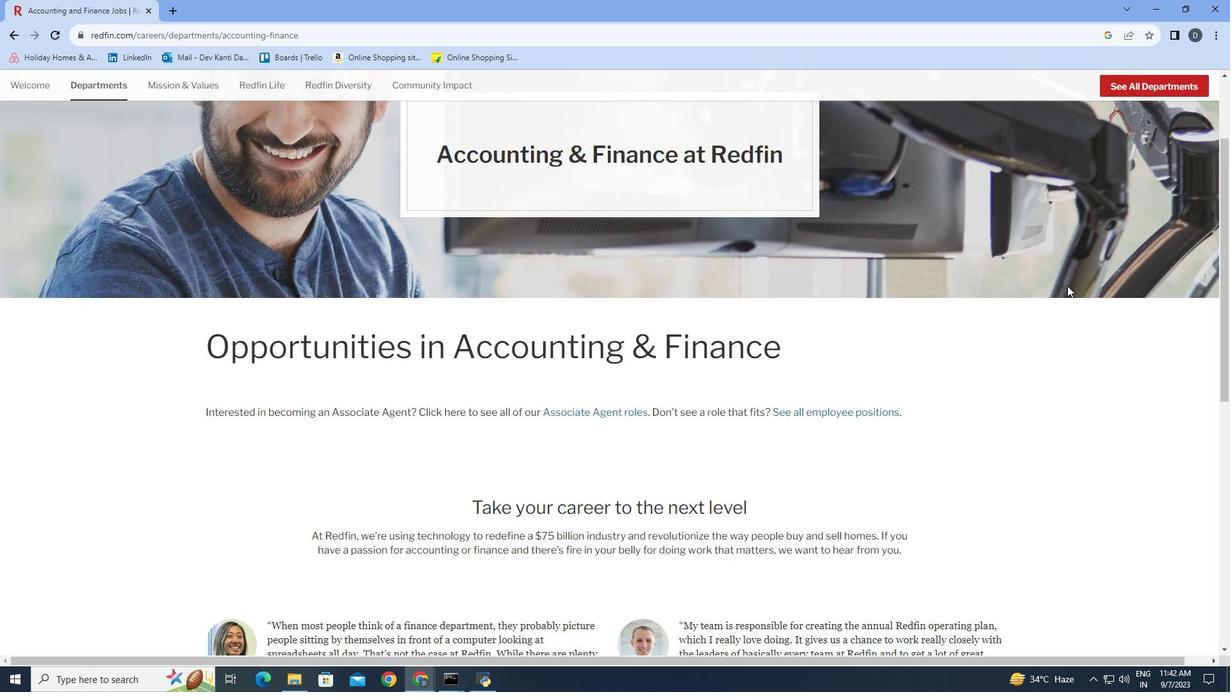 
Action: Mouse scrolled (1068, 285) with delta (0, 0)
Screenshot: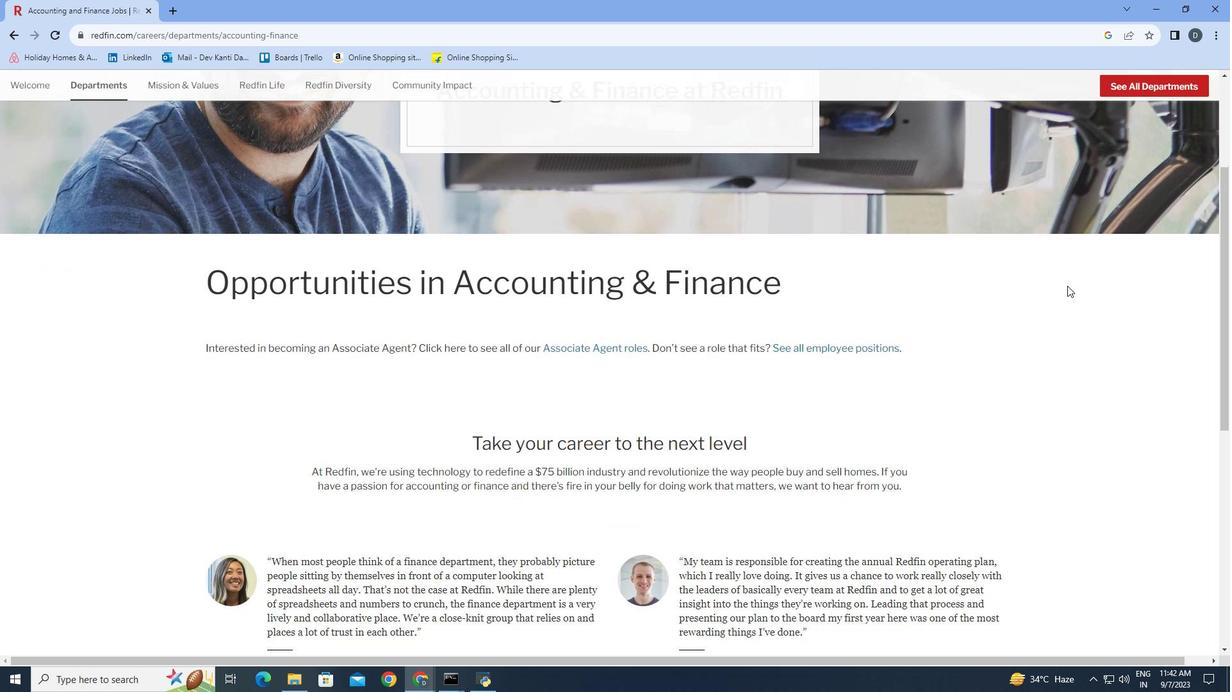 
Action: Mouse scrolled (1068, 285) with delta (0, 0)
Screenshot: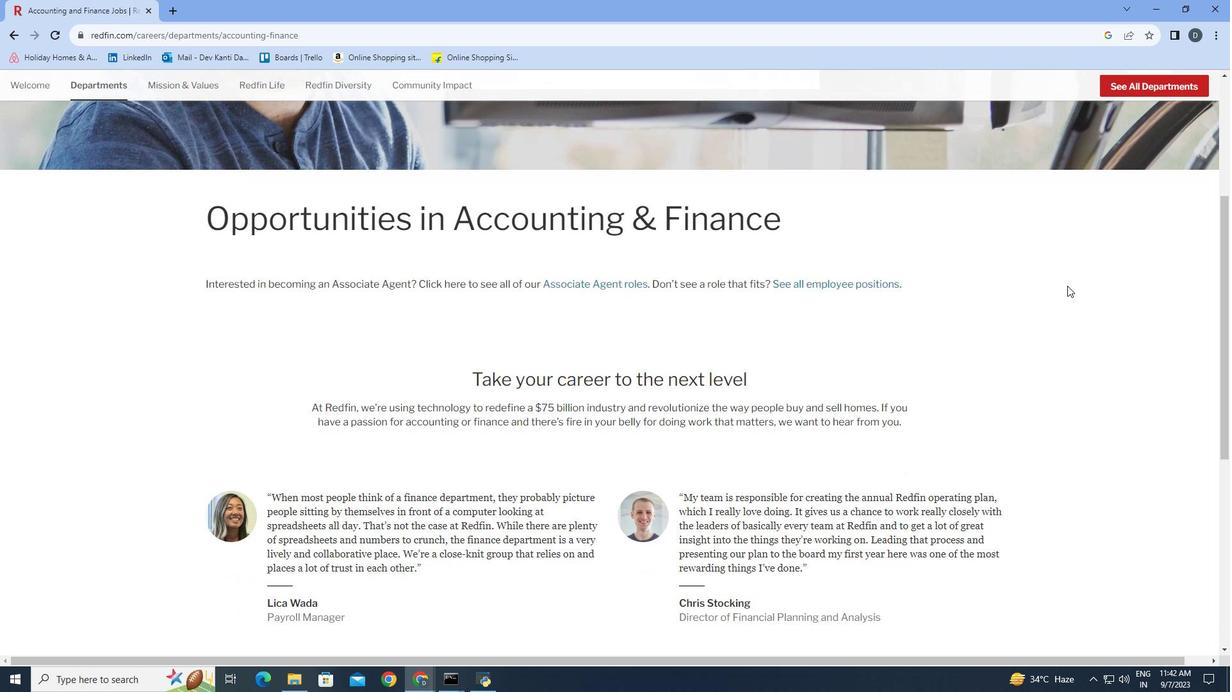 
Action: Mouse moved to (1071, 285)
Screenshot: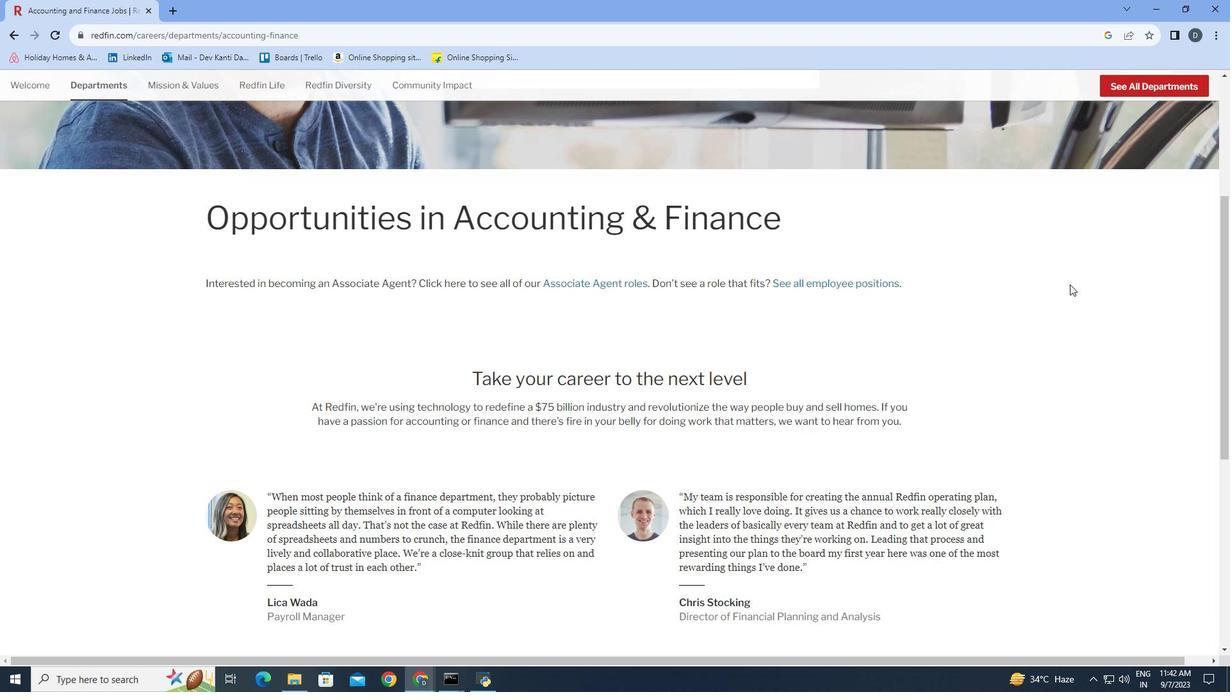 
Action: Mouse scrolled (1071, 284) with delta (0, 0)
Screenshot: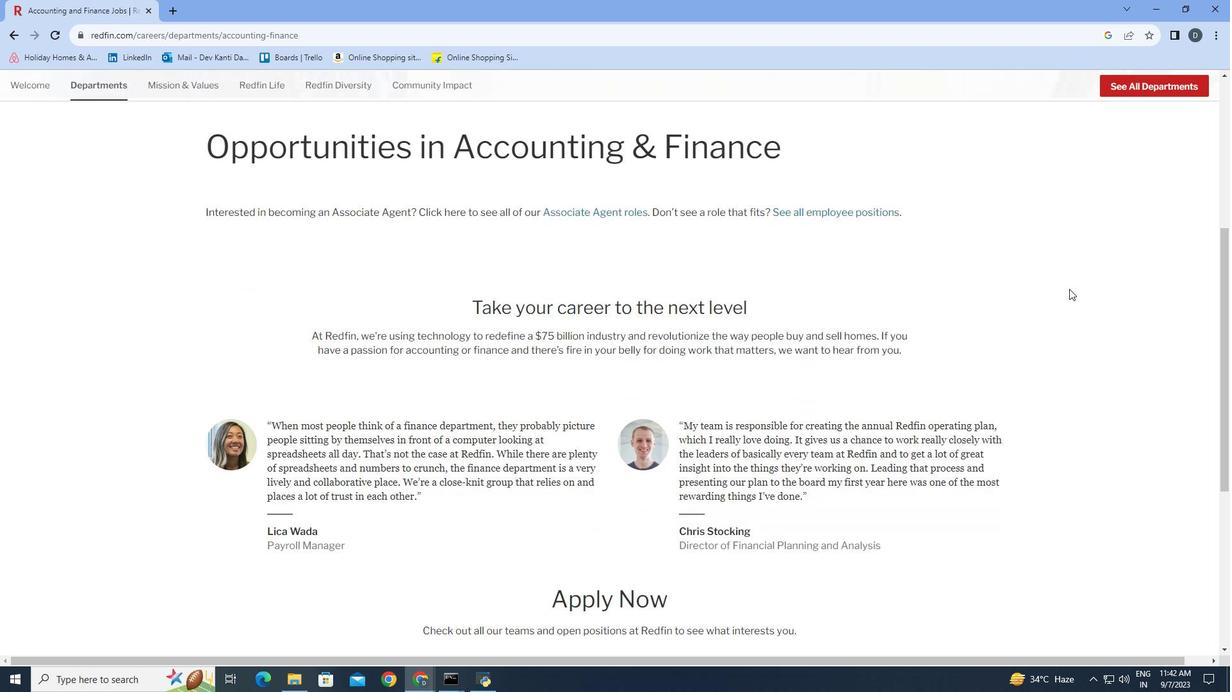 
Action: Mouse moved to (1071, 288)
Screenshot: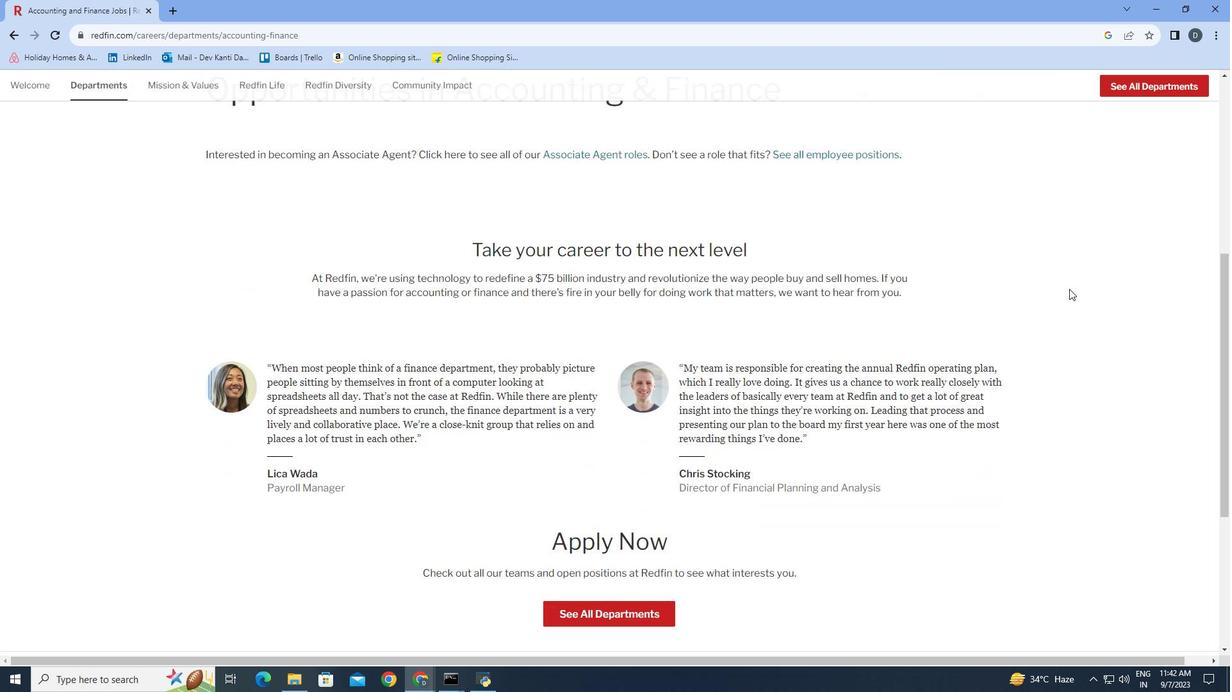 
Action: Mouse scrolled (1071, 287) with delta (0, 0)
Screenshot: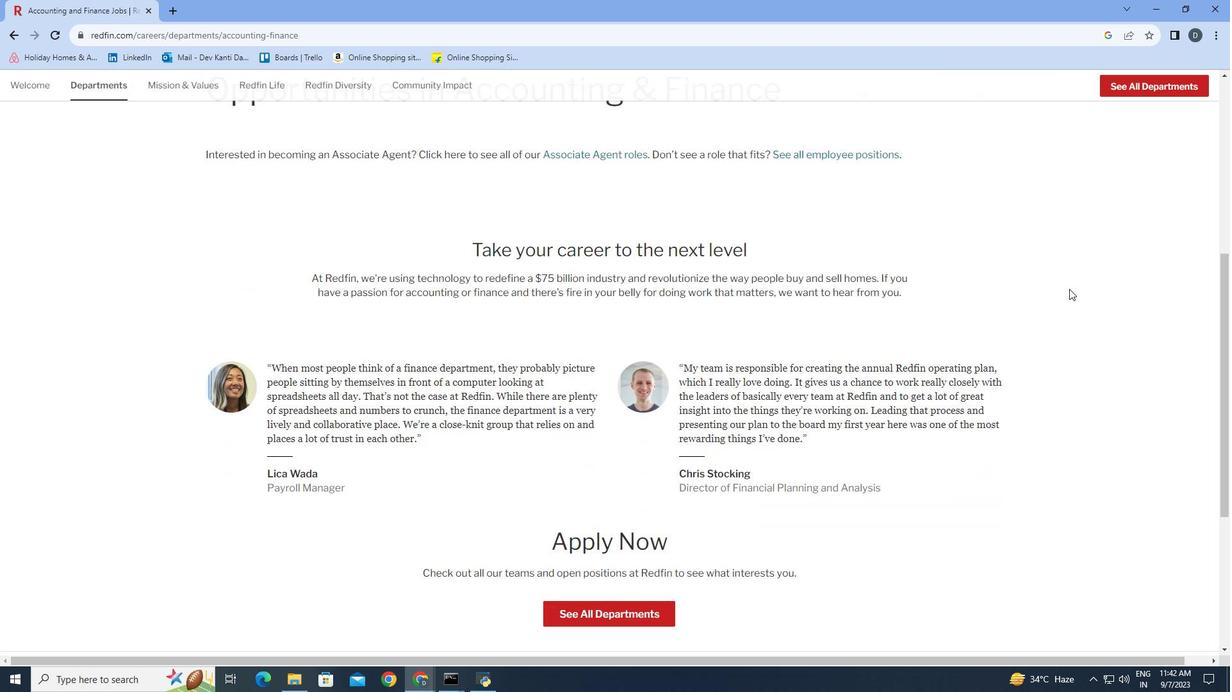 
Action: Mouse moved to (1070, 289)
Screenshot: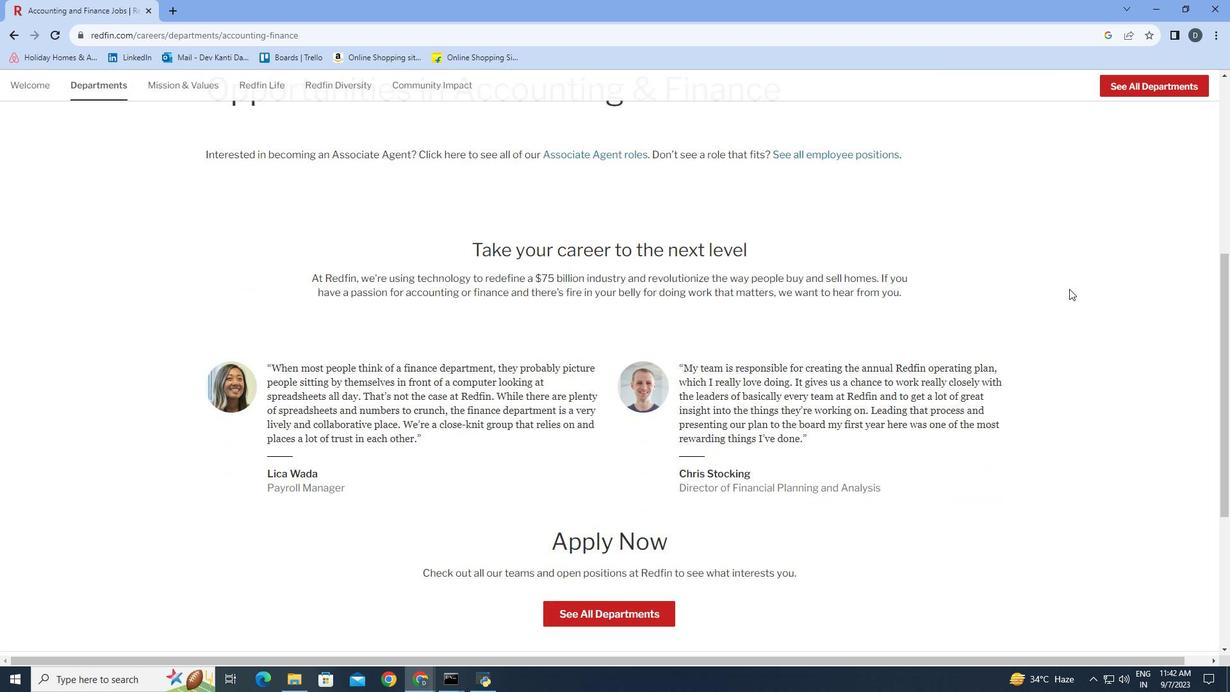 
Action: Mouse scrolled (1070, 289) with delta (0, 0)
Screenshot: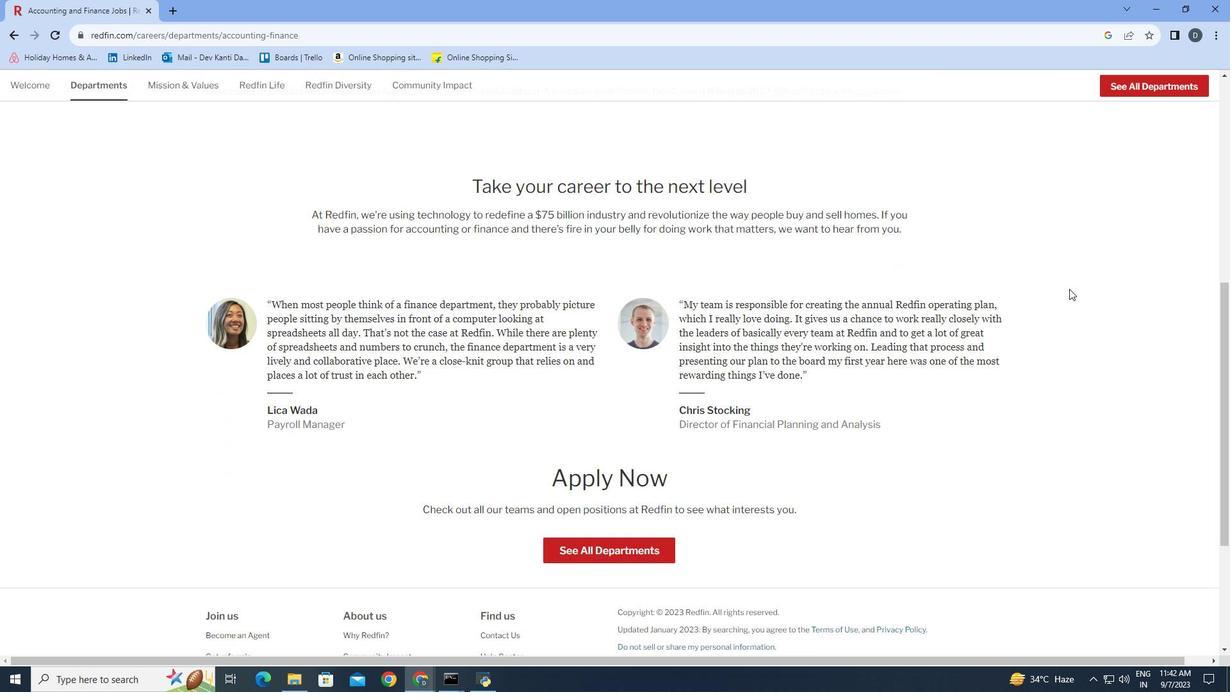 
Action: Mouse scrolled (1070, 289) with delta (0, 0)
Screenshot: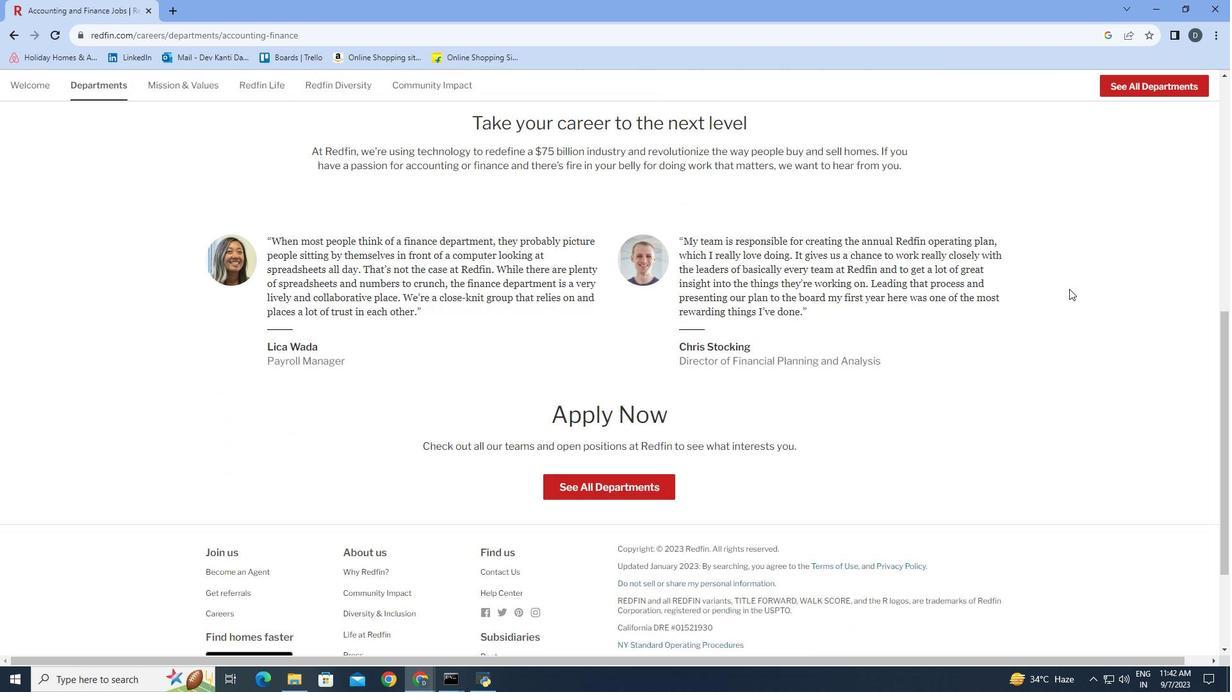 
Action: Mouse moved to (1071, 287)
Screenshot: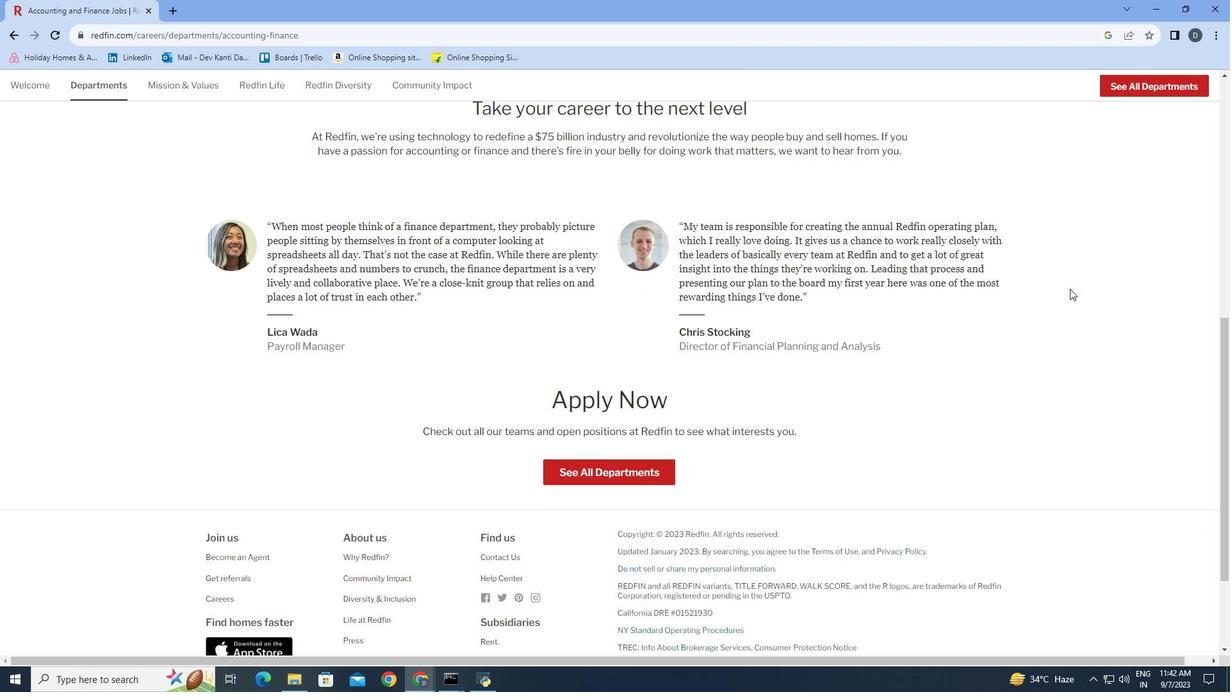 
Action: Mouse scrolled (1071, 287) with delta (0, 0)
Screenshot: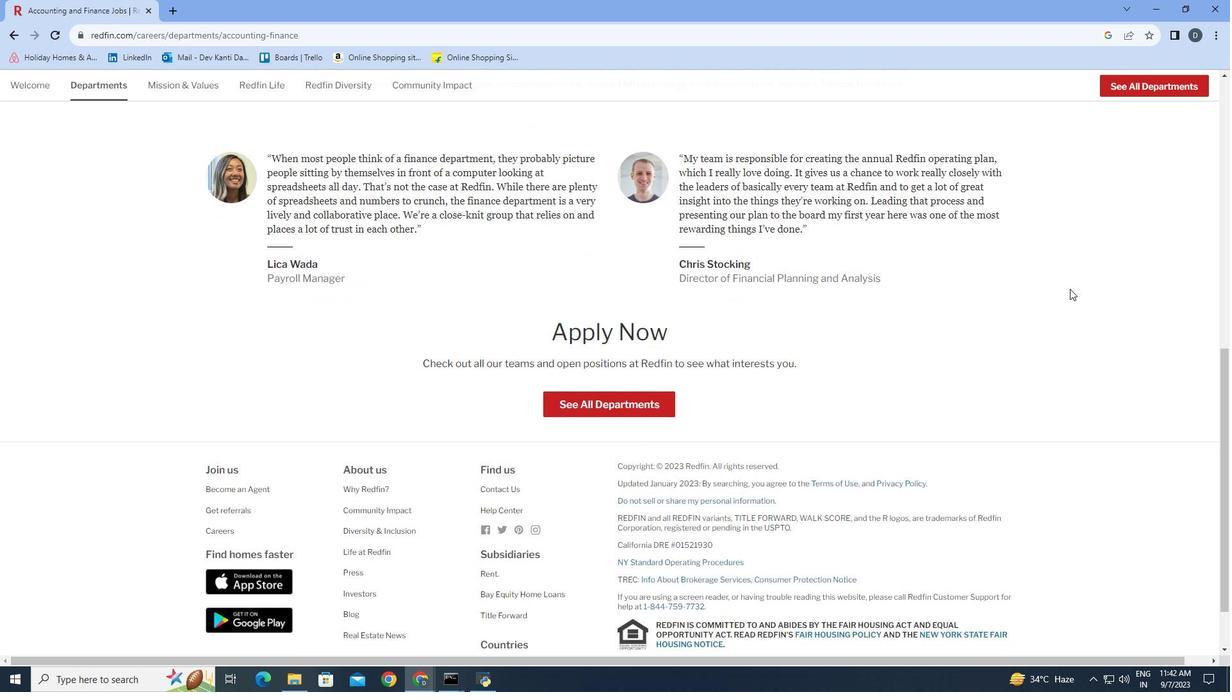 
Action: Mouse moved to (1071, 289)
Screenshot: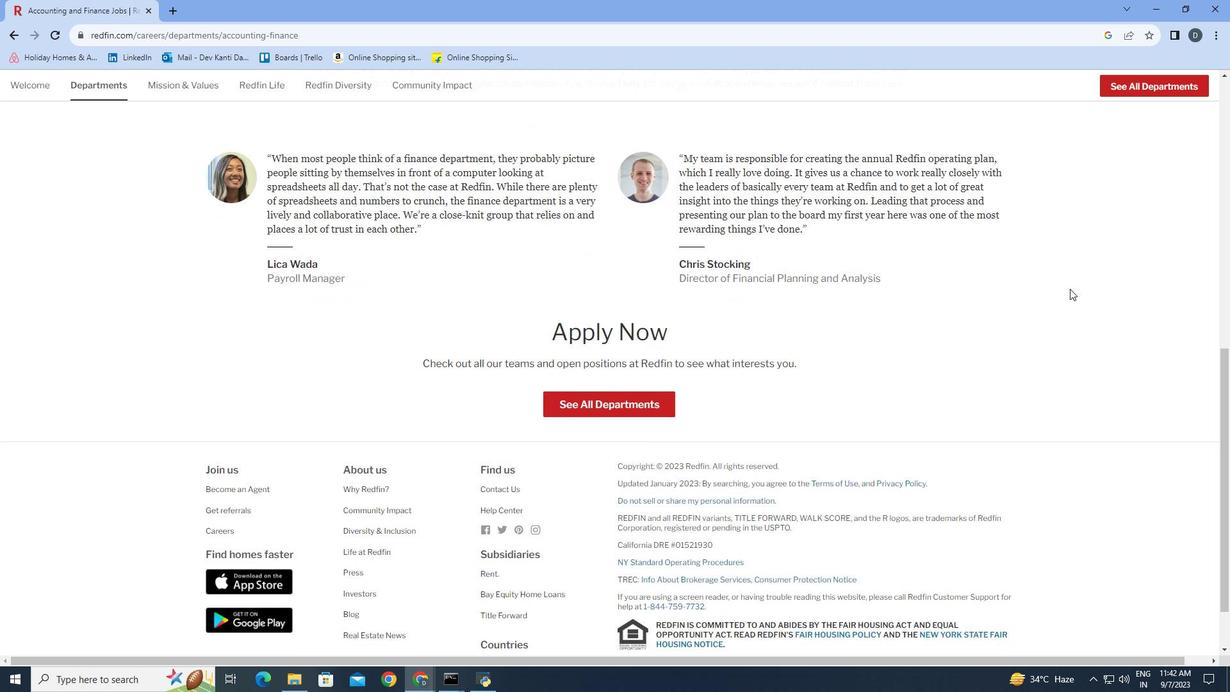 
Action: Mouse scrolled (1071, 289) with delta (0, 0)
Screenshot: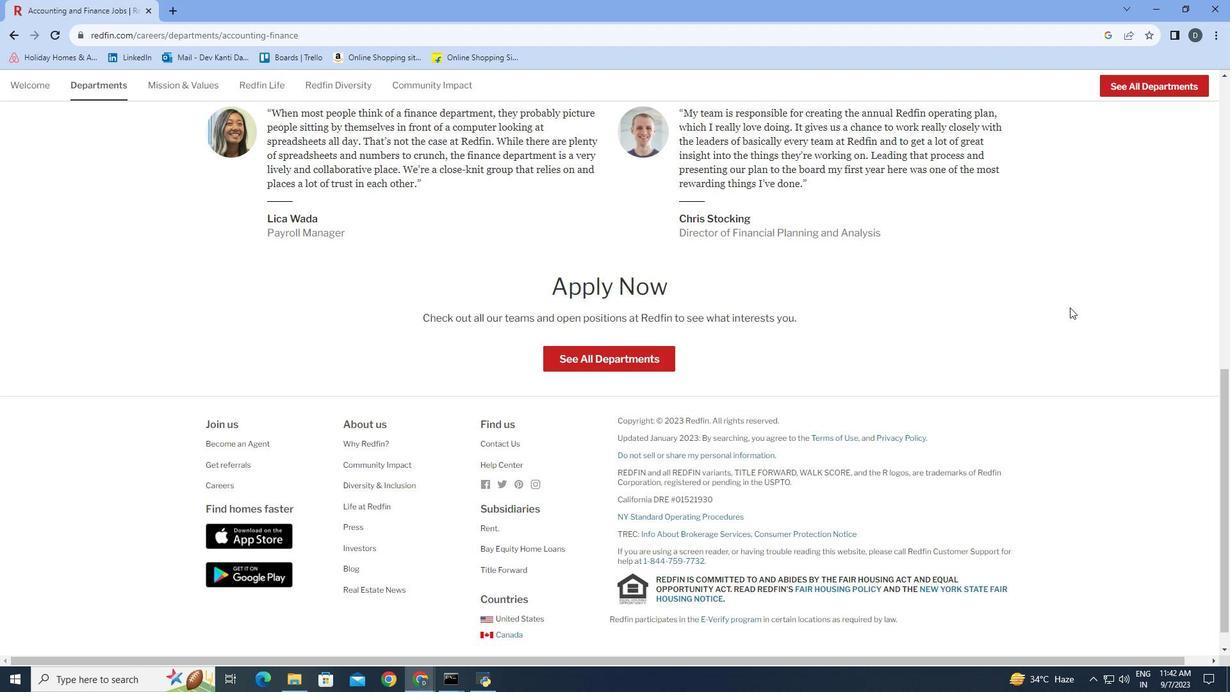 
Action: Mouse moved to (1076, 309)
Screenshot: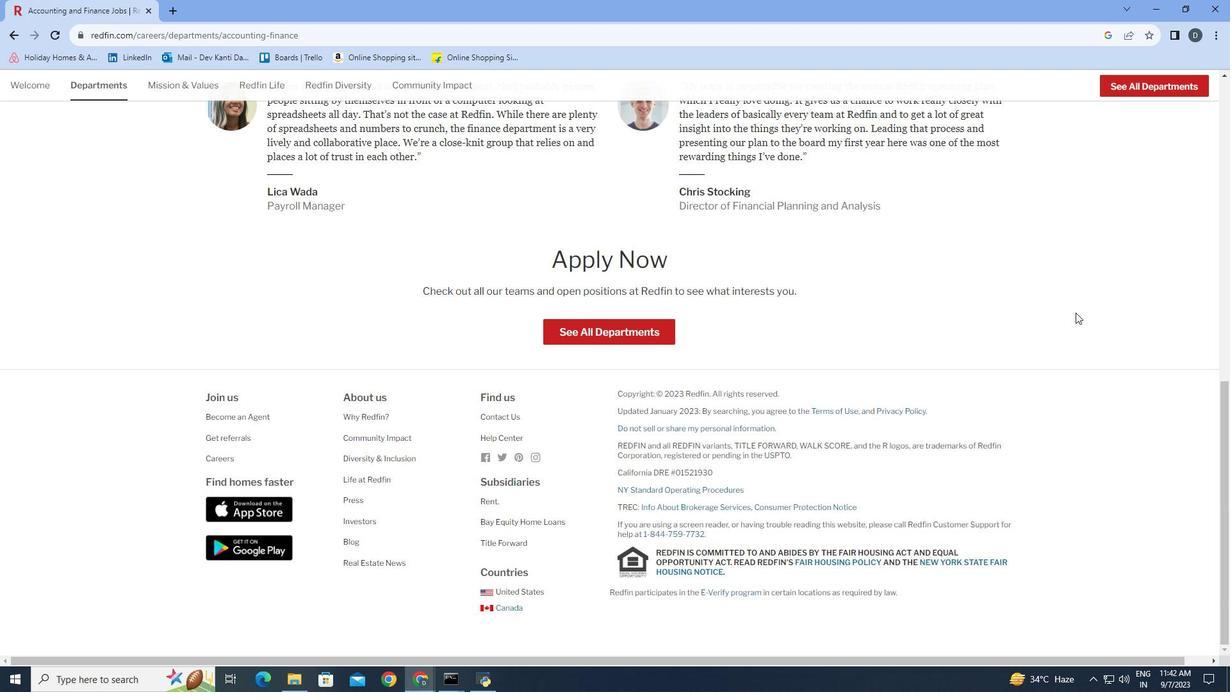 
Action: Mouse scrolled (1076, 308) with delta (0, 0)
Screenshot: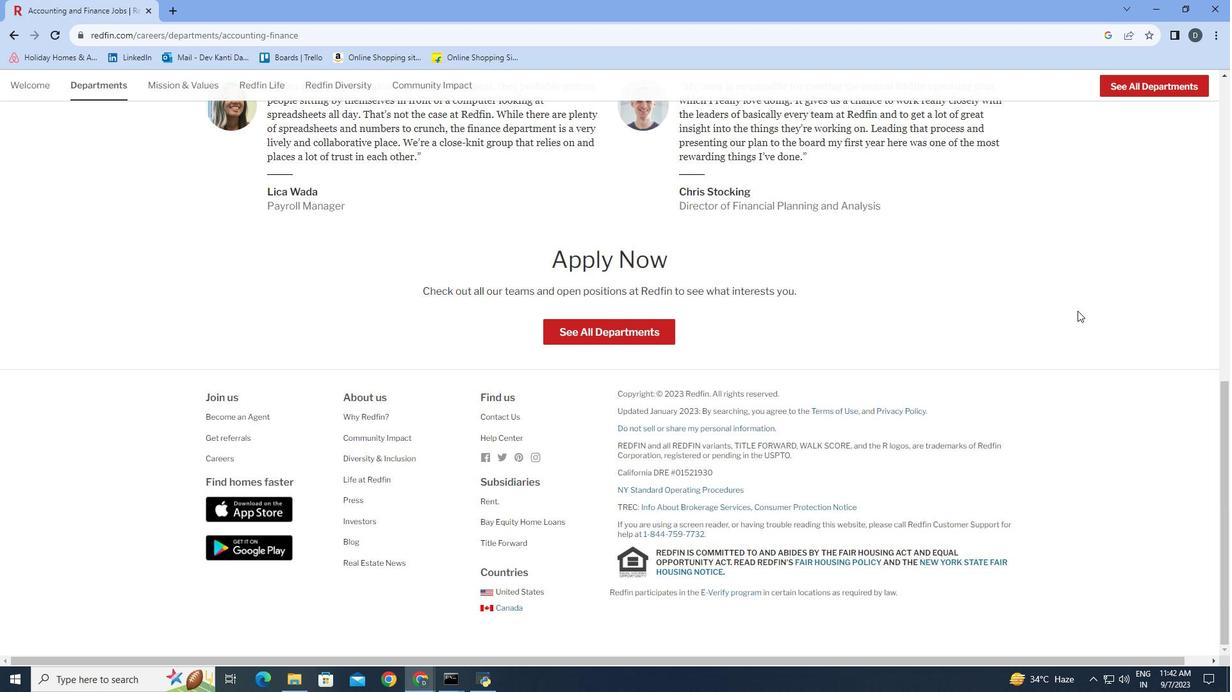 
Action: Mouse moved to (1076, 313)
Screenshot: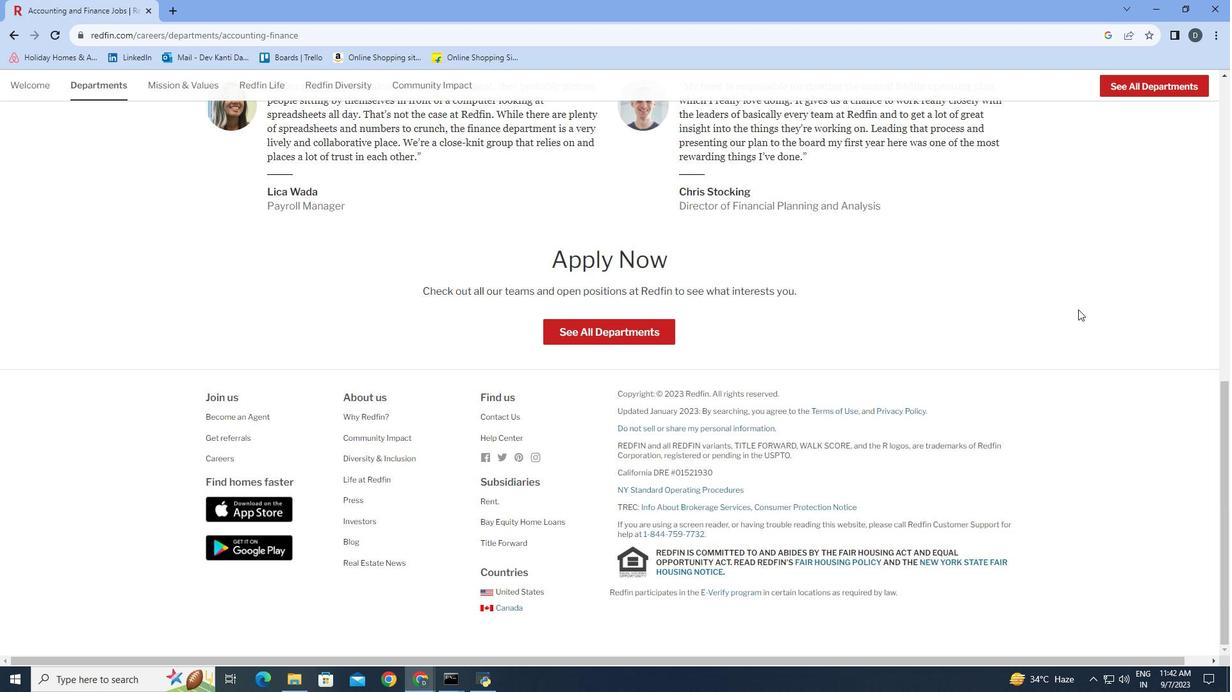 
Action: Mouse scrolled (1076, 312) with delta (0, 0)
Screenshot: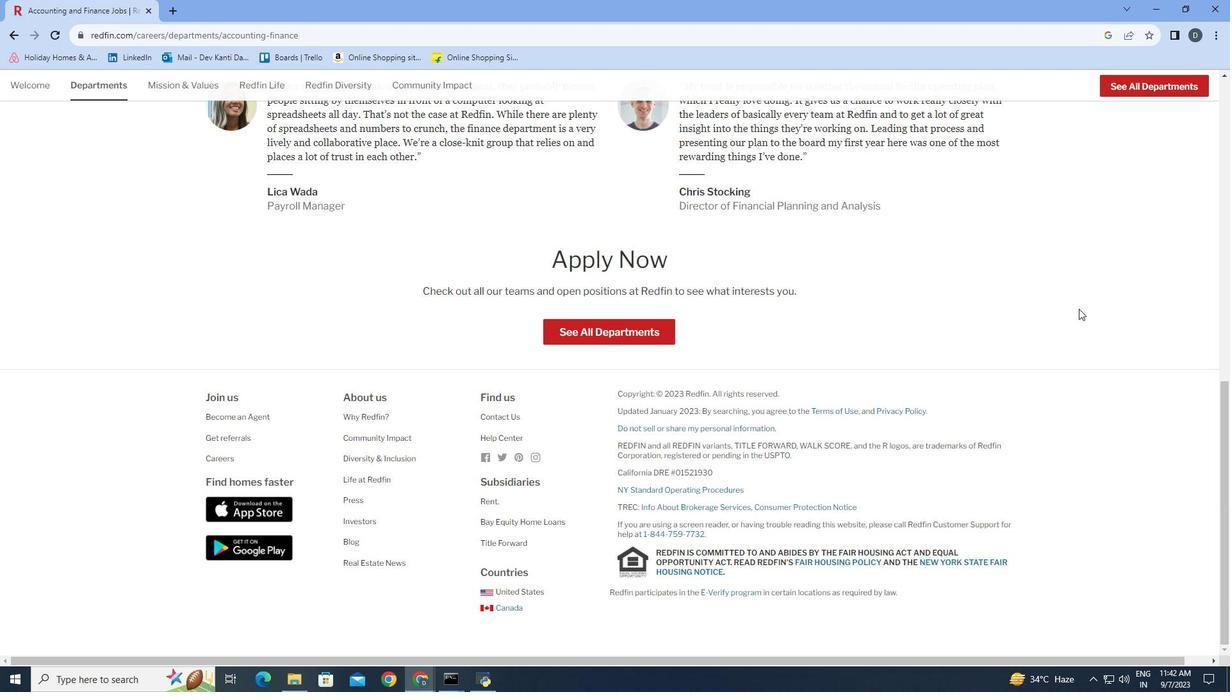 
Action: Mouse moved to (1079, 310)
Screenshot: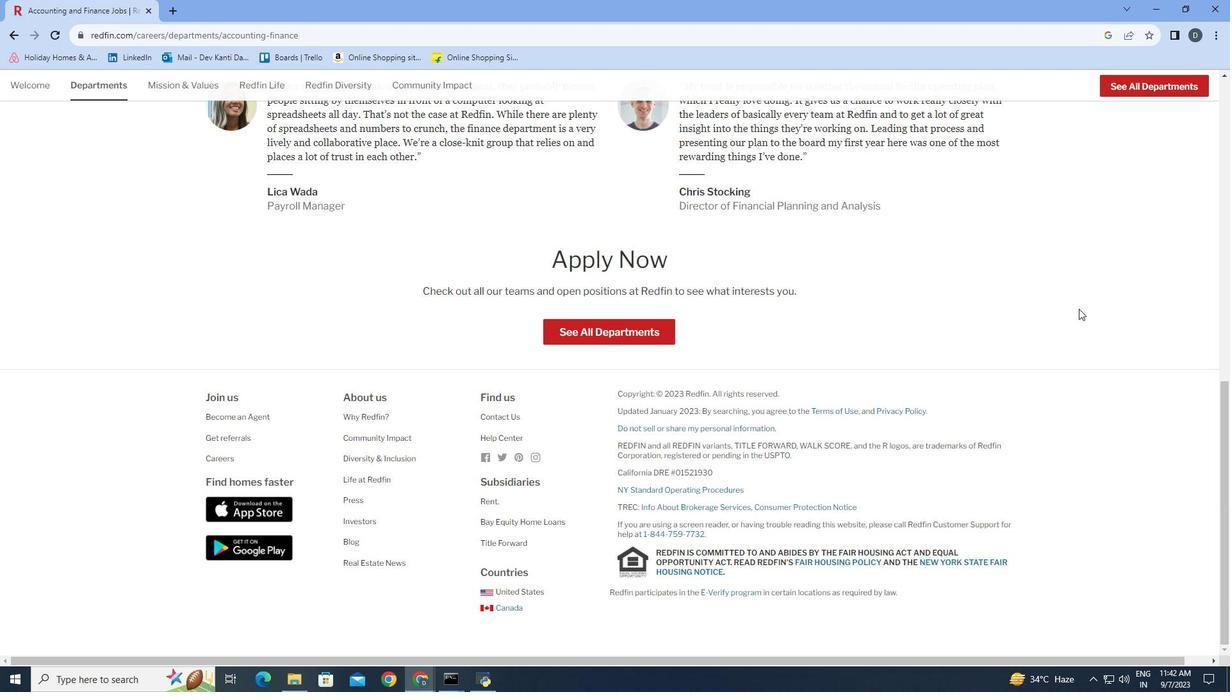 
Action: Mouse scrolled (1079, 309) with delta (0, 0)
Screenshot: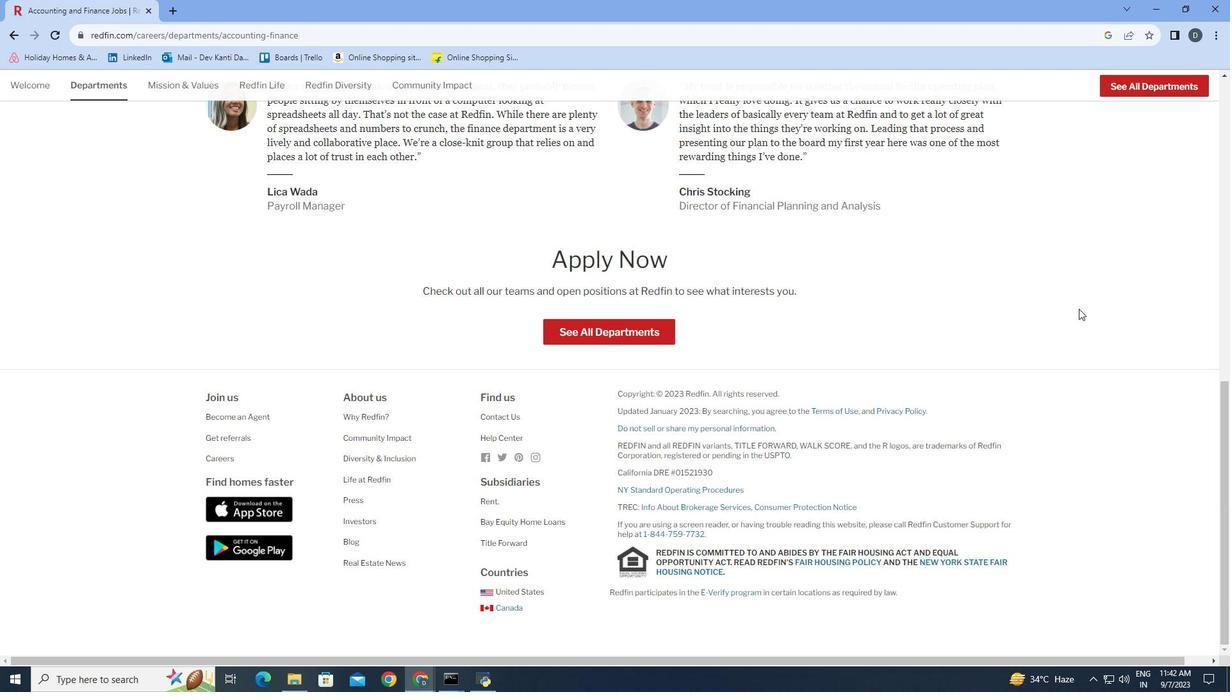 
Action: Mouse moved to (1080, 309)
Screenshot: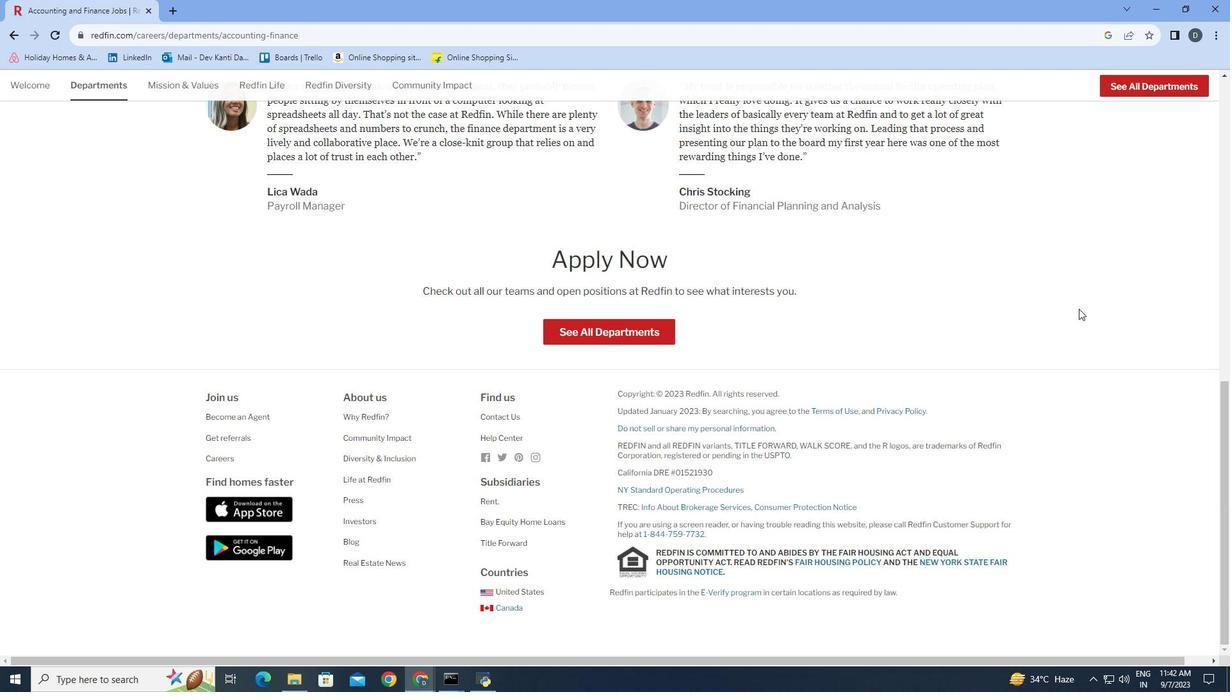 
Action: Mouse scrolled (1080, 308) with delta (0, 0)
Screenshot: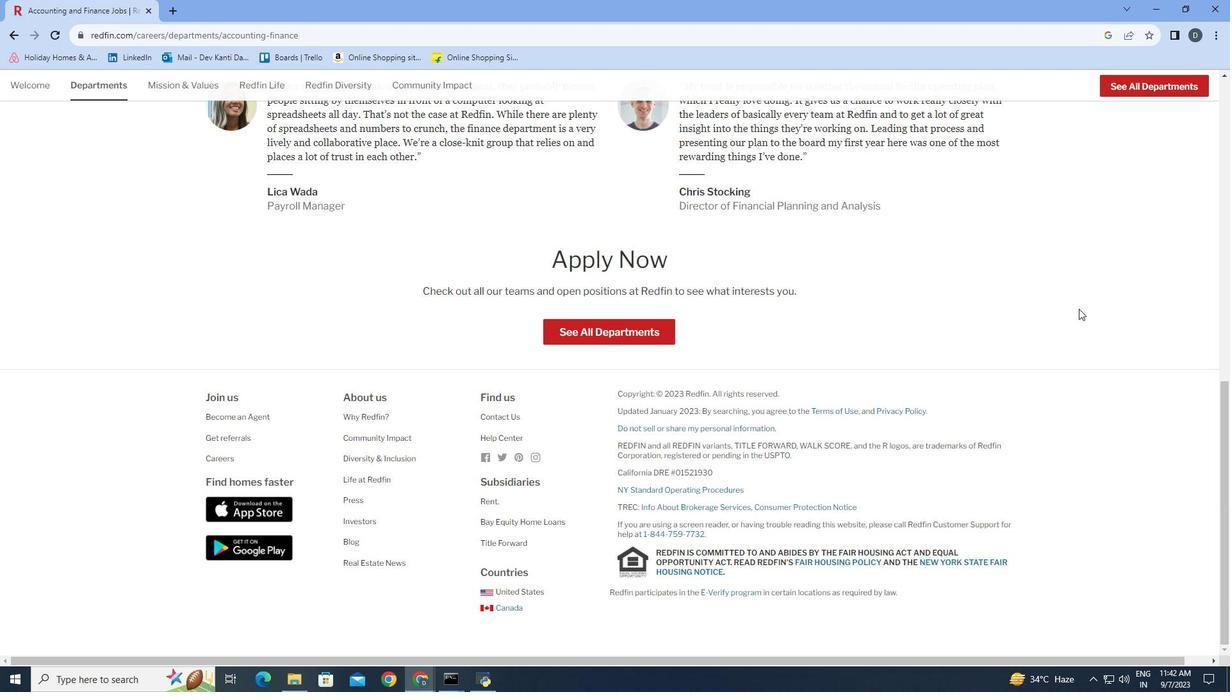 
Action: Mouse moved to (1080, 312)
Screenshot: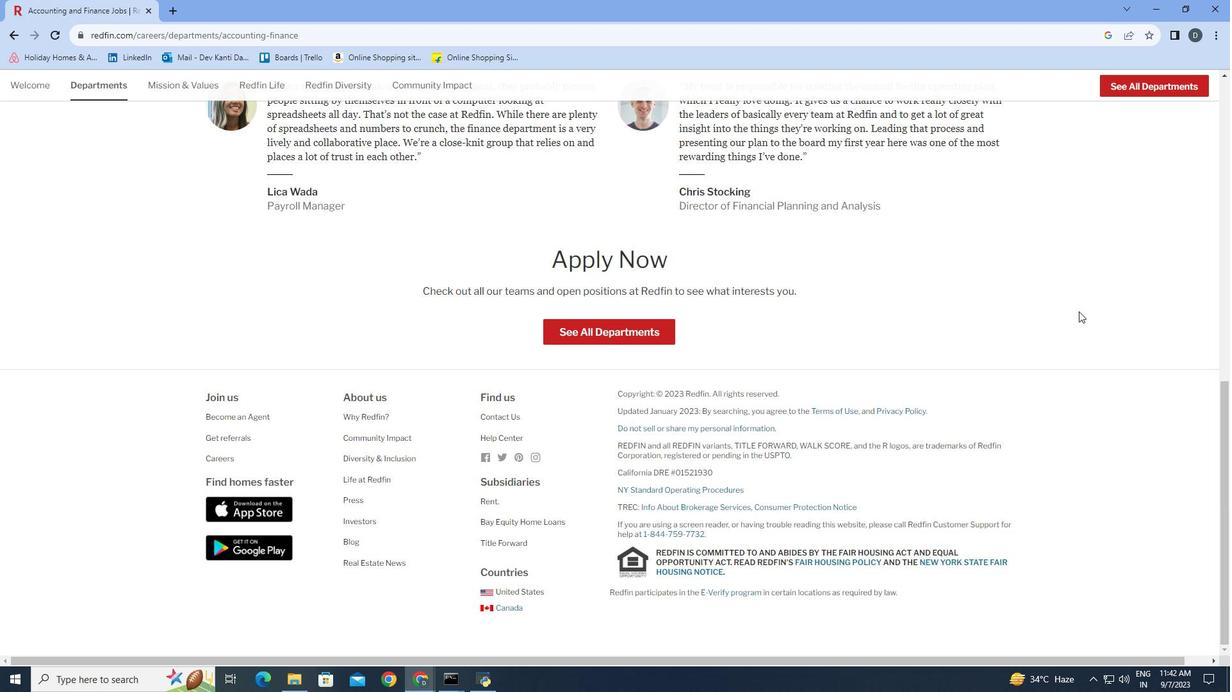 
Action: Key pressed -
Screenshot: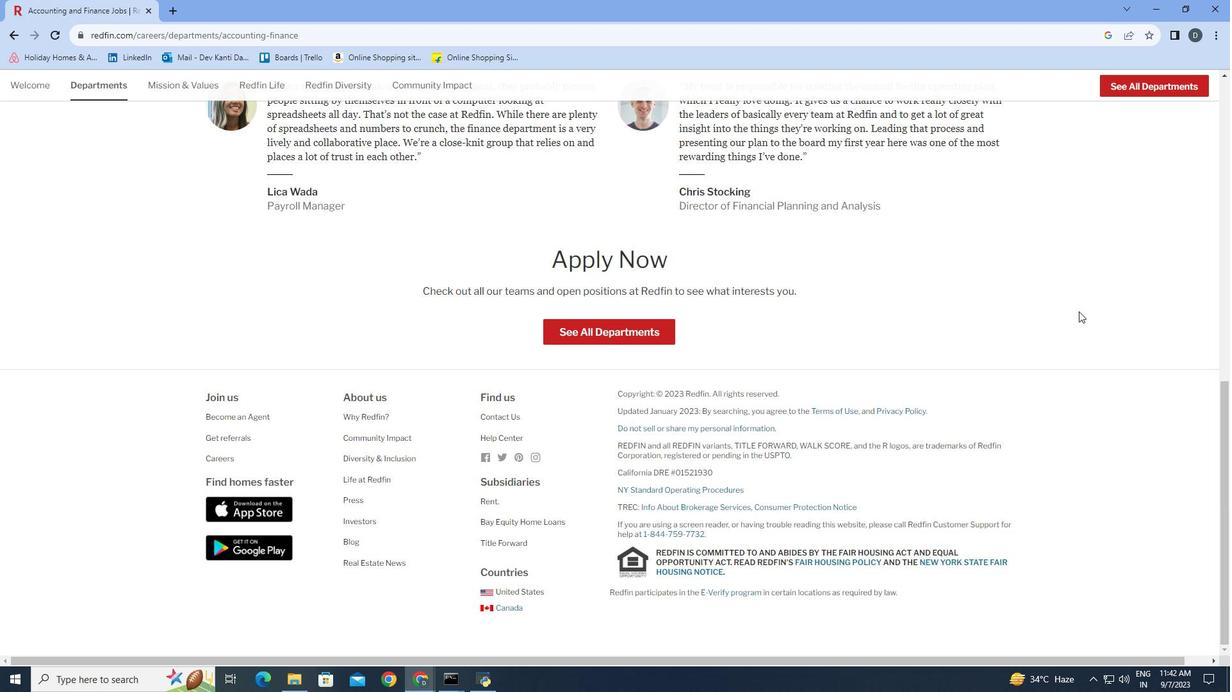 
